 Task: Add Sprouts Crushed Basil Tomatoes to the cart.
Action: Mouse pressed left at (21, 77)
Screenshot: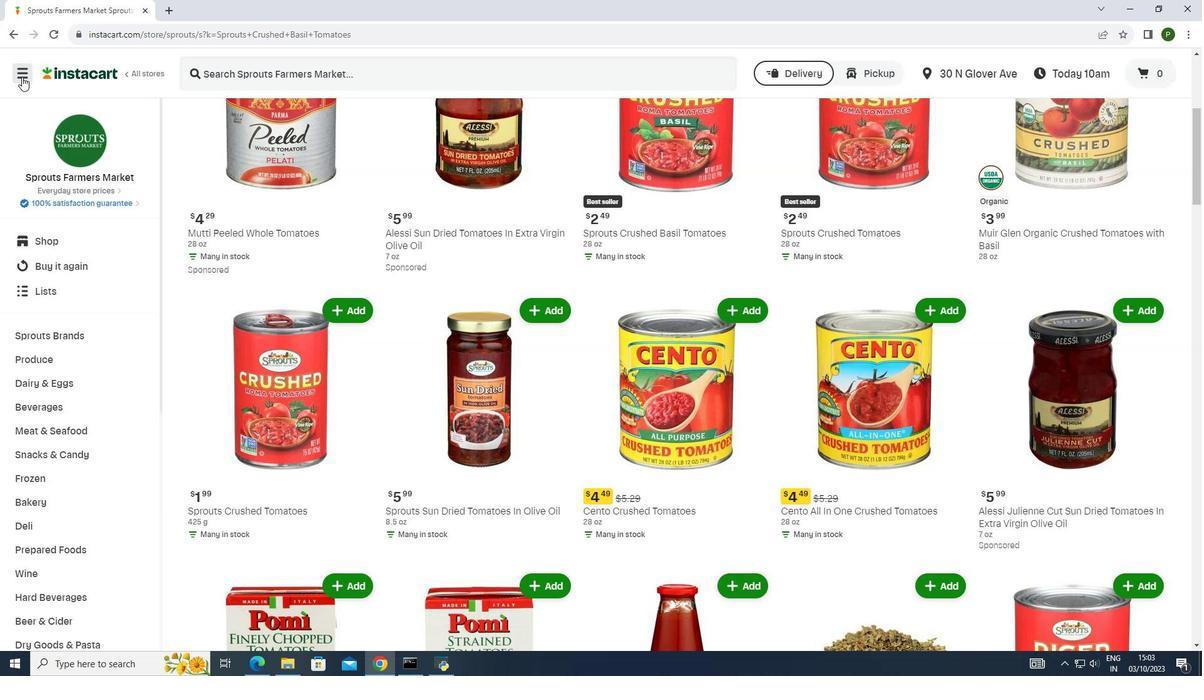 
Action: Mouse moved to (82, 325)
Screenshot: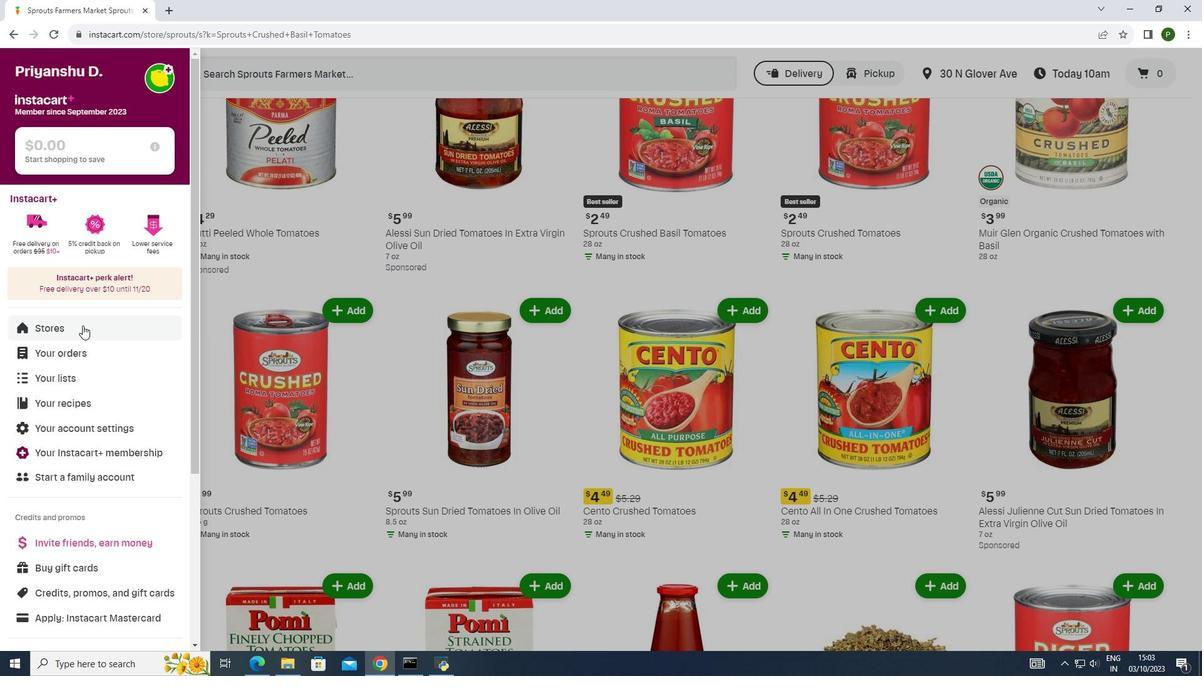 
Action: Mouse pressed left at (82, 325)
Screenshot: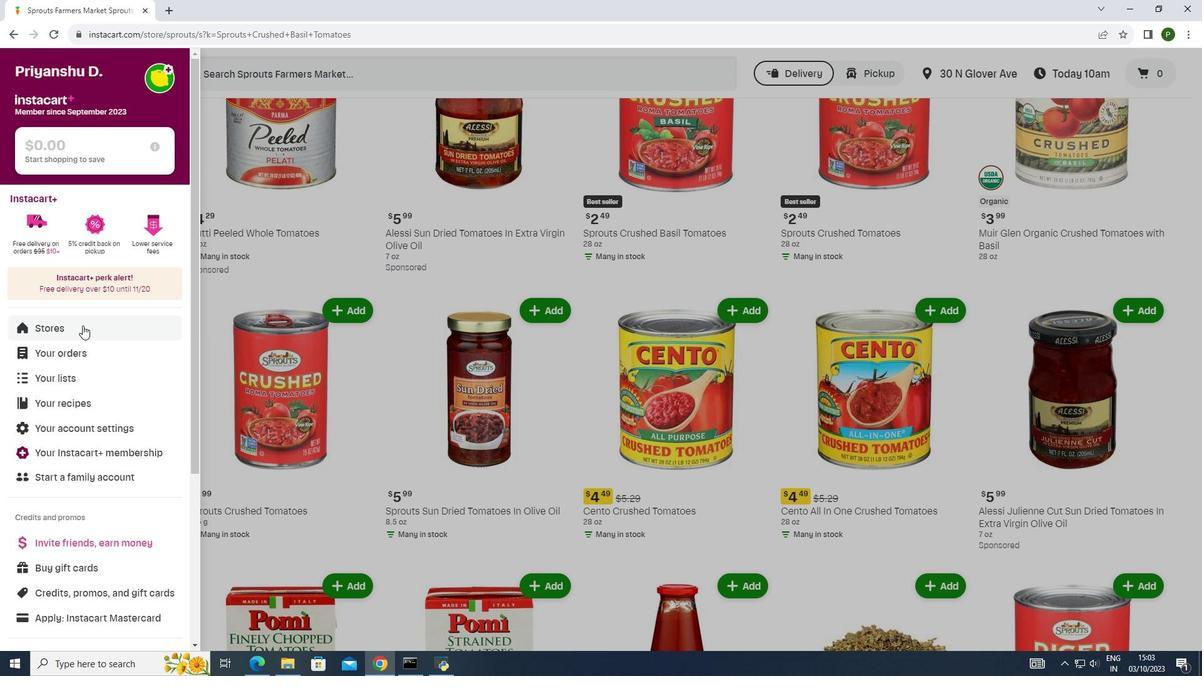 
Action: Mouse moved to (291, 131)
Screenshot: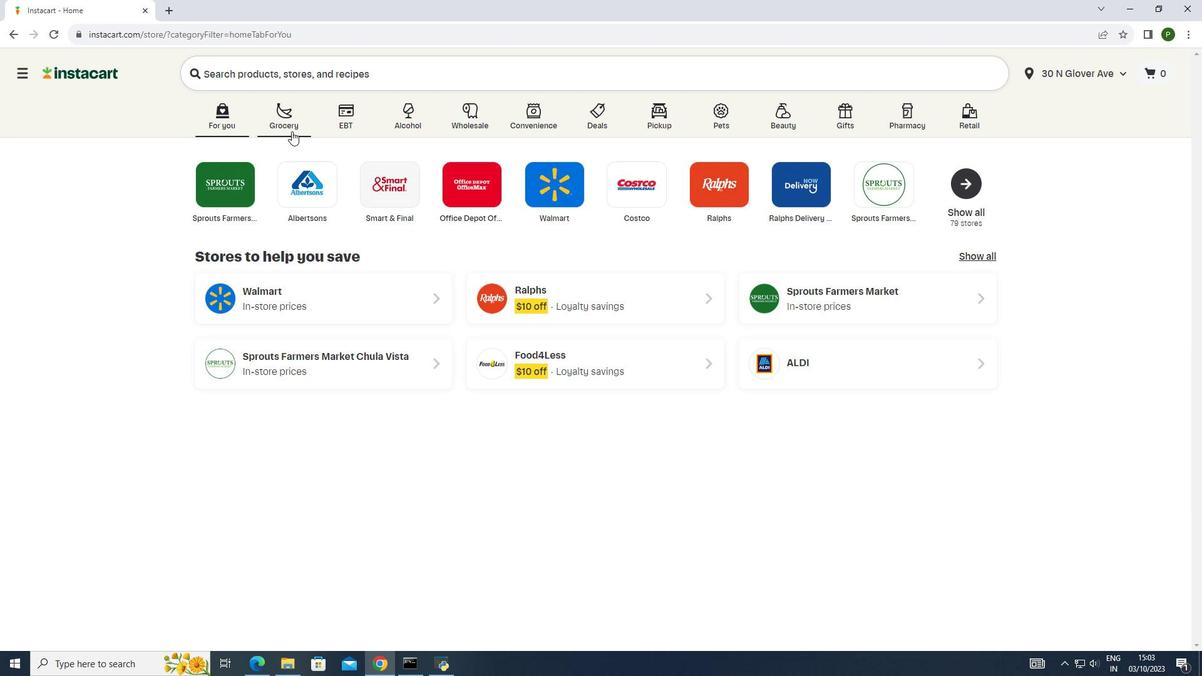 
Action: Mouse pressed left at (291, 131)
Screenshot: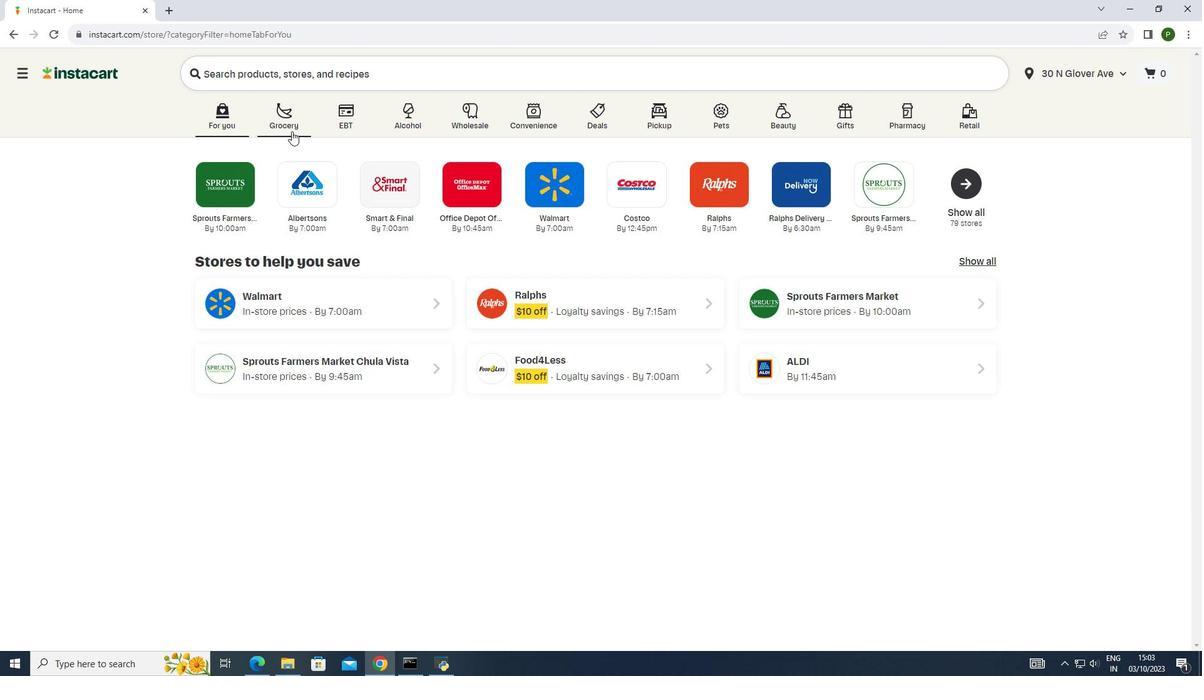 
Action: Mouse moved to (638, 184)
Screenshot: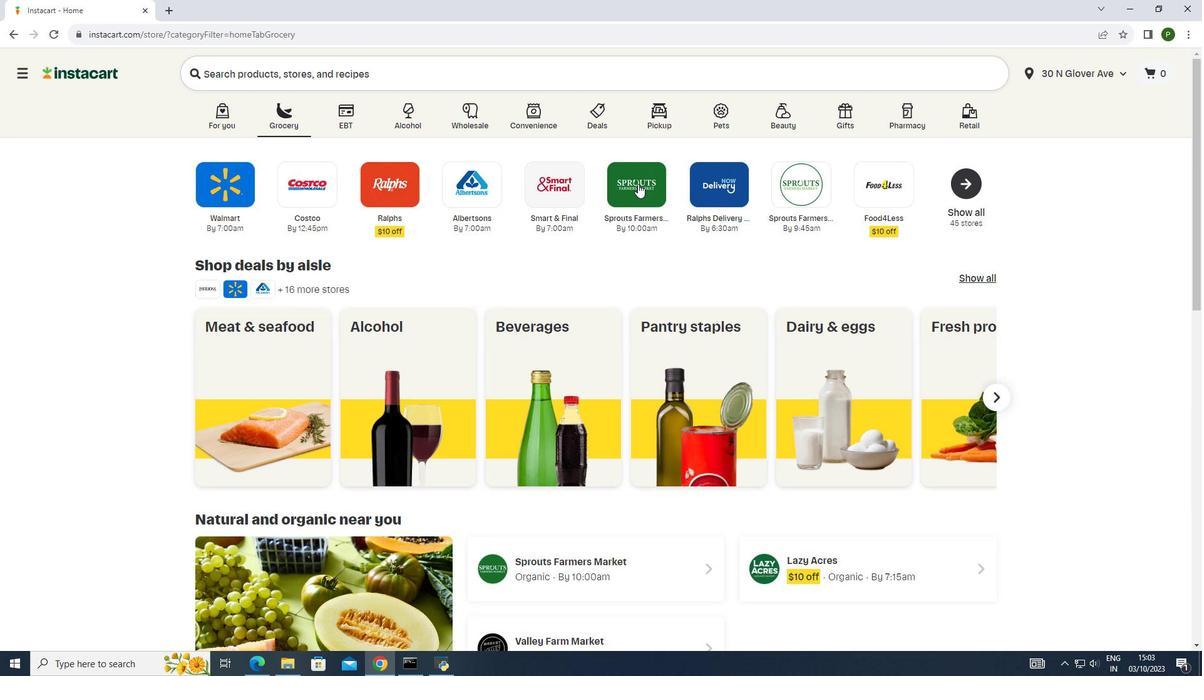 
Action: Mouse pressed left at (638, 184)
Screenshot: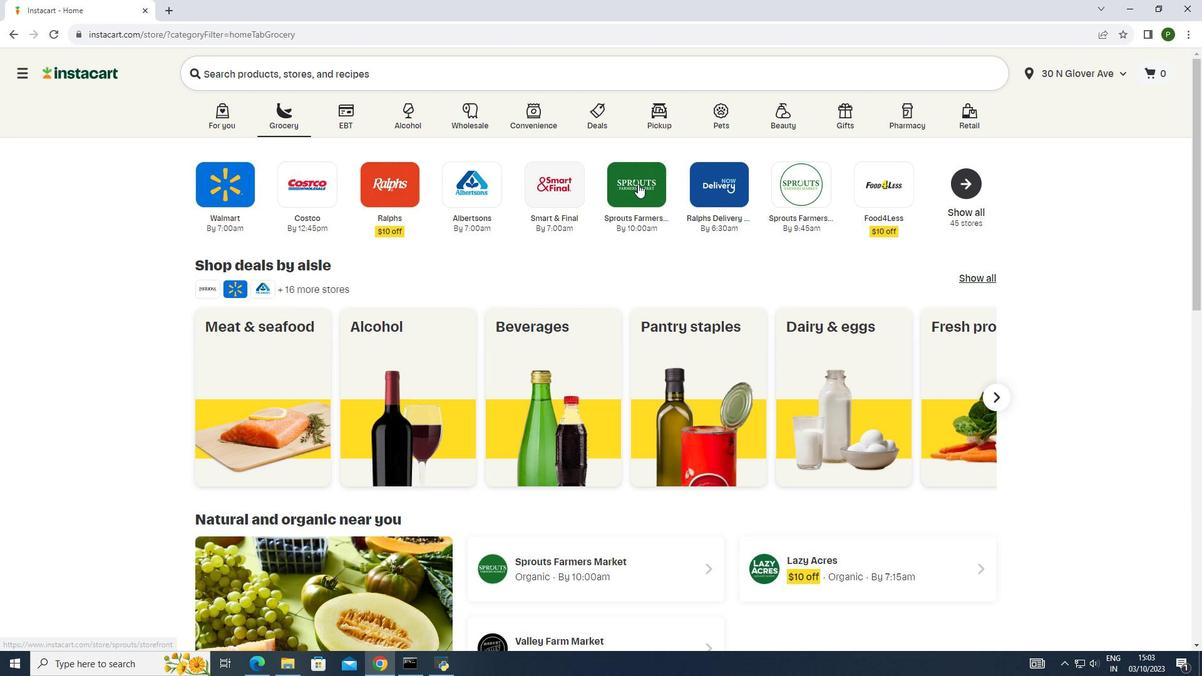 
Action: Mouse moved to (90, 335)
Screenshot: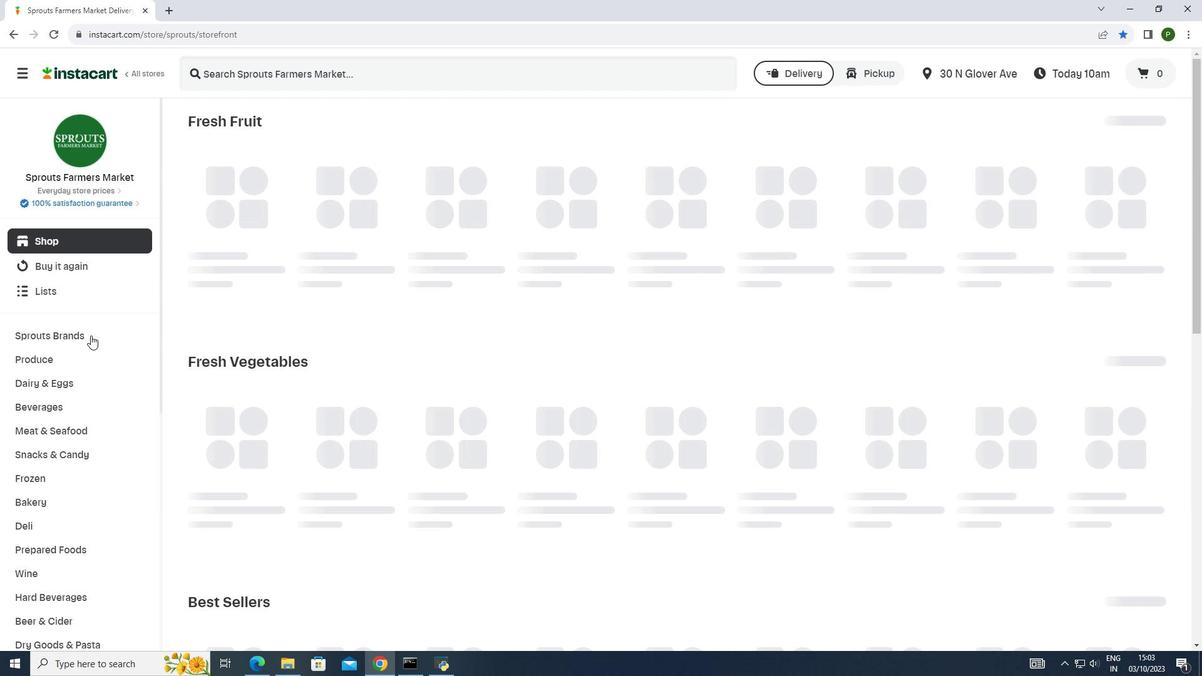 
Action: Mouse pressed left at (90, 335)
Screenshot: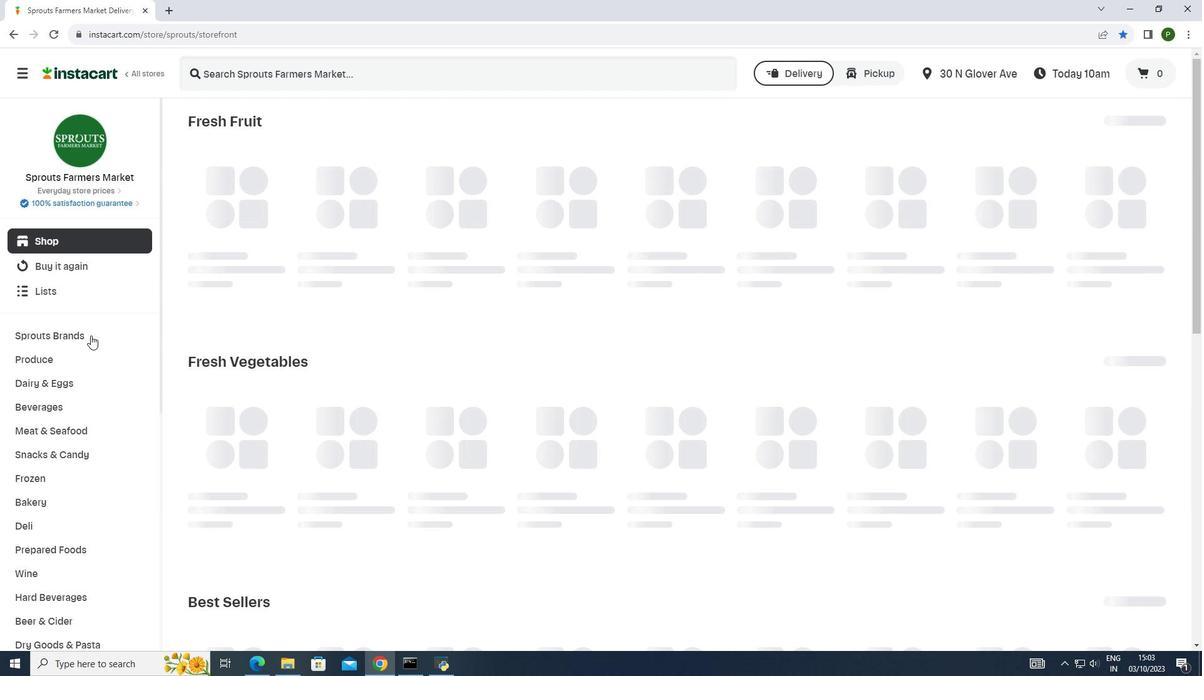 
Action: Mouse moved to (71, 425)
Screenshot: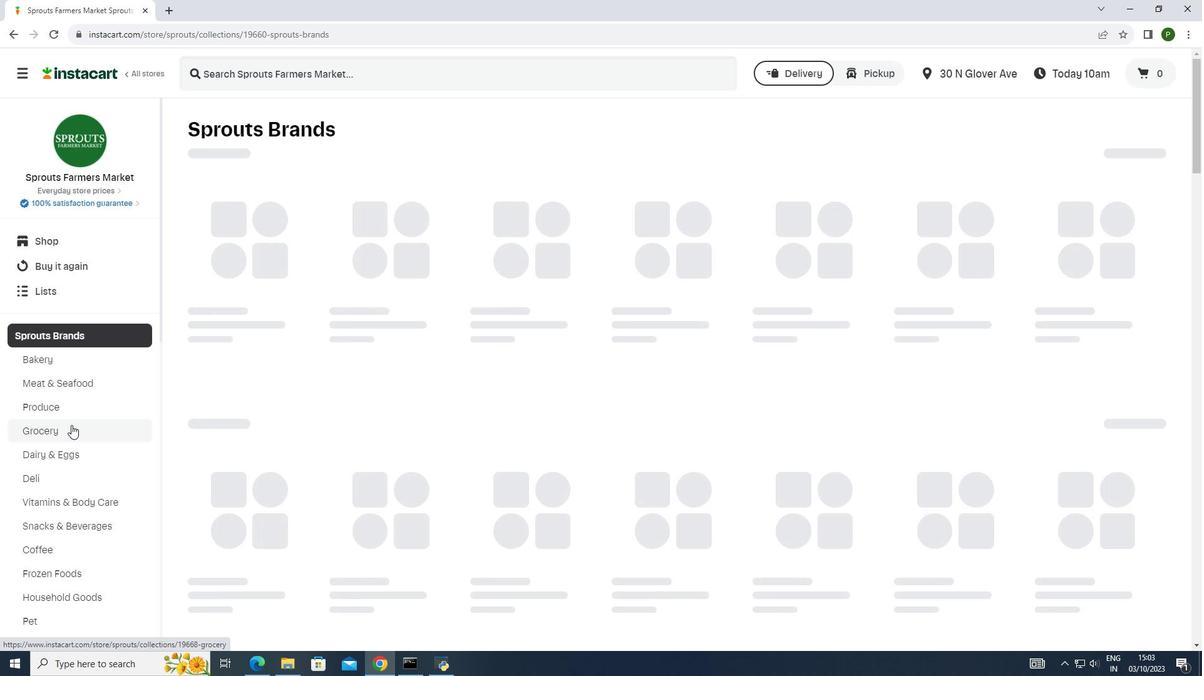 
Action: Mouse pressed left at (71, 425)
Screenshot: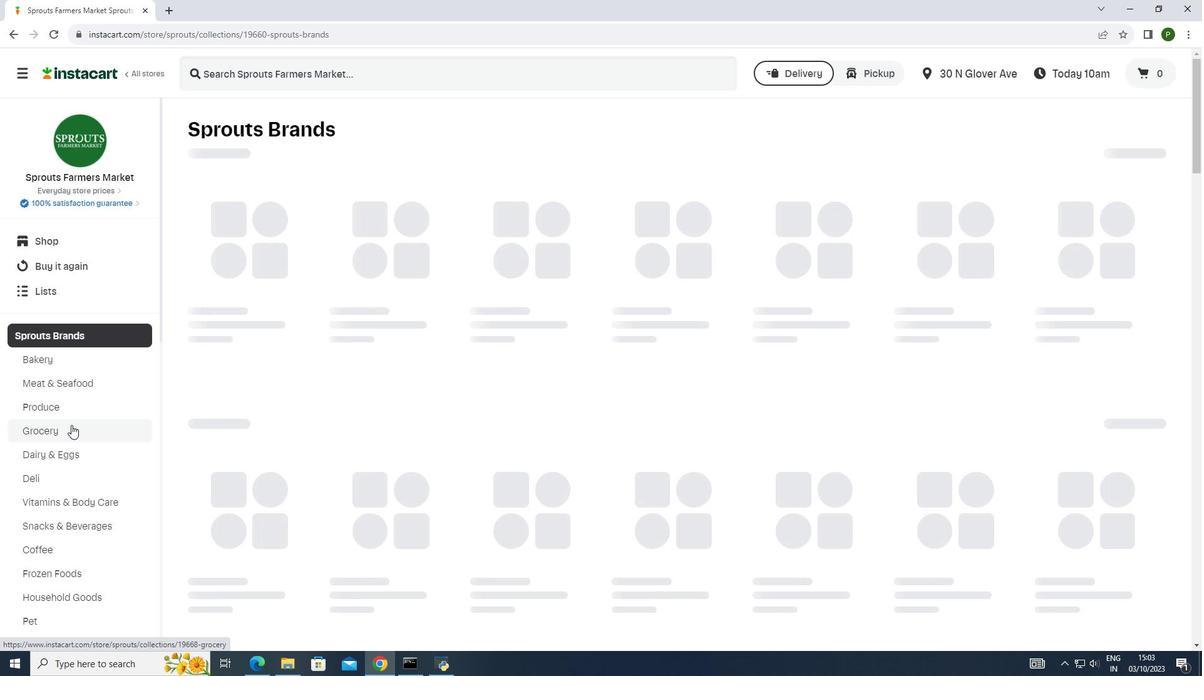 
Action: Mouse moved to (350, 287)
Screenshot: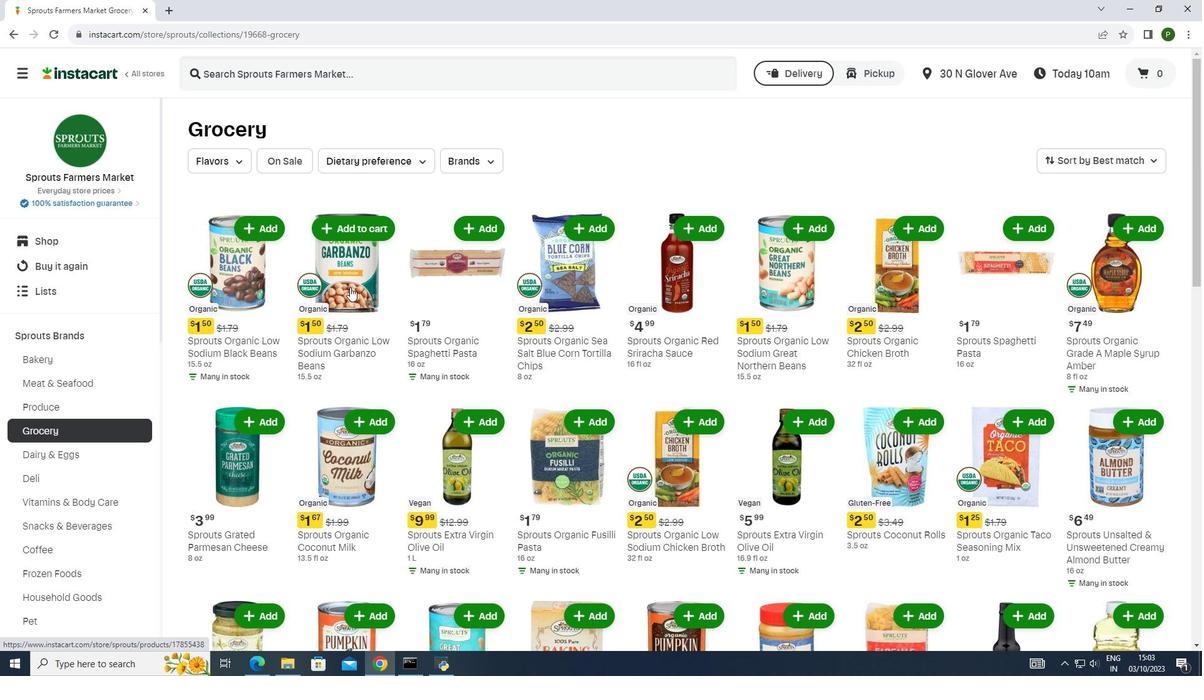
Action: Mouse scrolled (350, 286) with delta (0, 0)
Screenshot: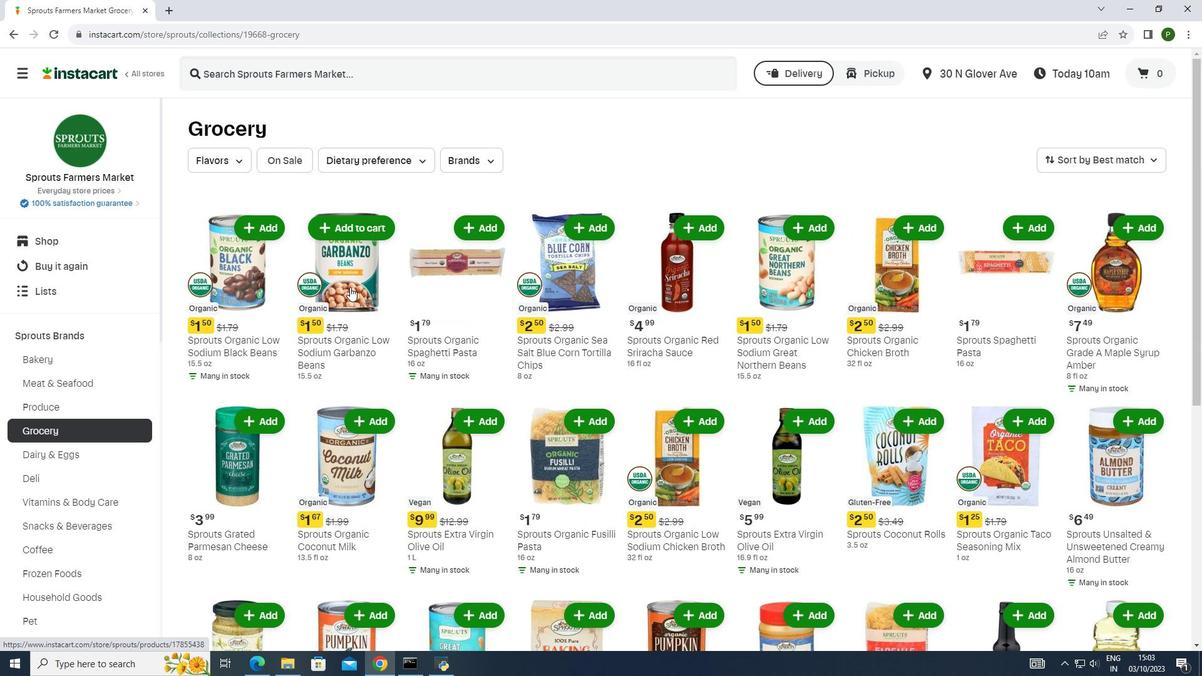 
Action: Mouse moved to (350, 288)
Screenshot: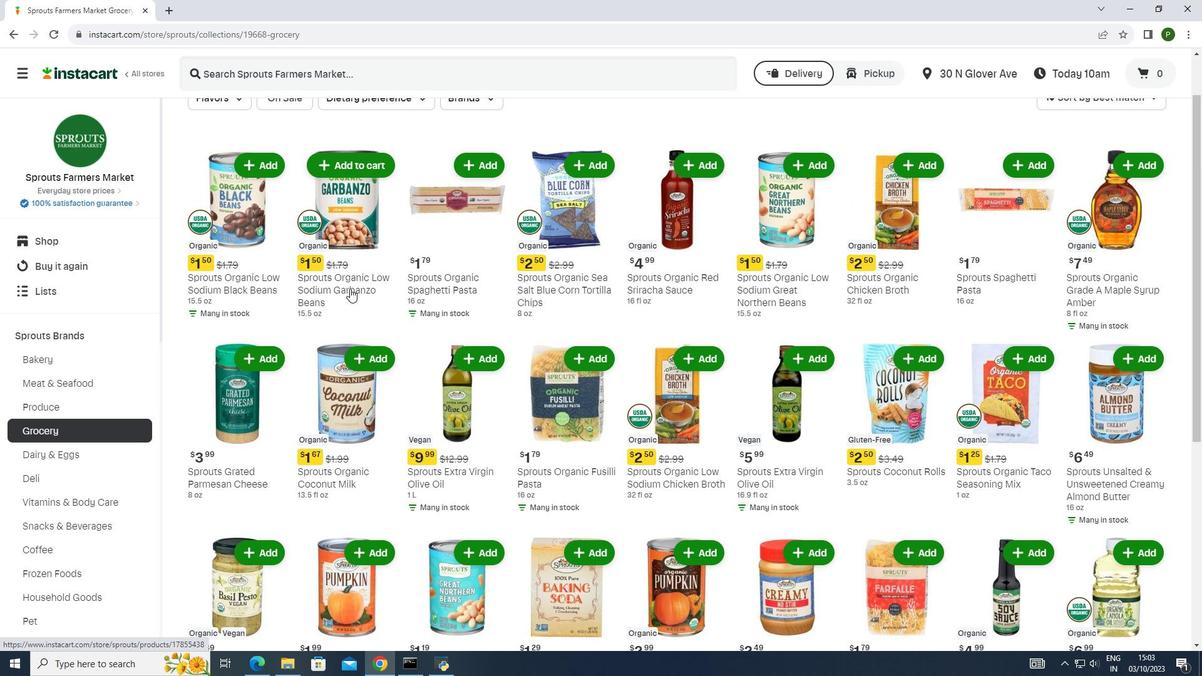 
Action: Mouse scrolled (350, 287) with delta (0, 0)
Screenshot: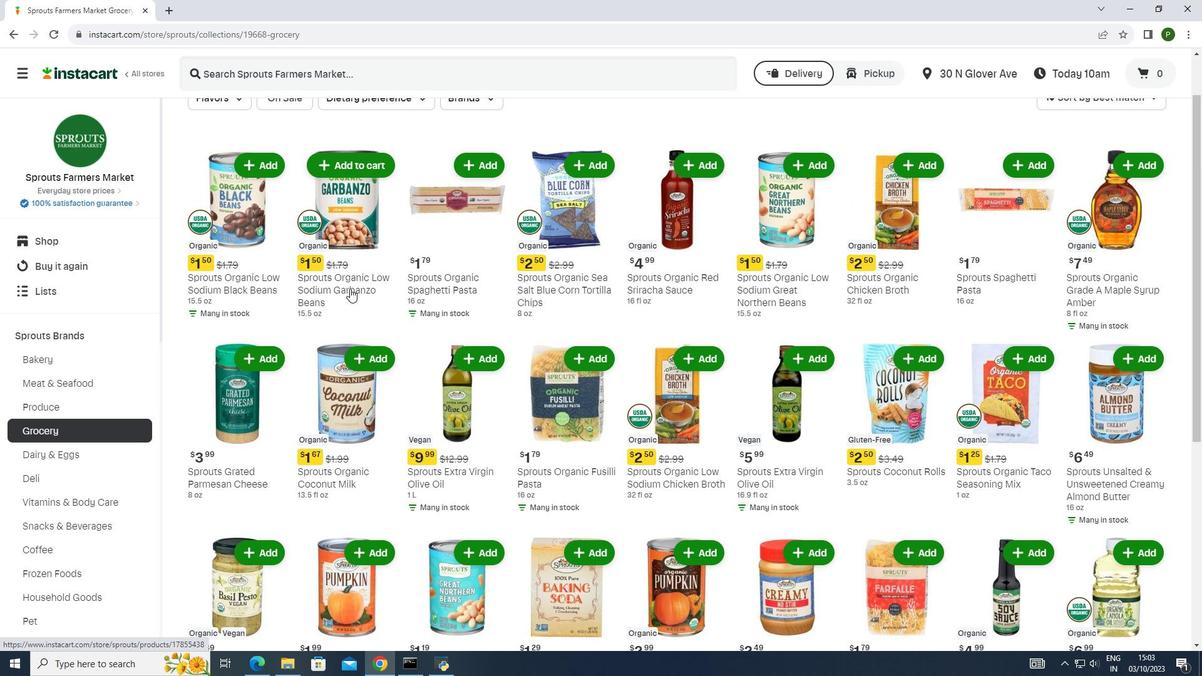 
Action: Mouse moved to (349, 288)
Screenshot: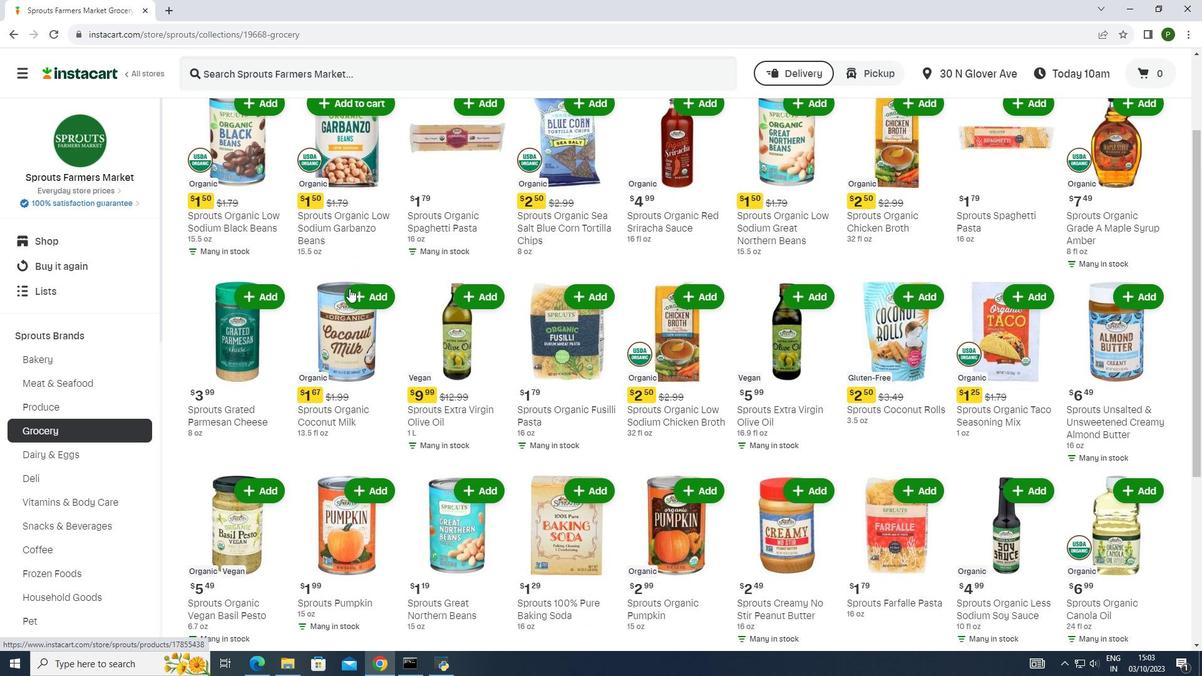 
Action: Mouse scrolled (349, 288) with delta (0, 0)
Screenshot: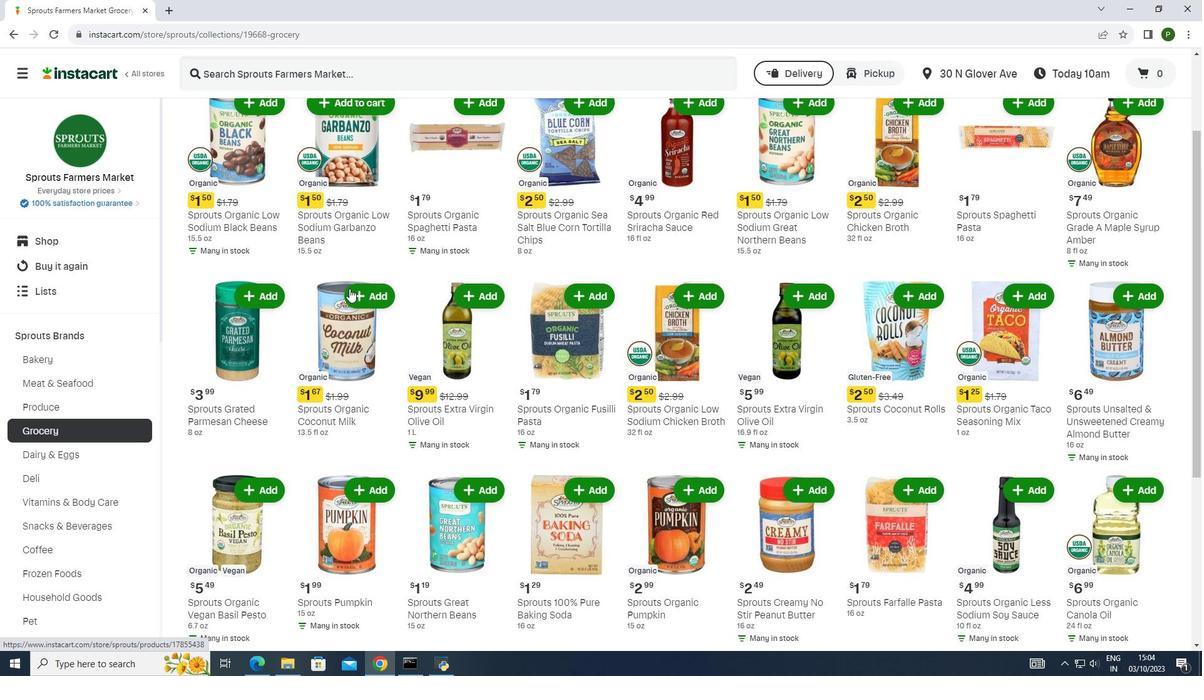 
Action: Mouse scrolled (349, 288) with delta (0, 0)
Screenshot: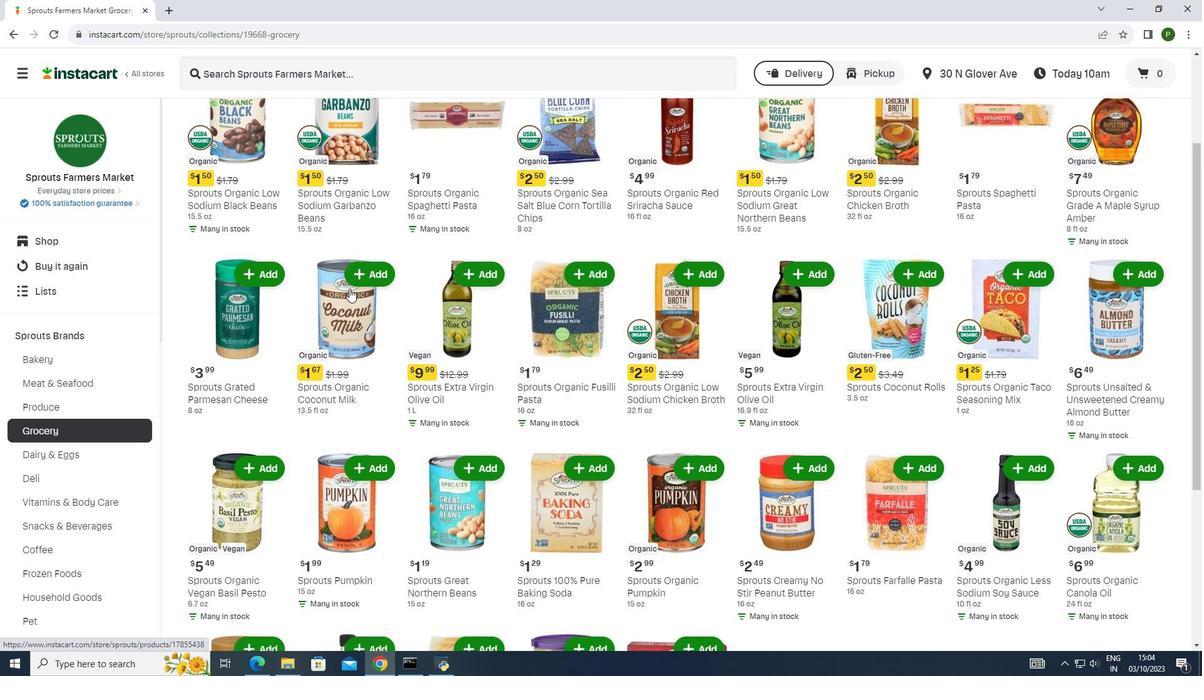 
Action: Mouse scrolled (349, 288) with delta (0, 0)
Screenshot: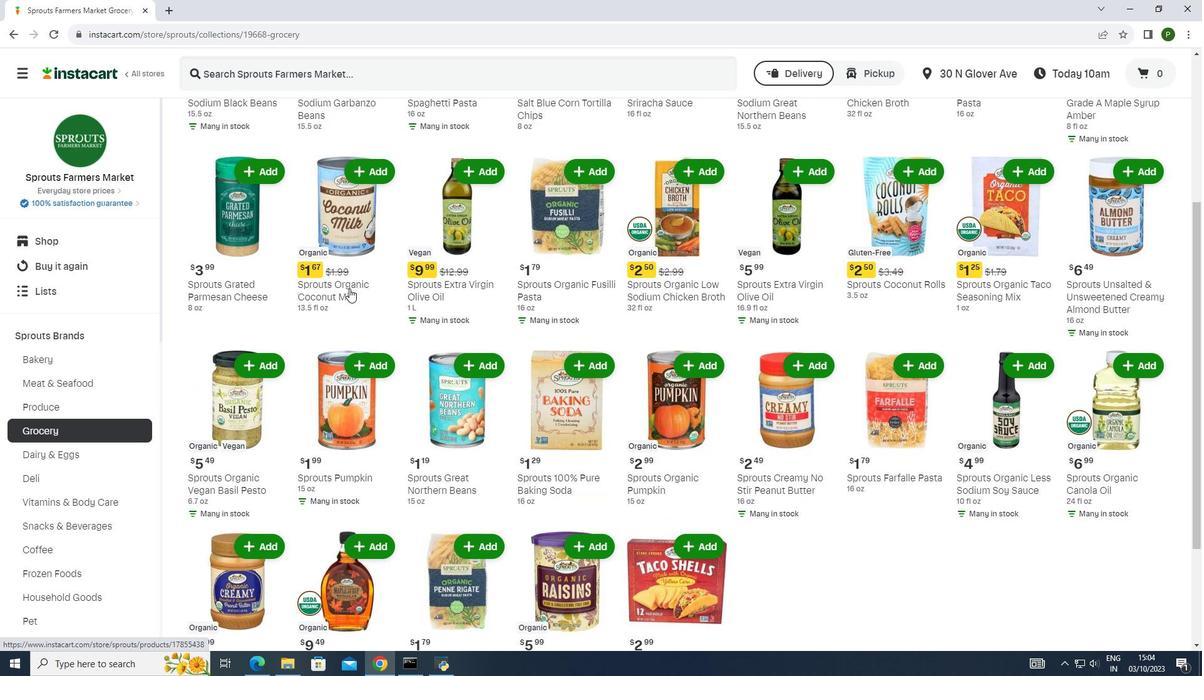 
Action: Mouse scrolled (349, 288) with delta (0, 0)
Screenshot: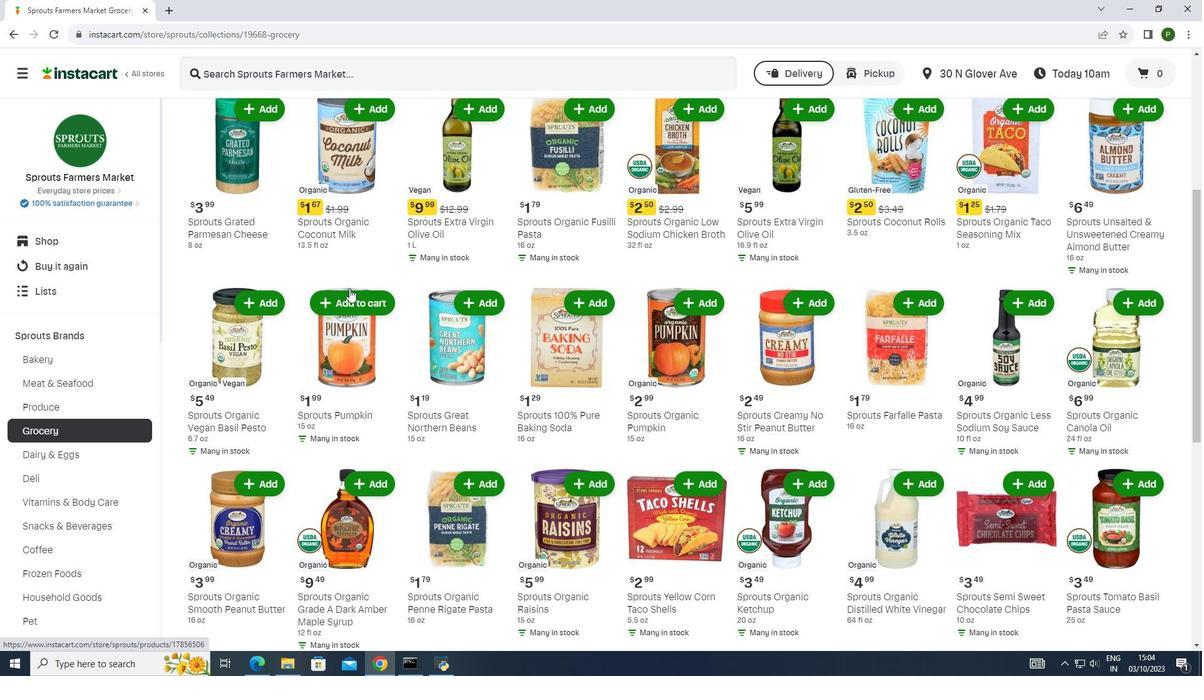 
Action: Mouse scrolled (349, 288) with delta (0, 0)
Screenshot: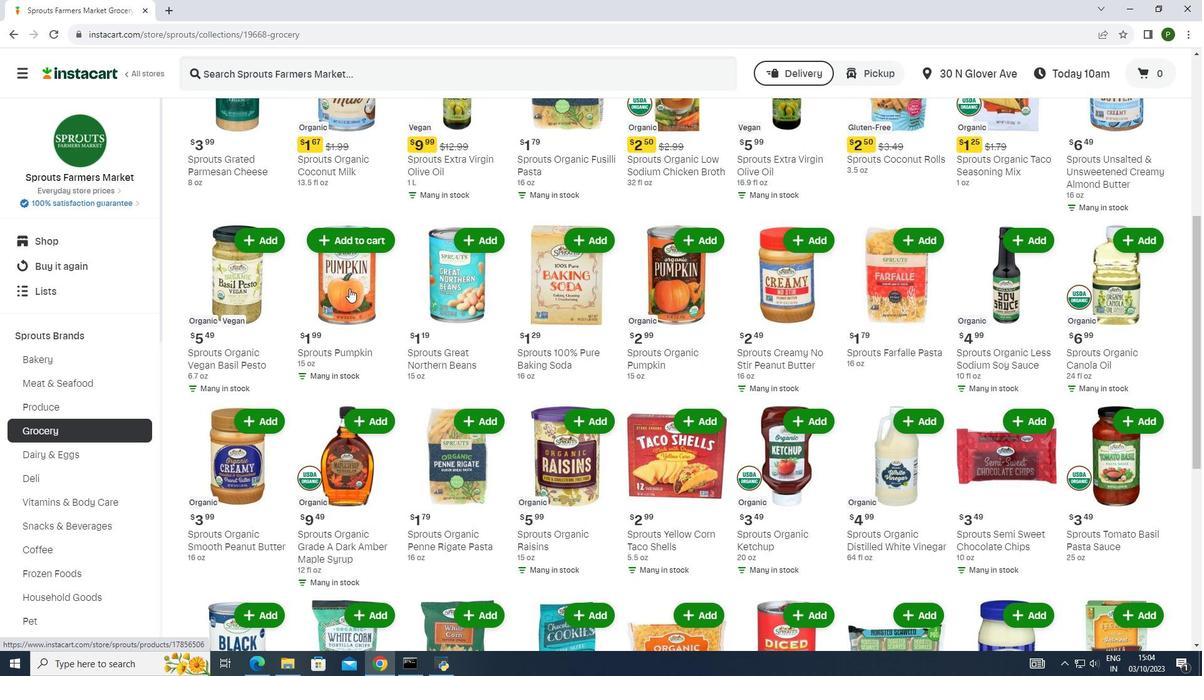 
Action: Mouse scrolled (349, 288) with delta (0, 0)
Screenshot: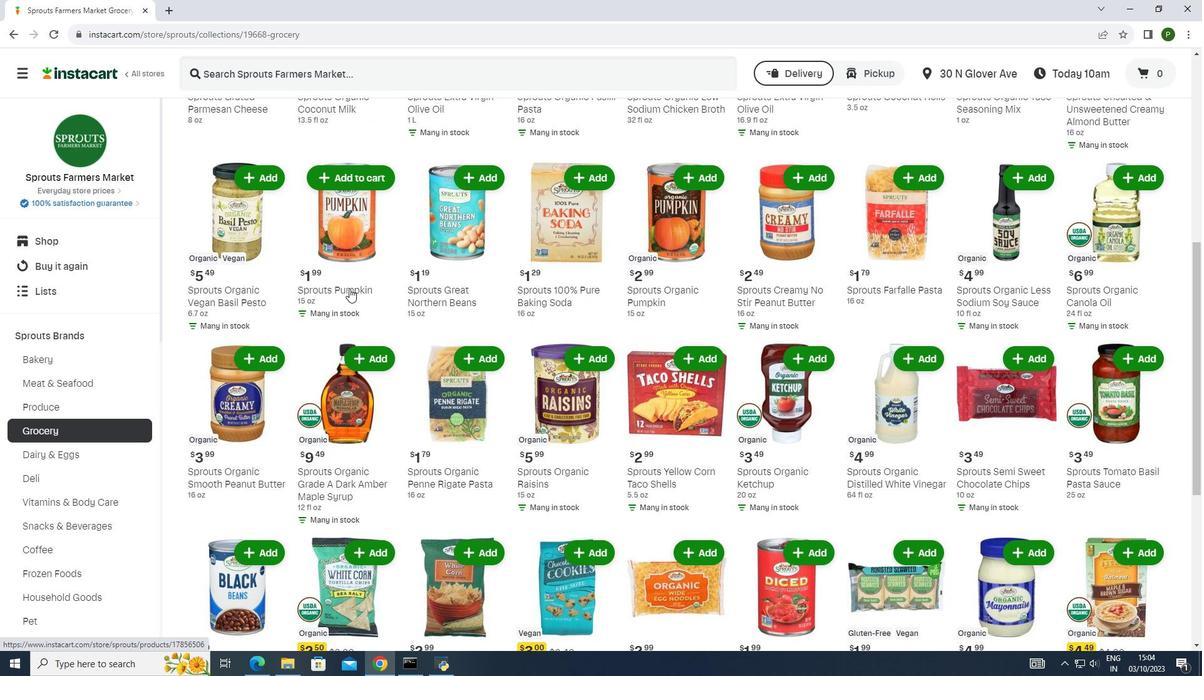 
Action: Mouse scrolled (349, 288) with delta (0, 0)
Screenshot: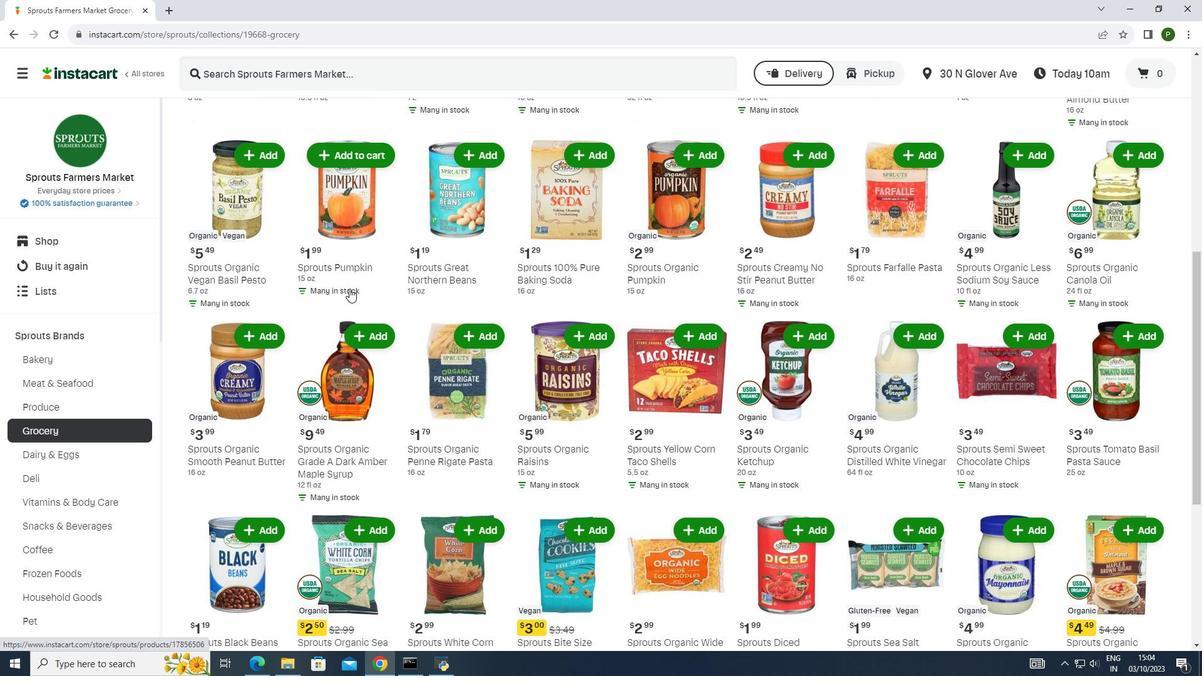 
Action: Mouse scrolled (349, 288) with delta (0, 0)
Screenshot: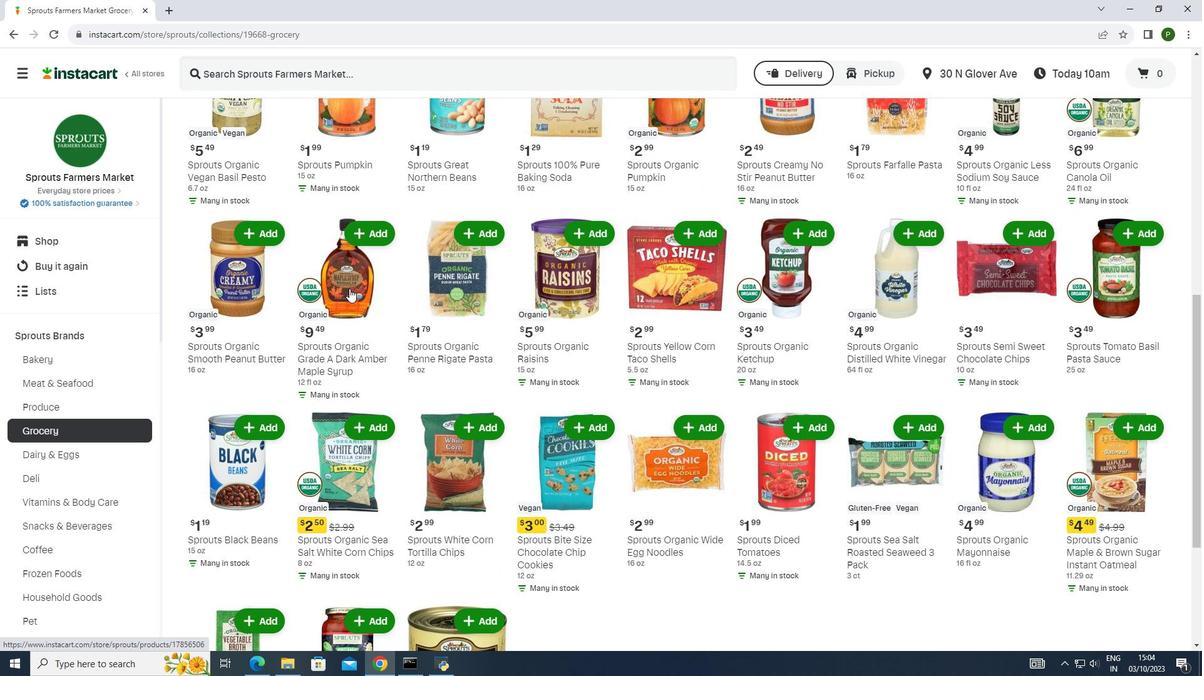 
Action: Mouse scrolled (349, 288) with delta (0, 0)
Screenshot: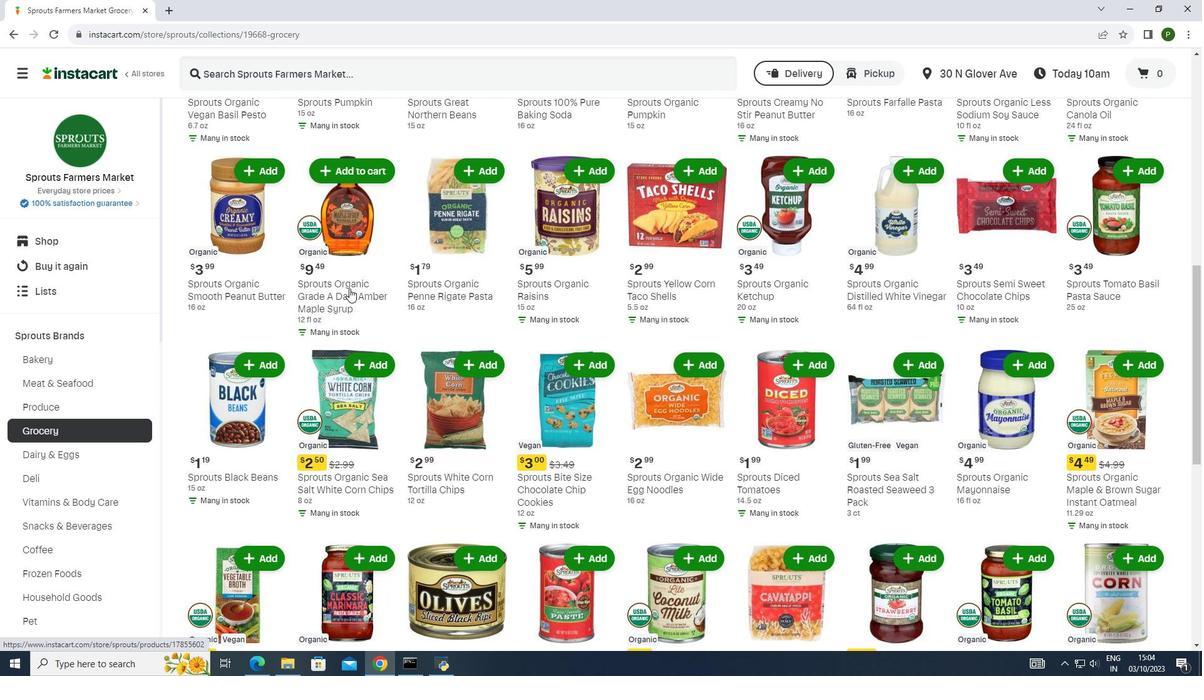 
Action: Mouse scrolled (349, 288) with delta (0, 0)
Screenshot: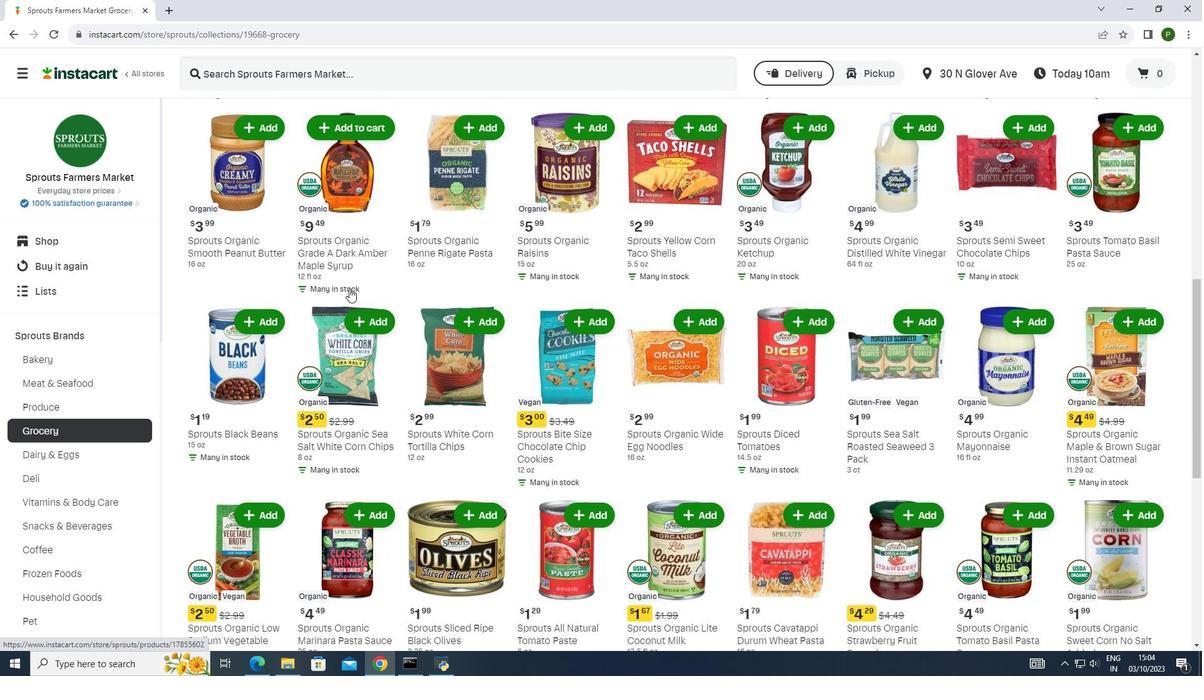 
Action: Mouse moved to (347, 288)
Screenshot: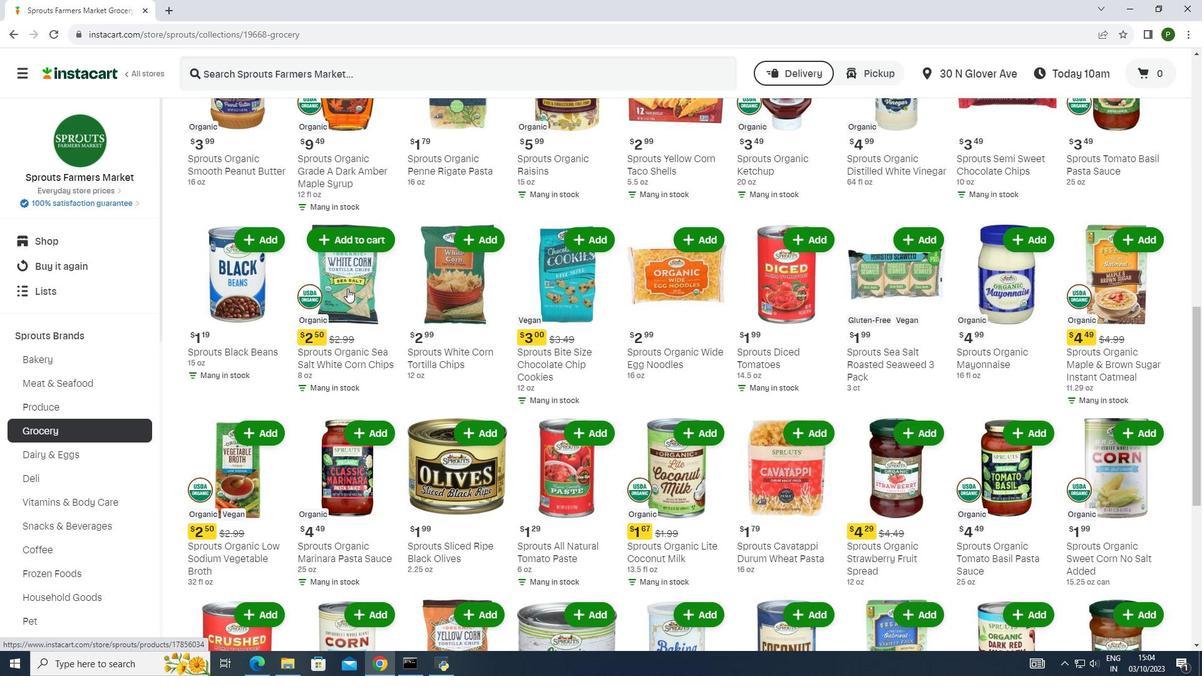 
Action: Mouse scrolled (347, 288) with delta (0, 0)
Screenshot: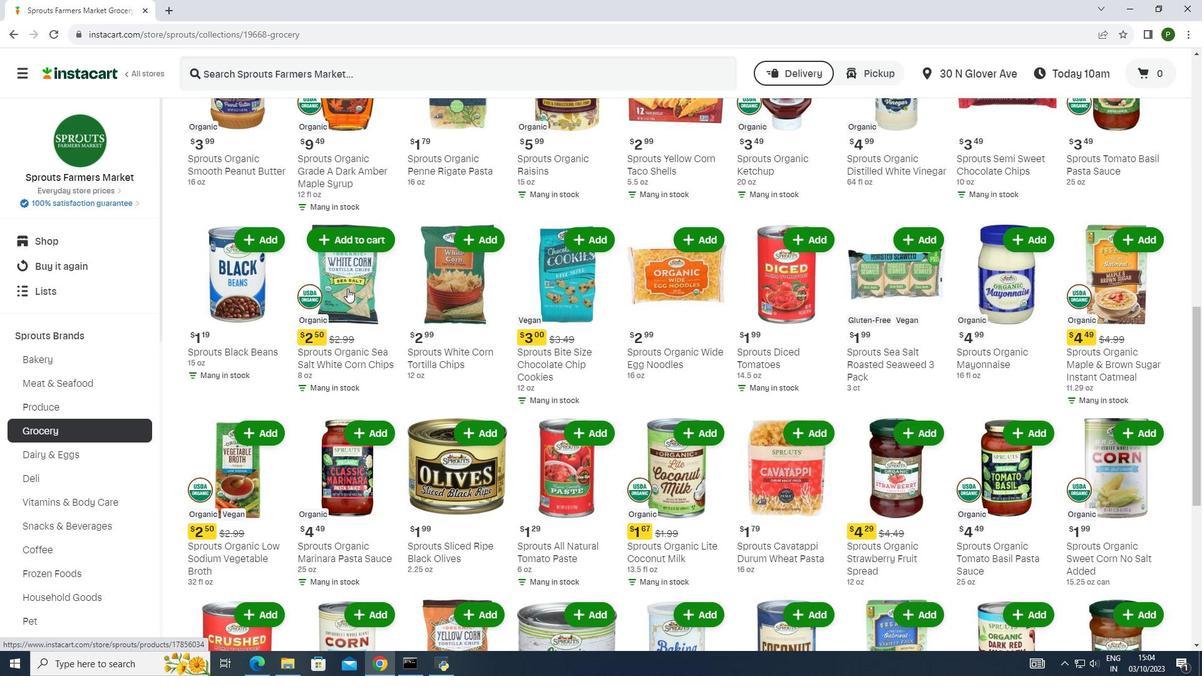 
Action: Mouse scrolled (347, 288) with delta (0, 0)
Screenshot: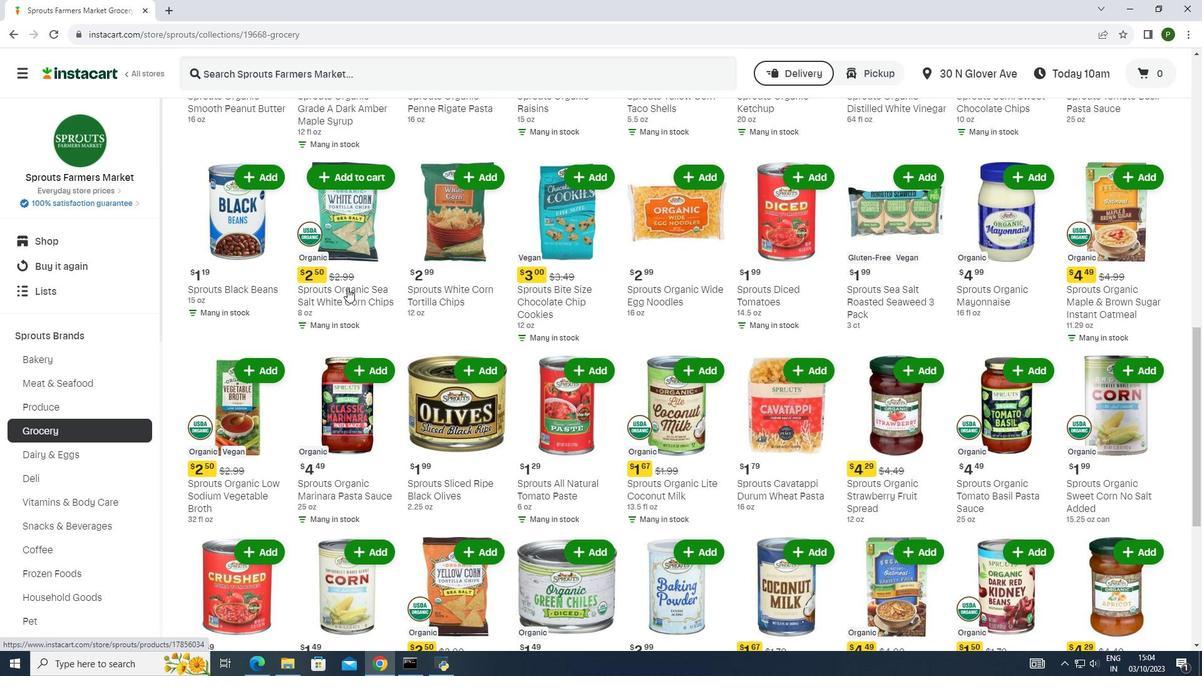 
Action: Mouse scrolled (347, 288) with delta (0, 0)
Screenshot: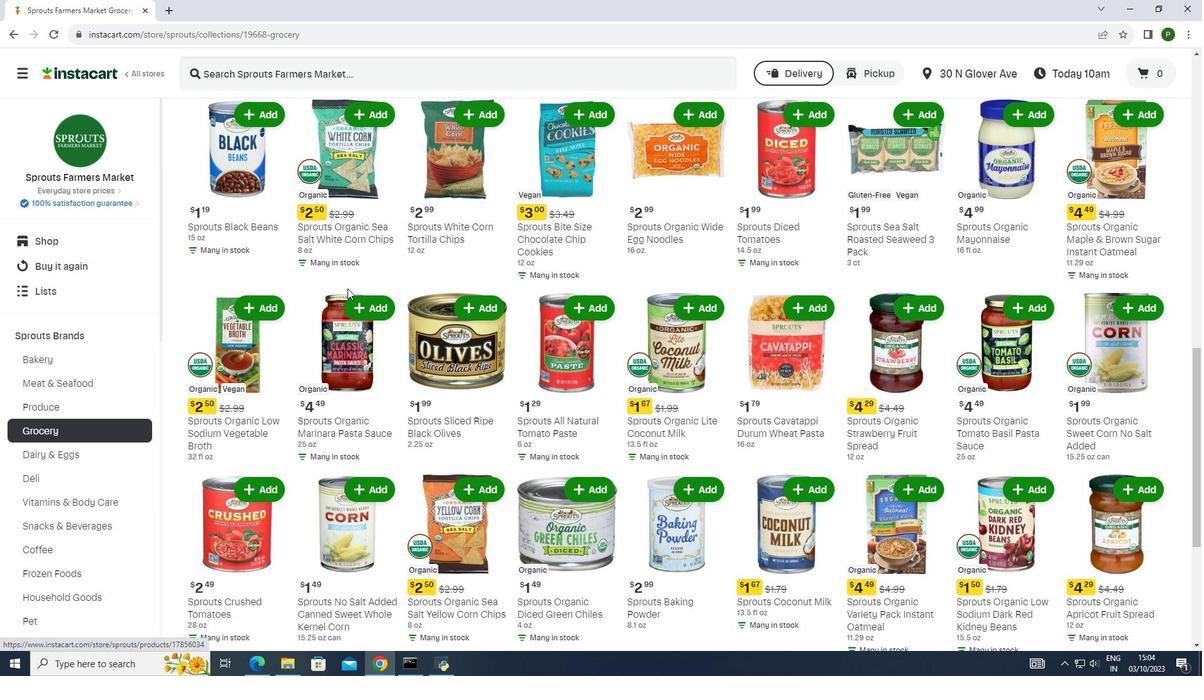 
Action: Mouse scrolled (347, 288) with delta (0, 0)
Screenshot: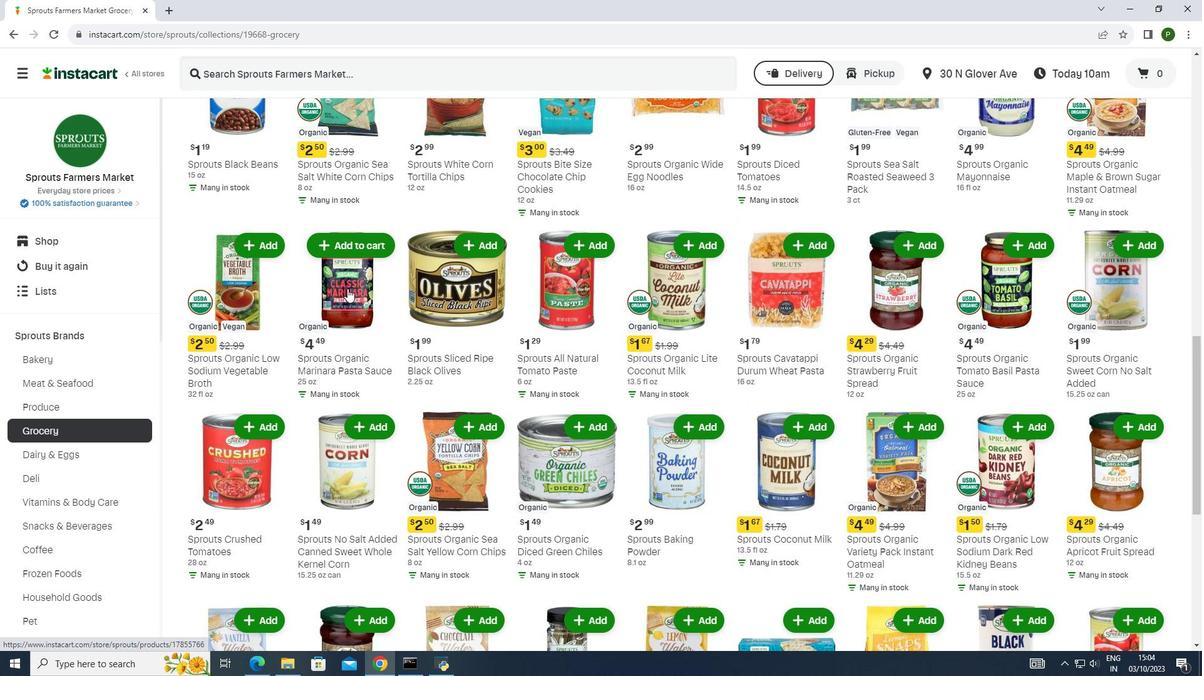 
Action: Mouse scrolled (347, 288) with delta (0, 0)
Screenshot: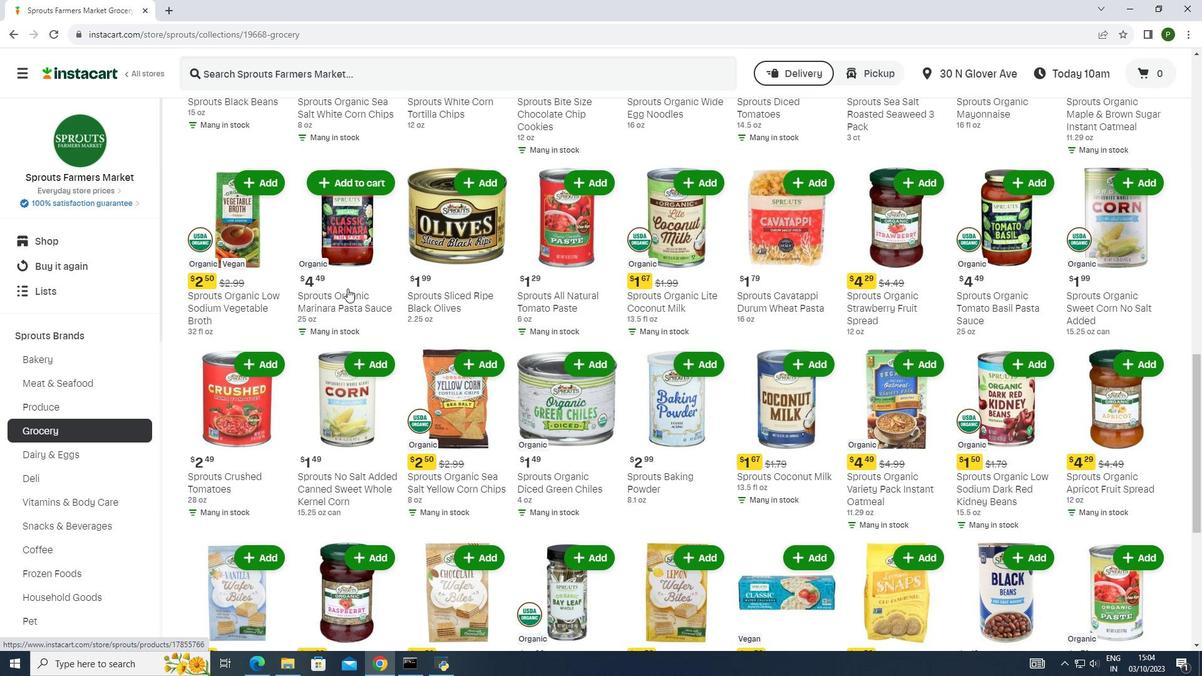 
Action: Mouse scrolled (347, 288) with delta (0, 0)
Screenshot: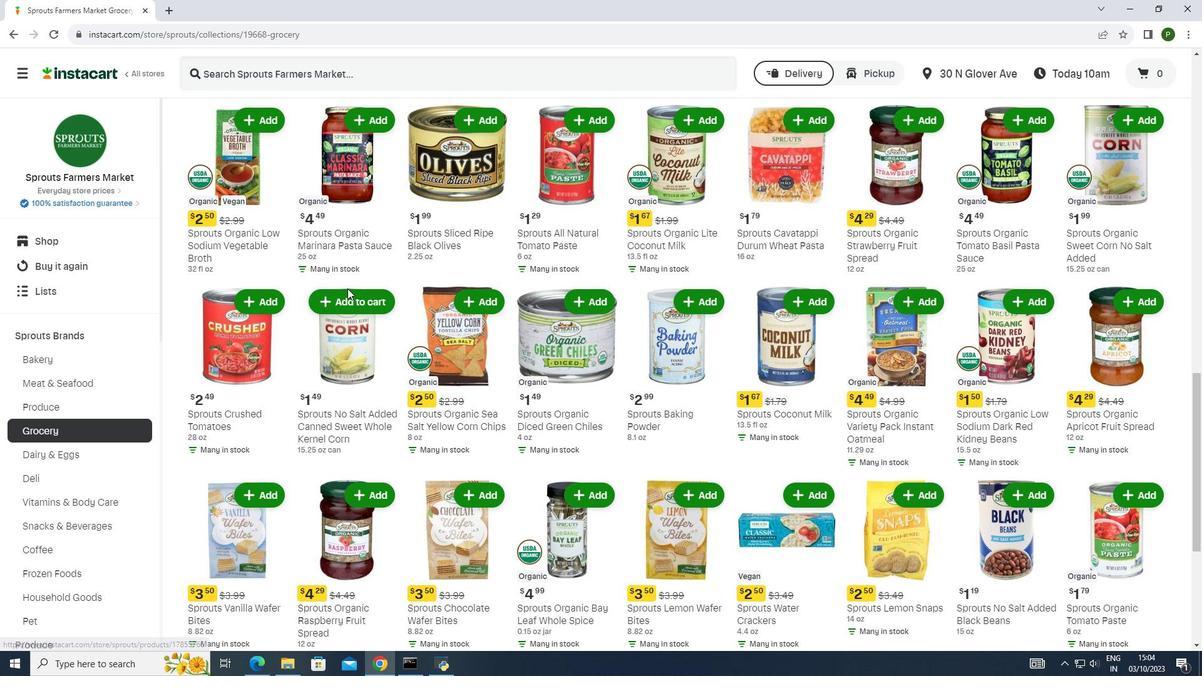 
Action: Mouse scrolled (347, 288) with delta (0, 0)
Screenshot: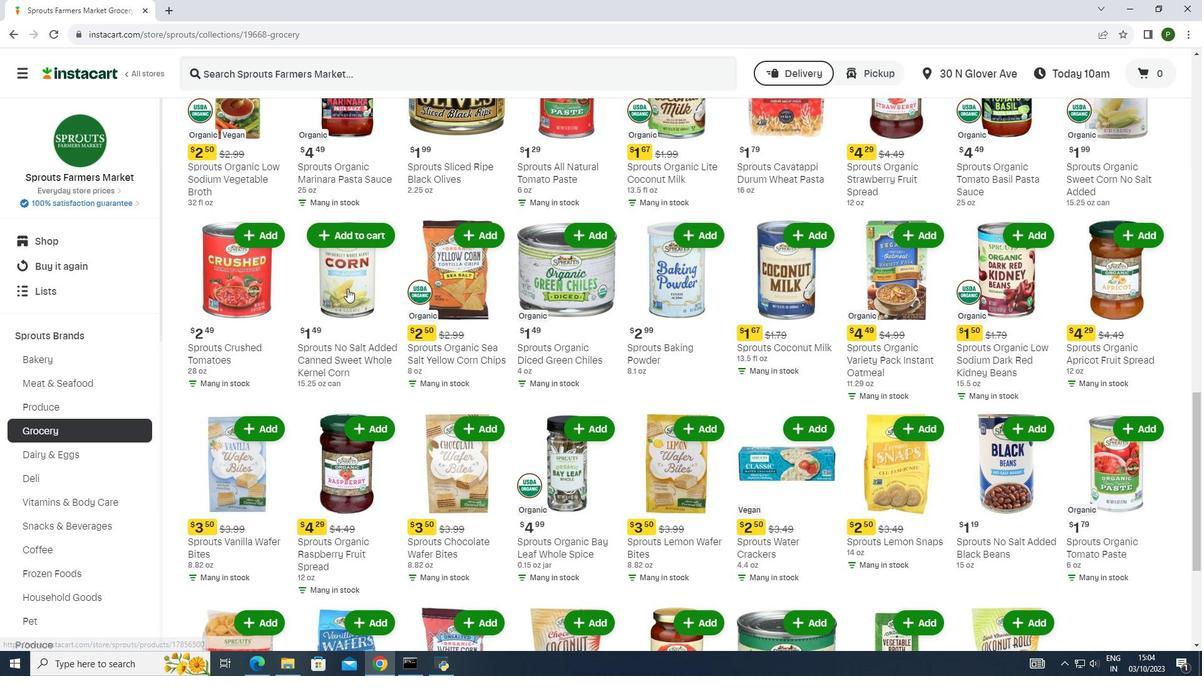 
Action: Mouse scrolled (347, 288) with delta (0, 0)
Screenshot: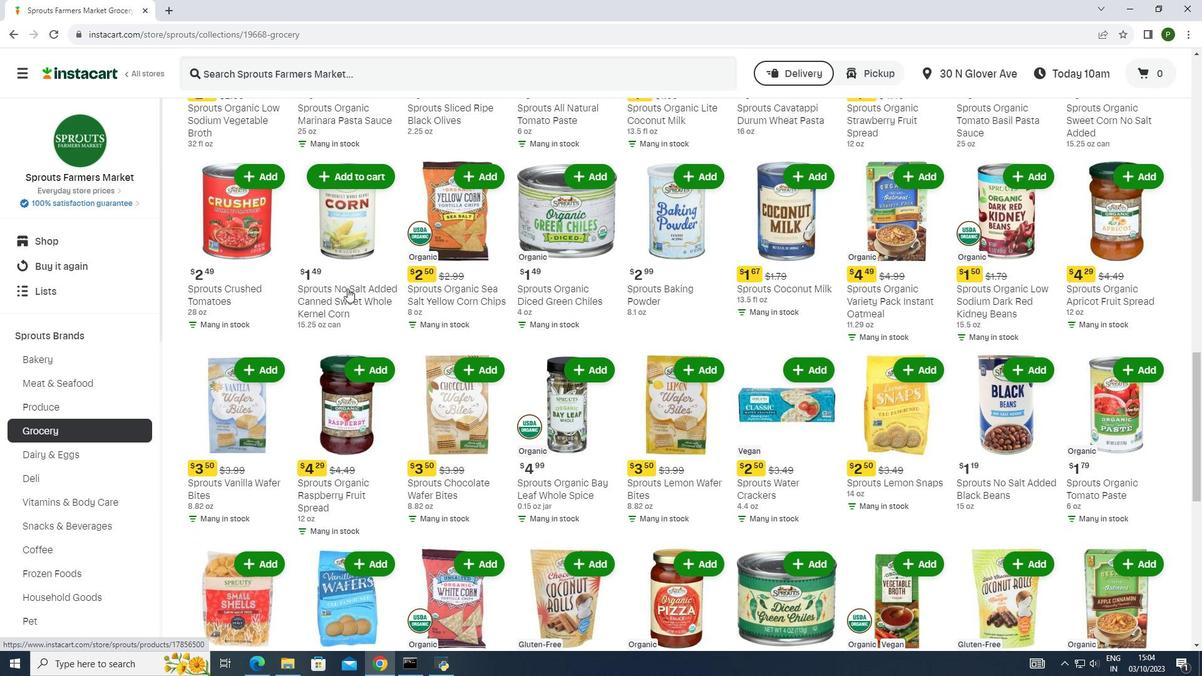 
Action: Mouse scrolled (347, 288) with delta (0, 0)
Screenshot: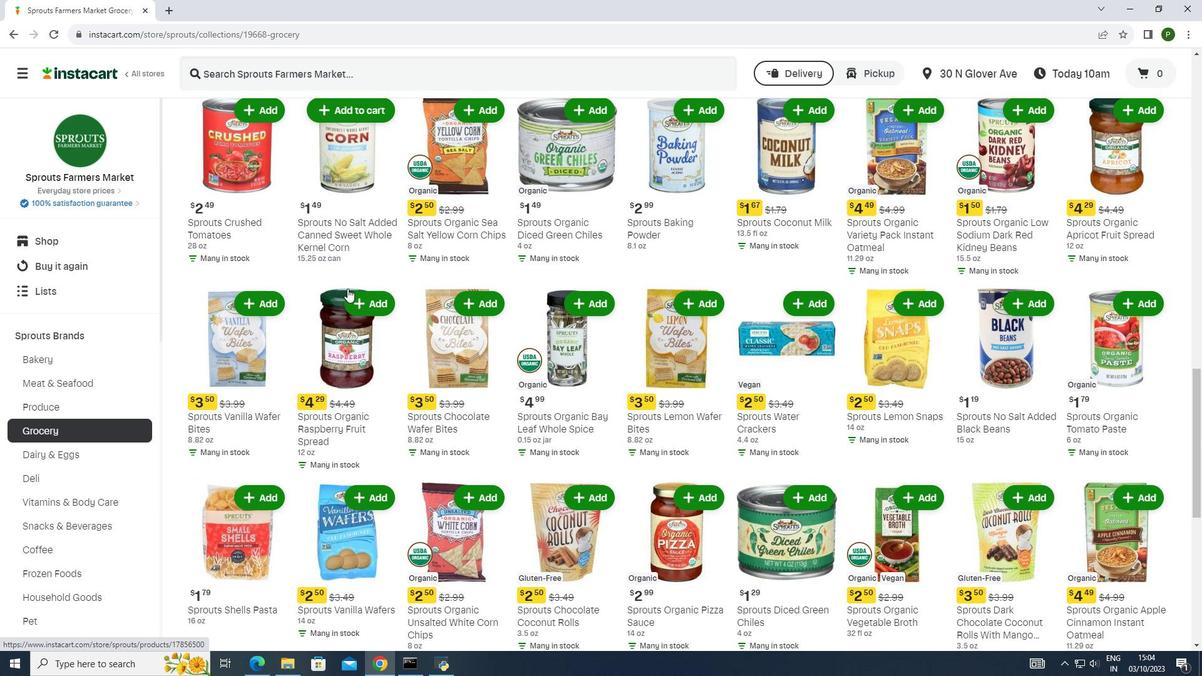 
Action: Mouse scrolled (347, 288) with delta (0, 0)
Screenshot: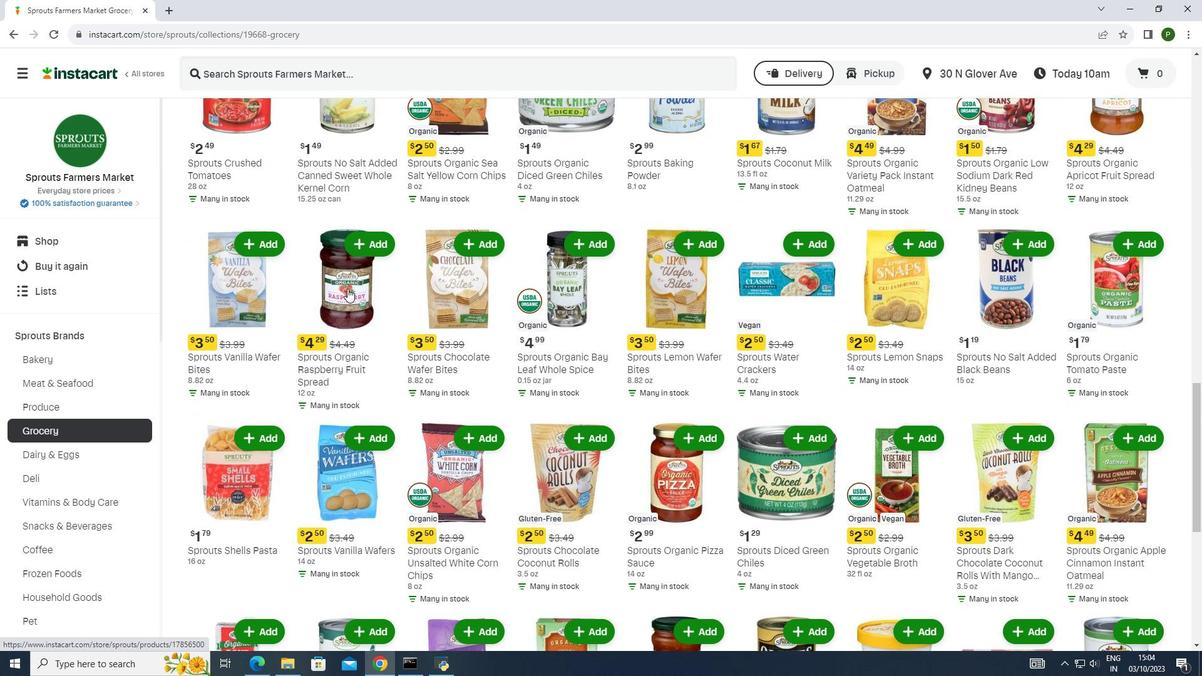 
Action: Mouse scrolled (347, 288) with delta (0, 0)
Screenshot: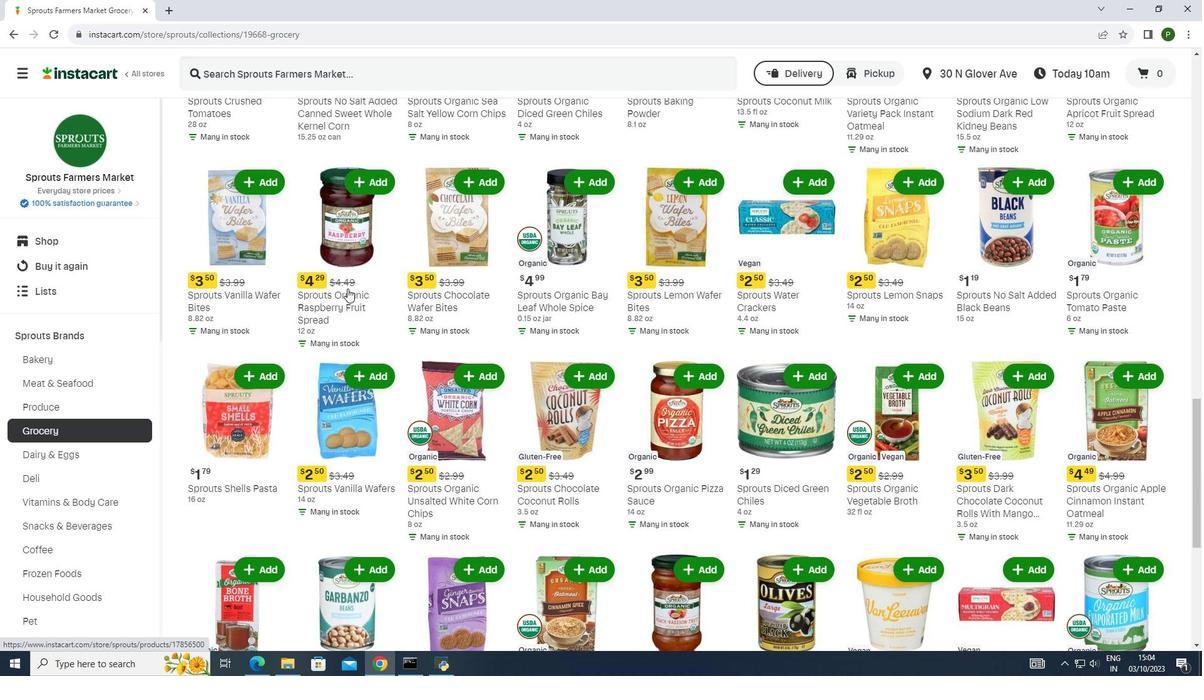
Action: Mouse scrolled (347, 288) with delta (0, 0)
Screenshot: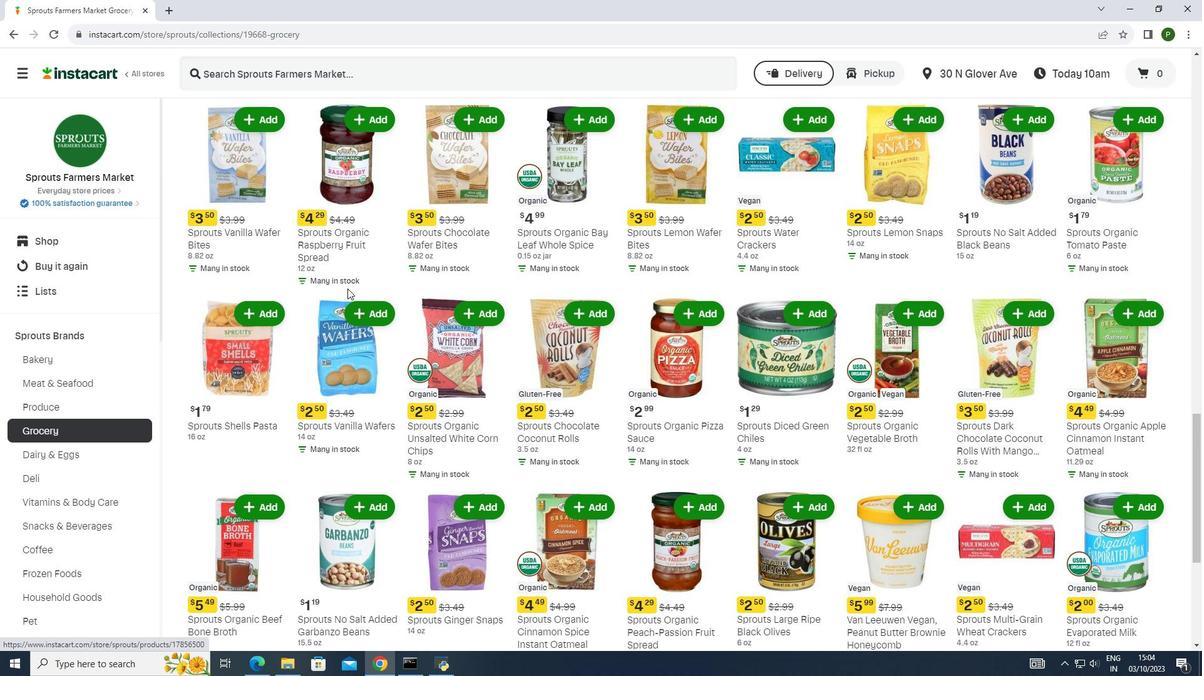 
Action: Mouse scrolled (347, 288) with delta (0, 0)
Screenshot: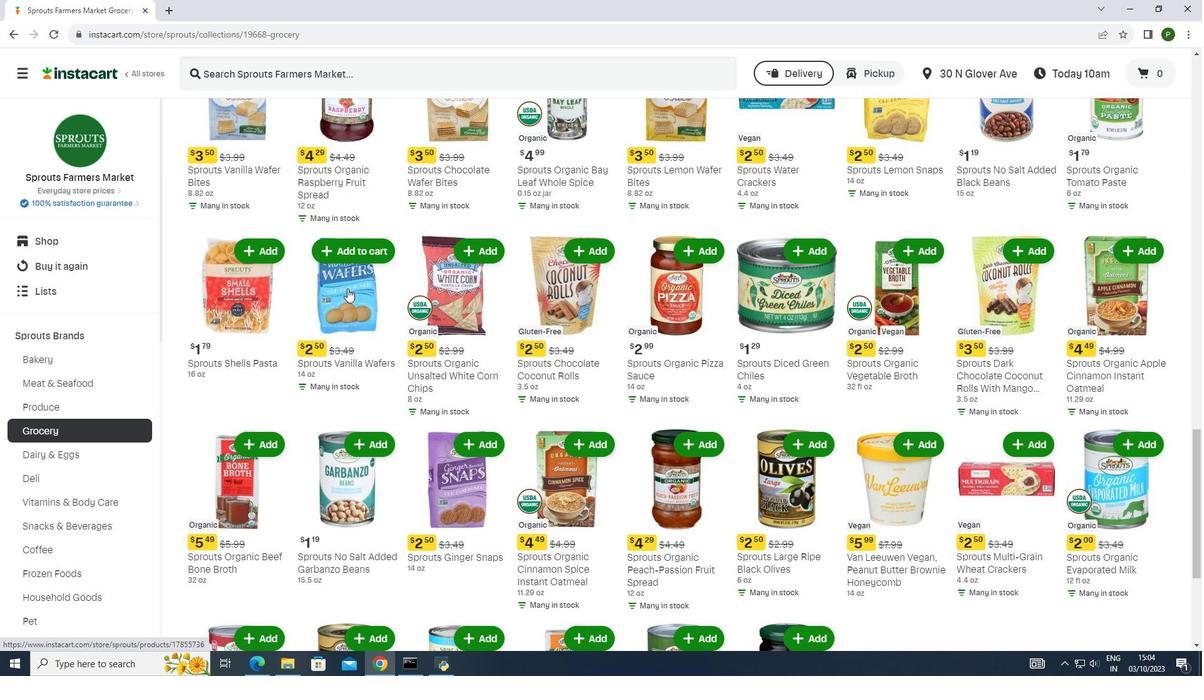 
Action: Mouse scrolled (347, 288) with delta (0, 0)
Screenshot: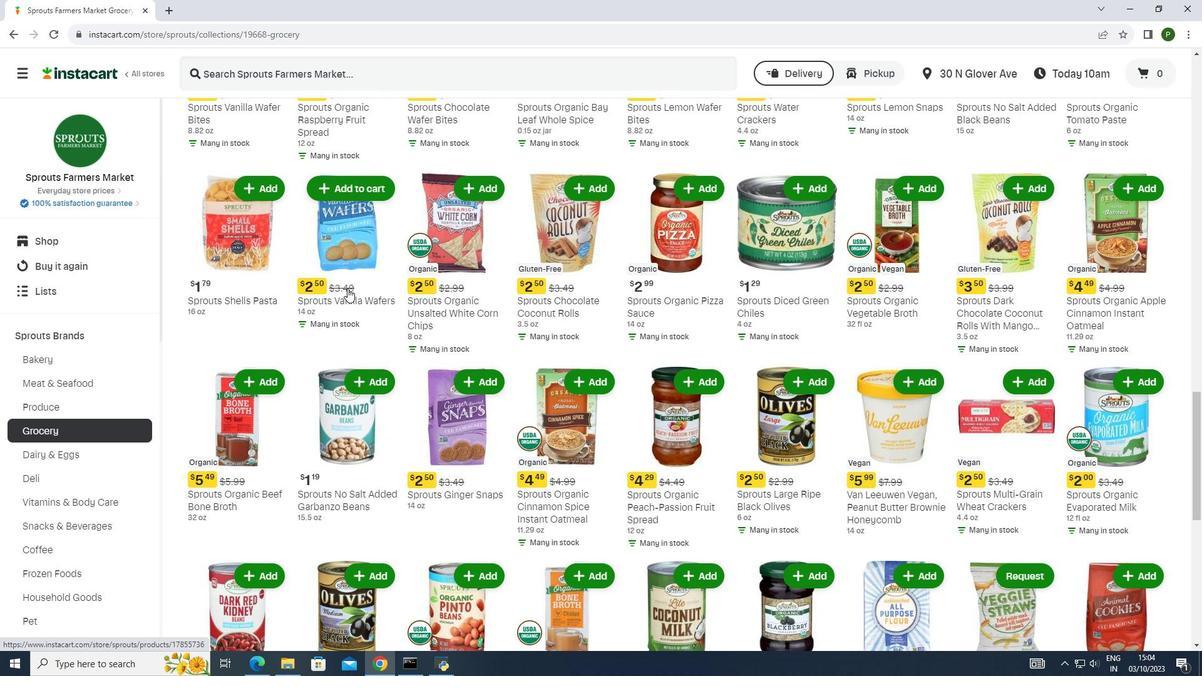 
Action: Mouse scrolled (347, 288) with delta (0, 0)
Screenshot: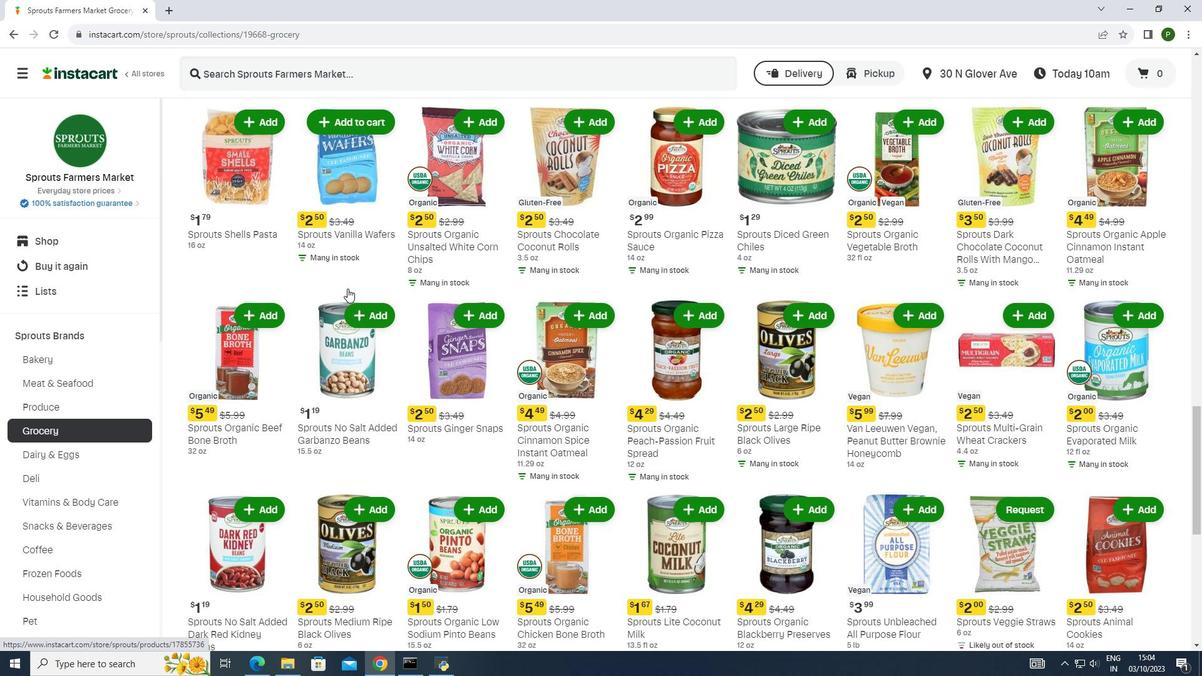 
Action: Mouse scrolled (347, 288) with delta (0, 0)
Screenshot: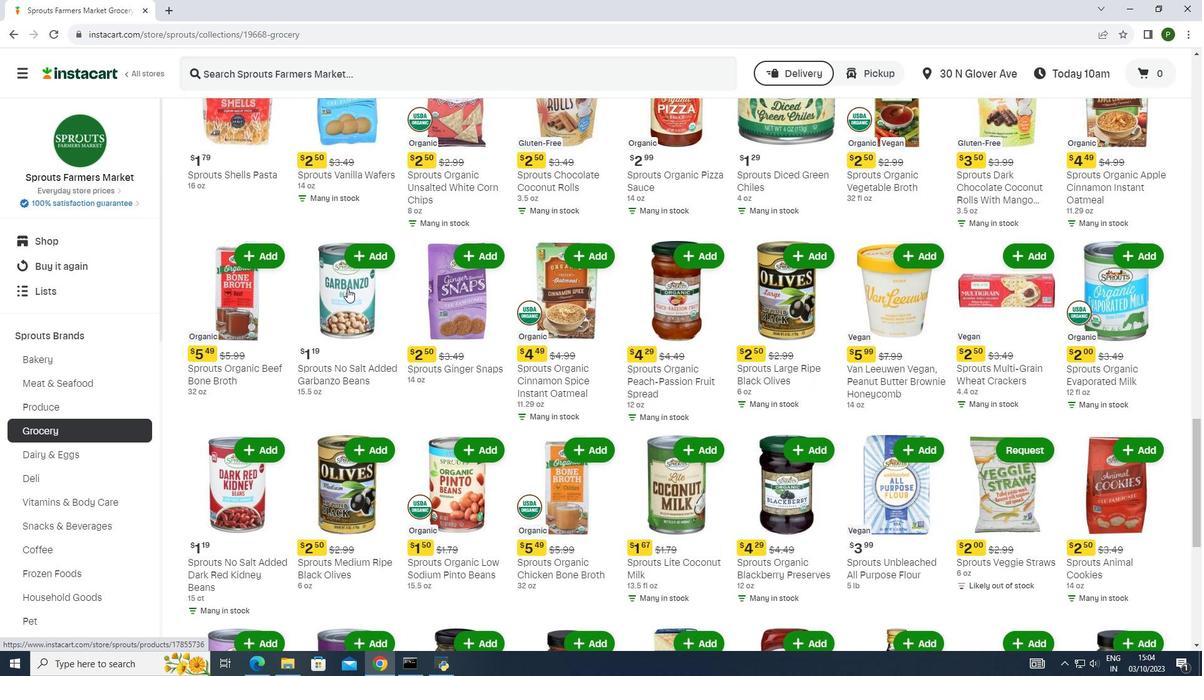 
Action: Mouse scrolled (347, 288) with delta (0, 0)
Screenshot: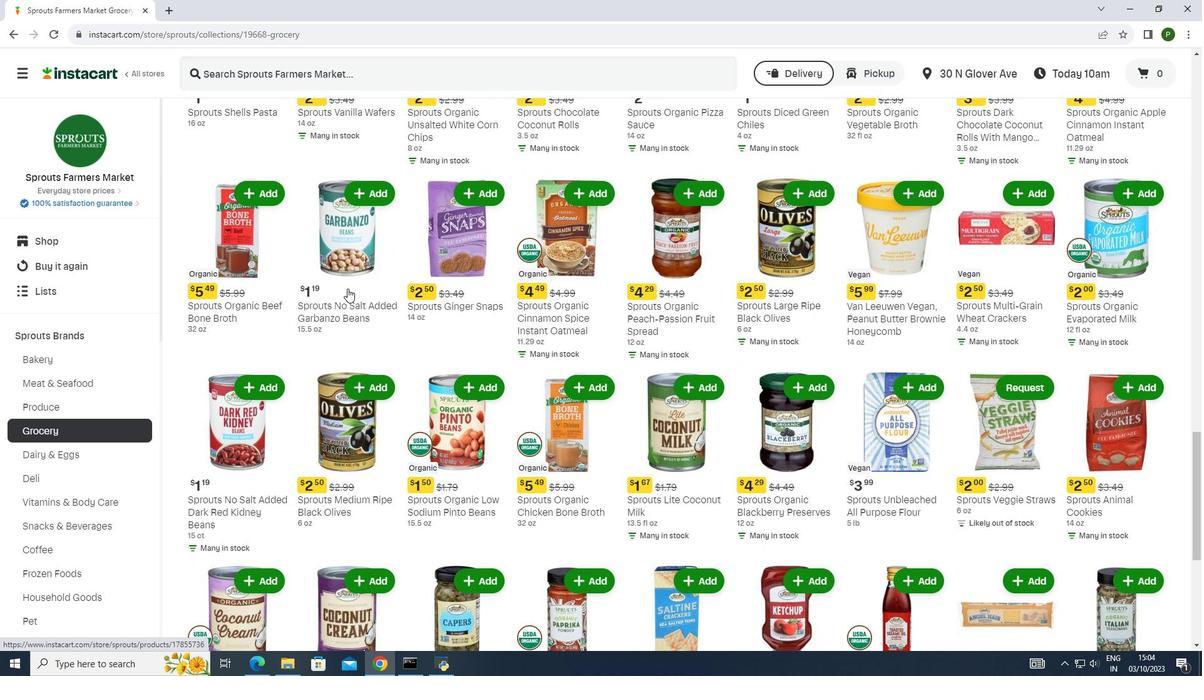 
Action: Mouse scrolled (347, 288) with delta (0, 0)
Screenshot: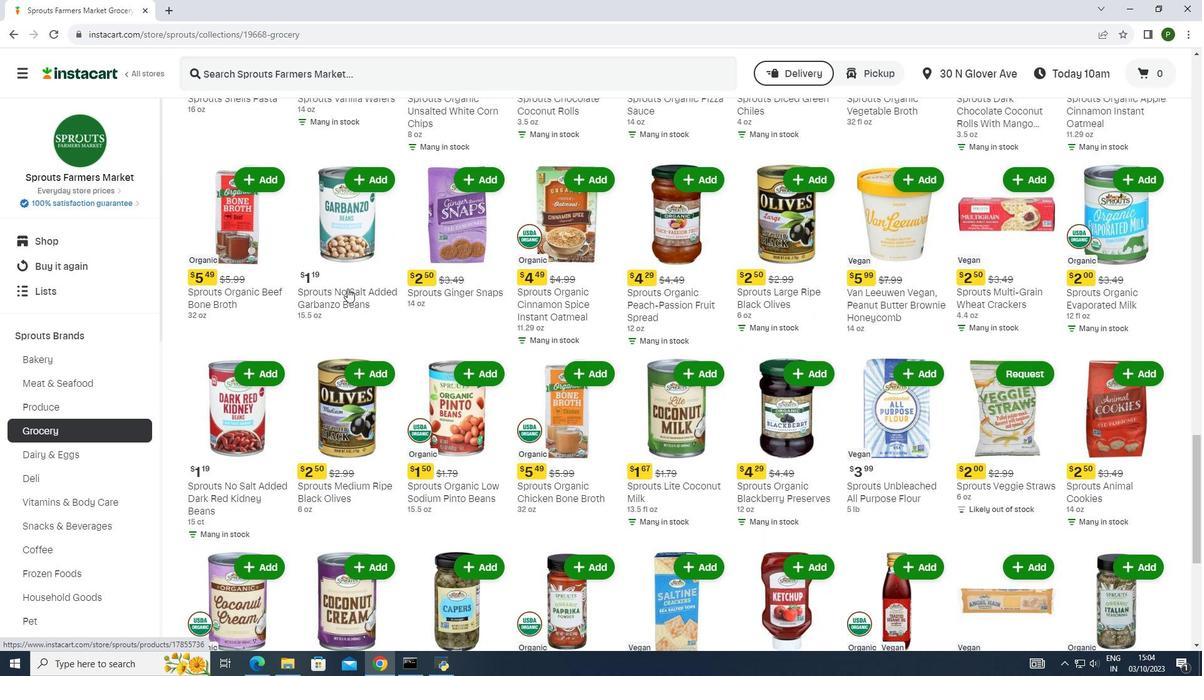 
Action: Mouse scrolled (347, 288) with delta (0, 0)
Screenshot: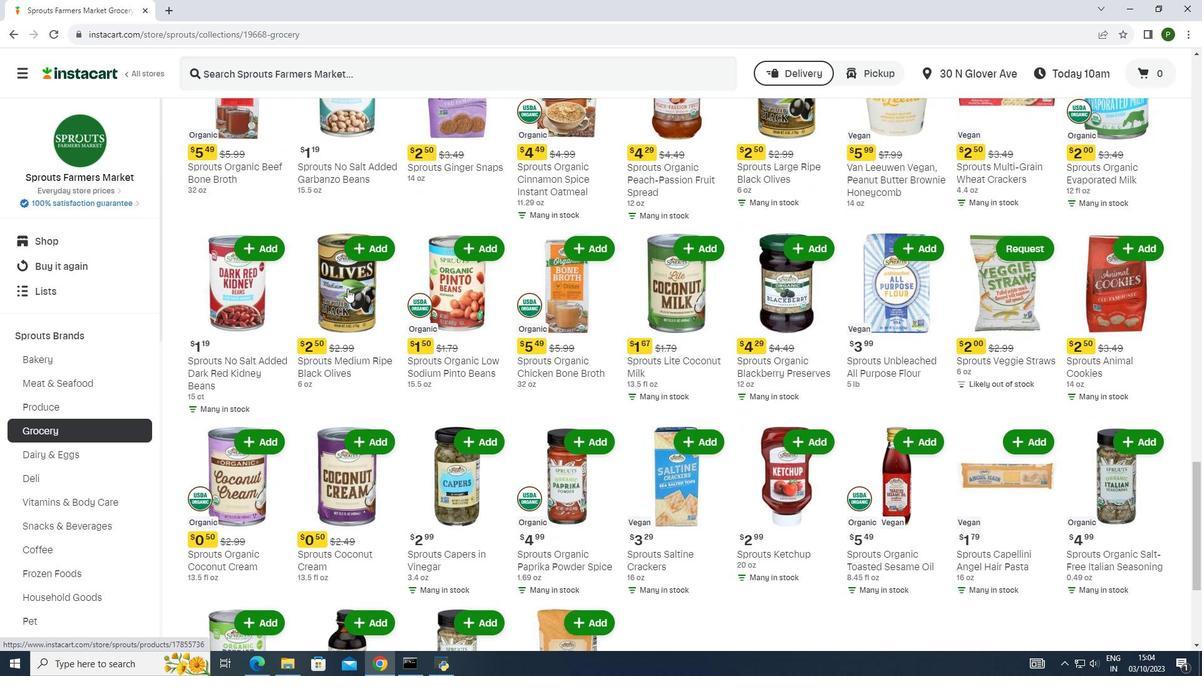 
Action: Mouse scrolled (347, 288) with delta (0, 0)
Screenshot: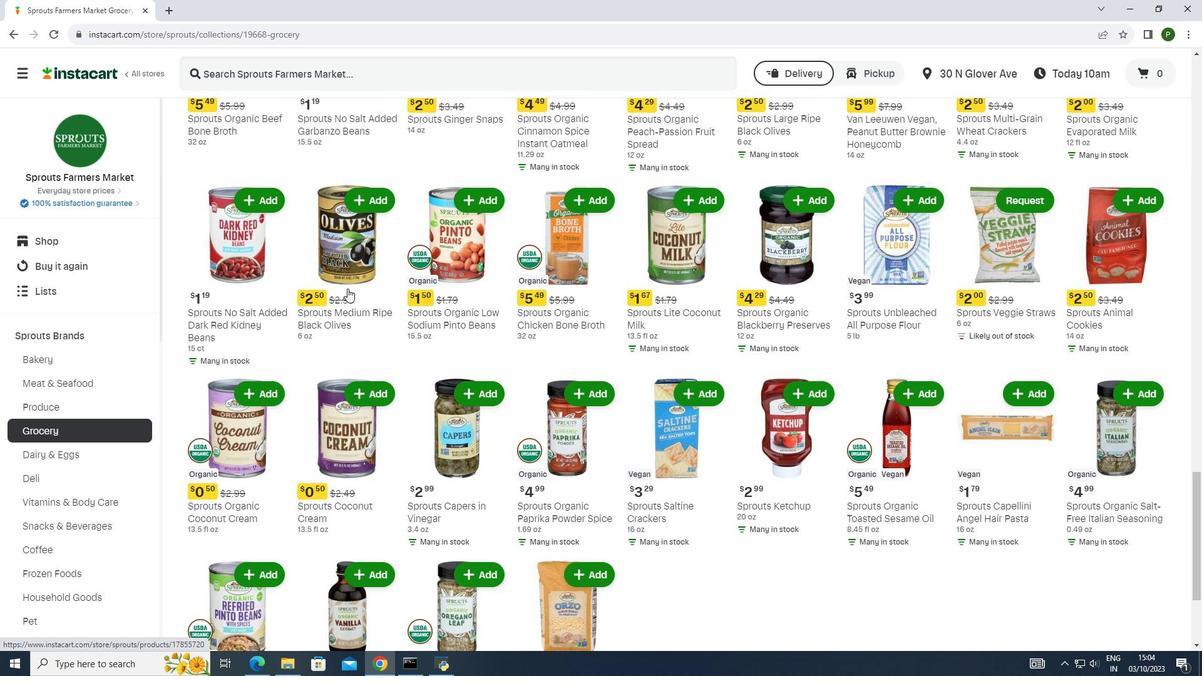 
Action: Mouse scrolled (347, 288) with delta (0, 0)
Screenshot: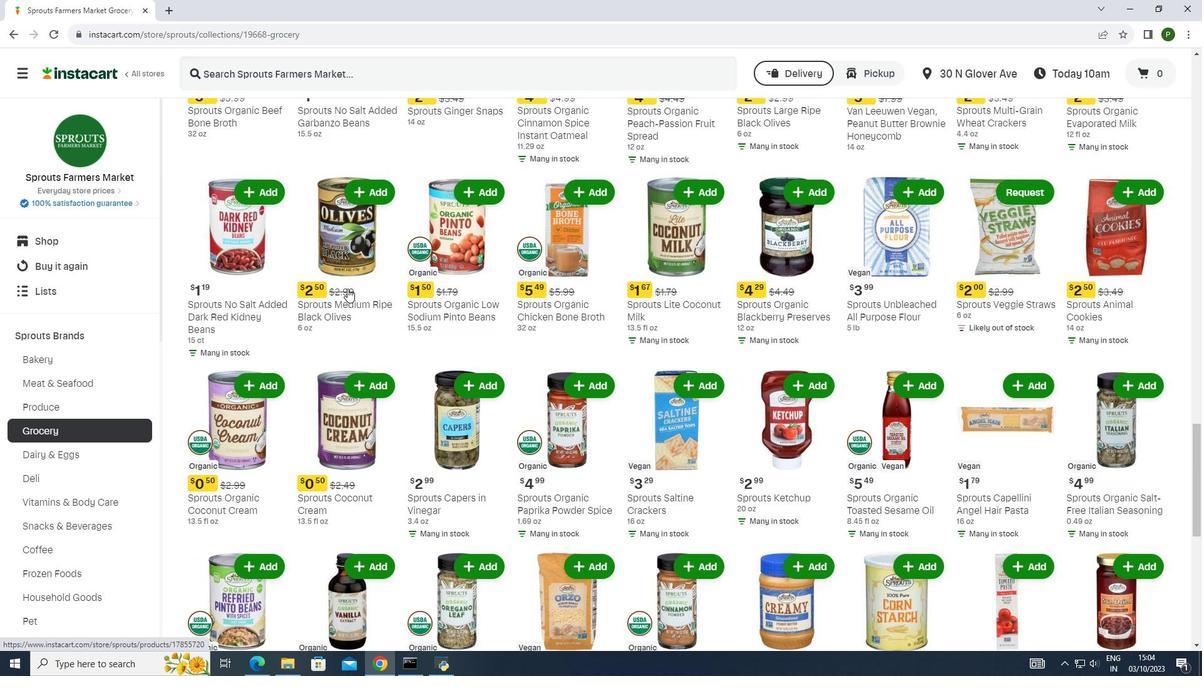 
Action: Mouse scrolled (347, 288) with delta (0, 0)
Screenshot: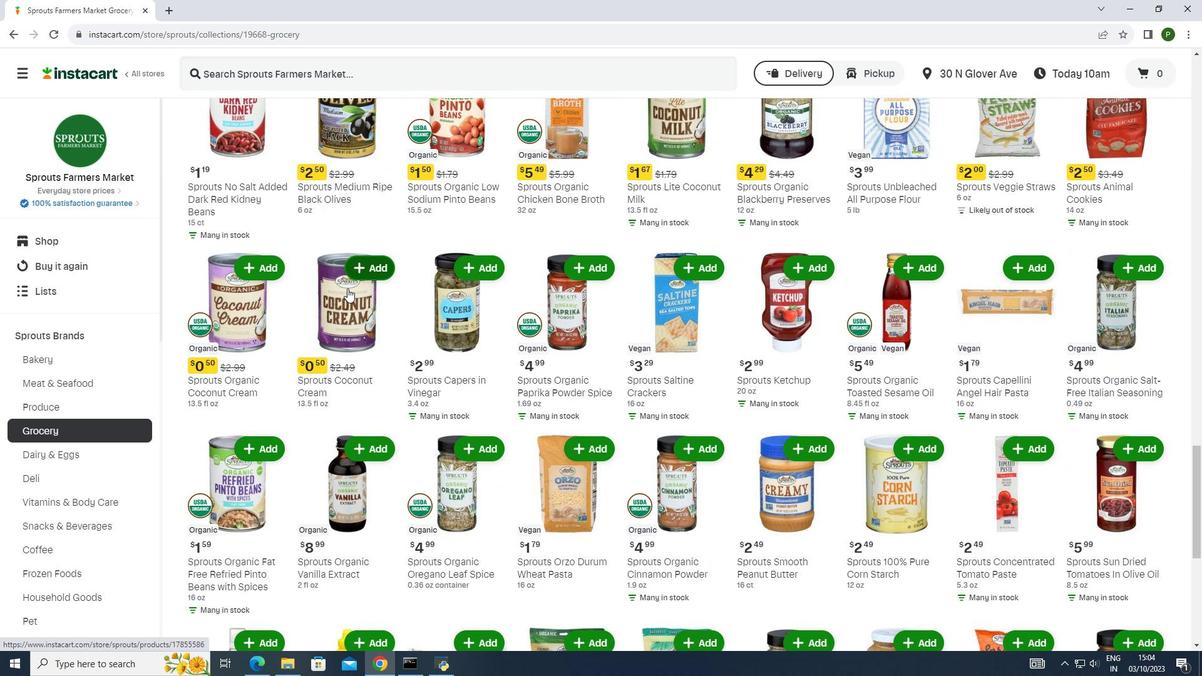 
Action: Mouse scrolled (347, 288) with delta (0, 0)
Screenshot: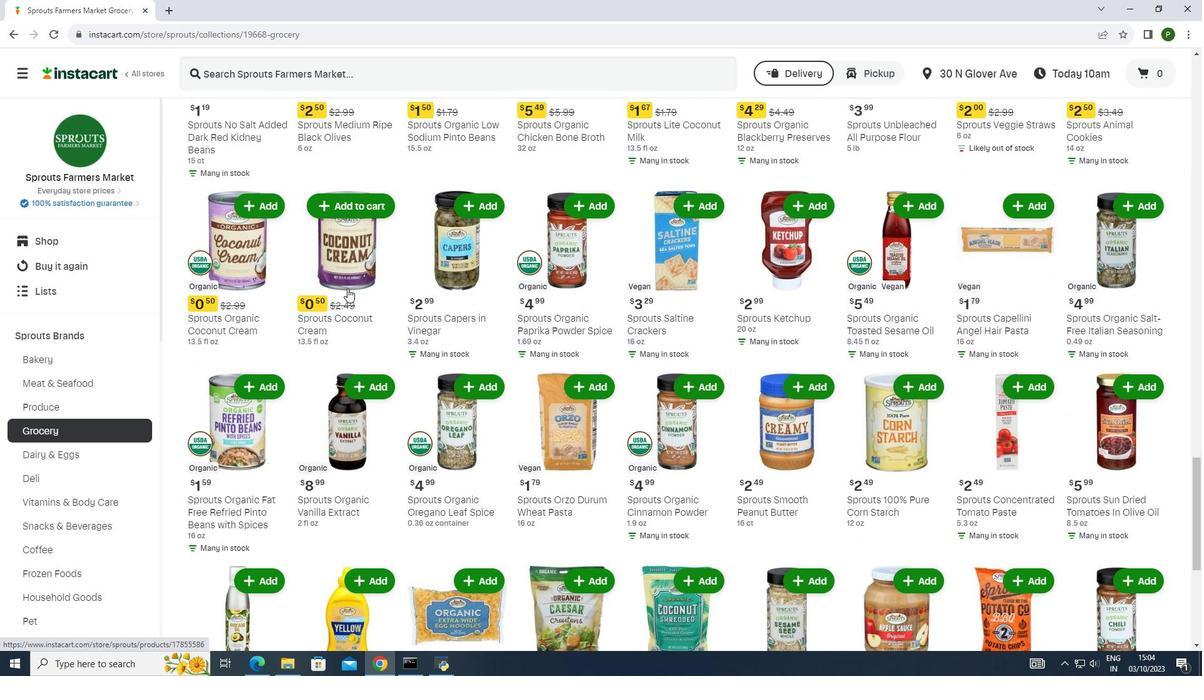 
Action: Mouse scrolled (347, 288) with delta (0, 0)
Screenshot: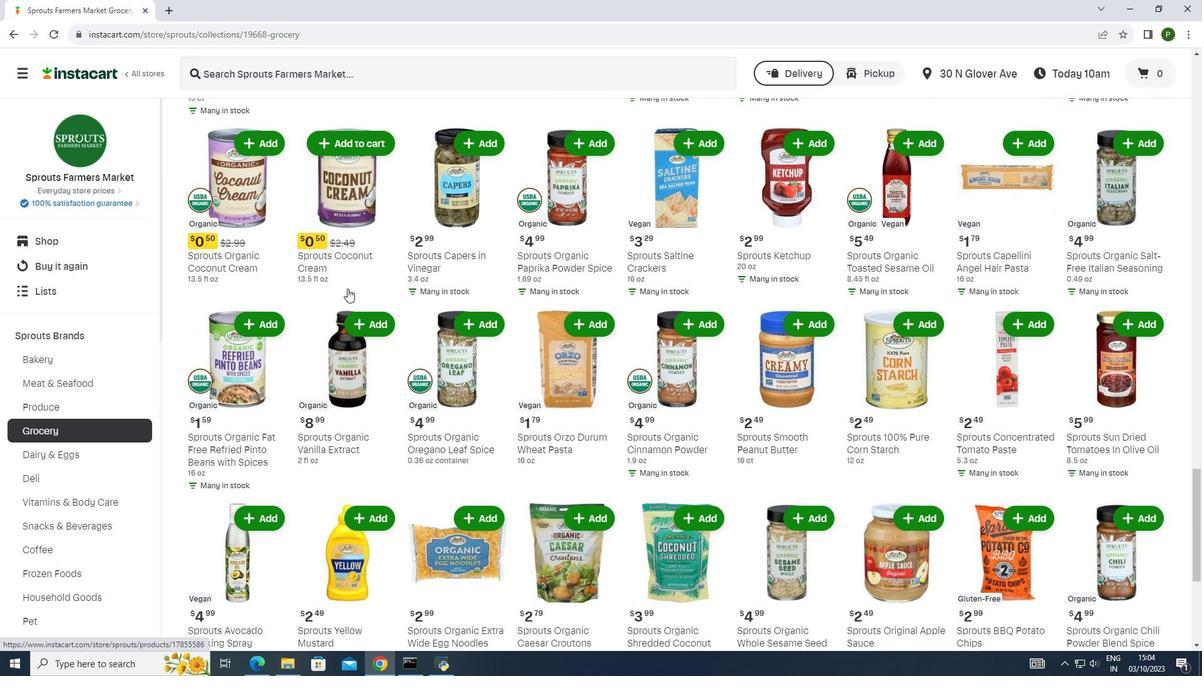 
Action: Mouse scrolled (347, 288) with delta (0, 0)
Screenshot: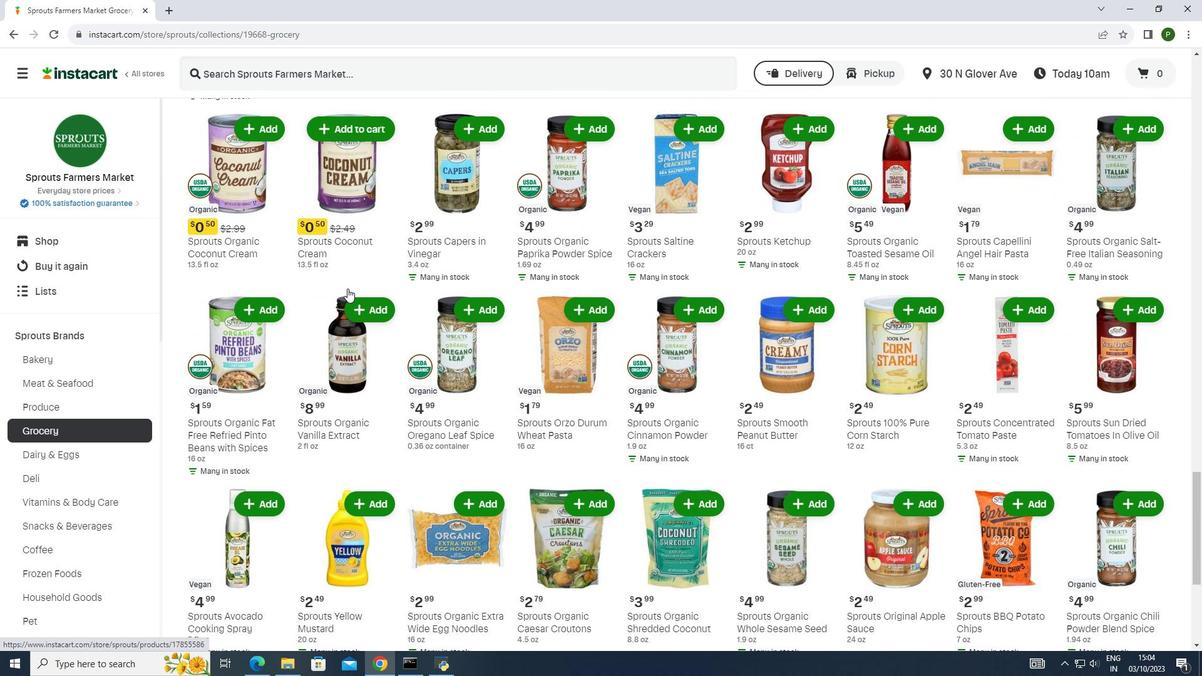 
Action: Mouse scrolled (347, 288) with delta (0, 0)
Screenshot: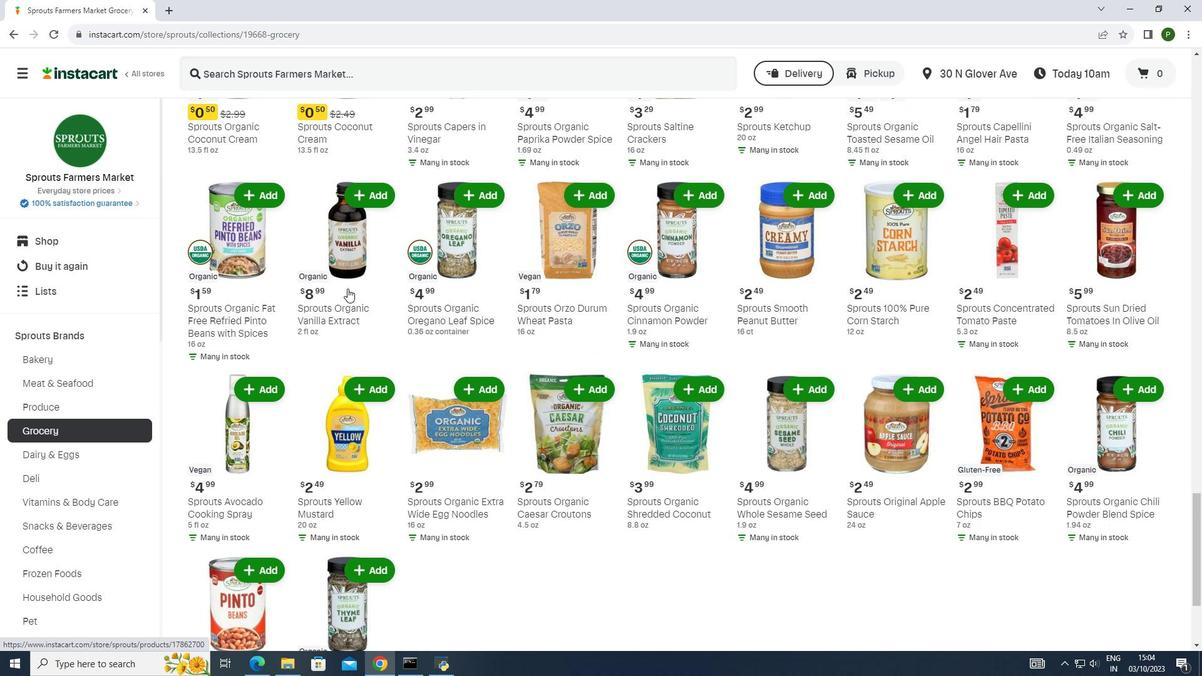 
Action: Mouse scrolled (347, 288) with delta (0, 0)
Screenshot: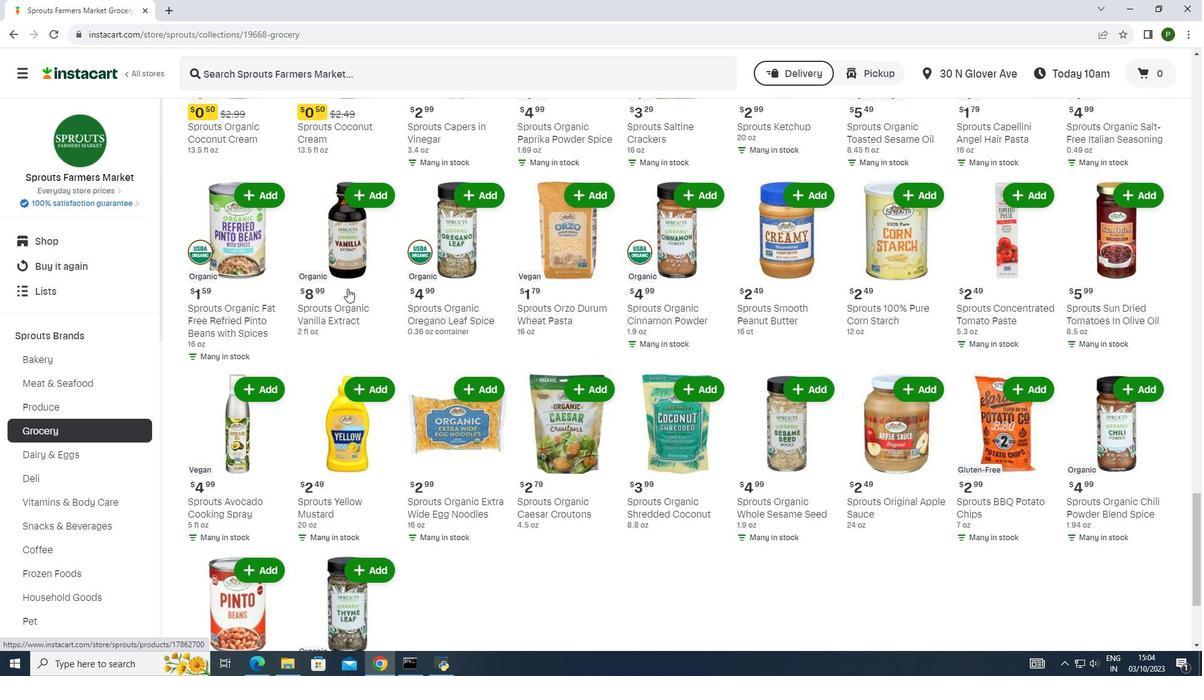 
Action: Mouse scrolled (347, 288) with delta (0, 0)
Screenshot: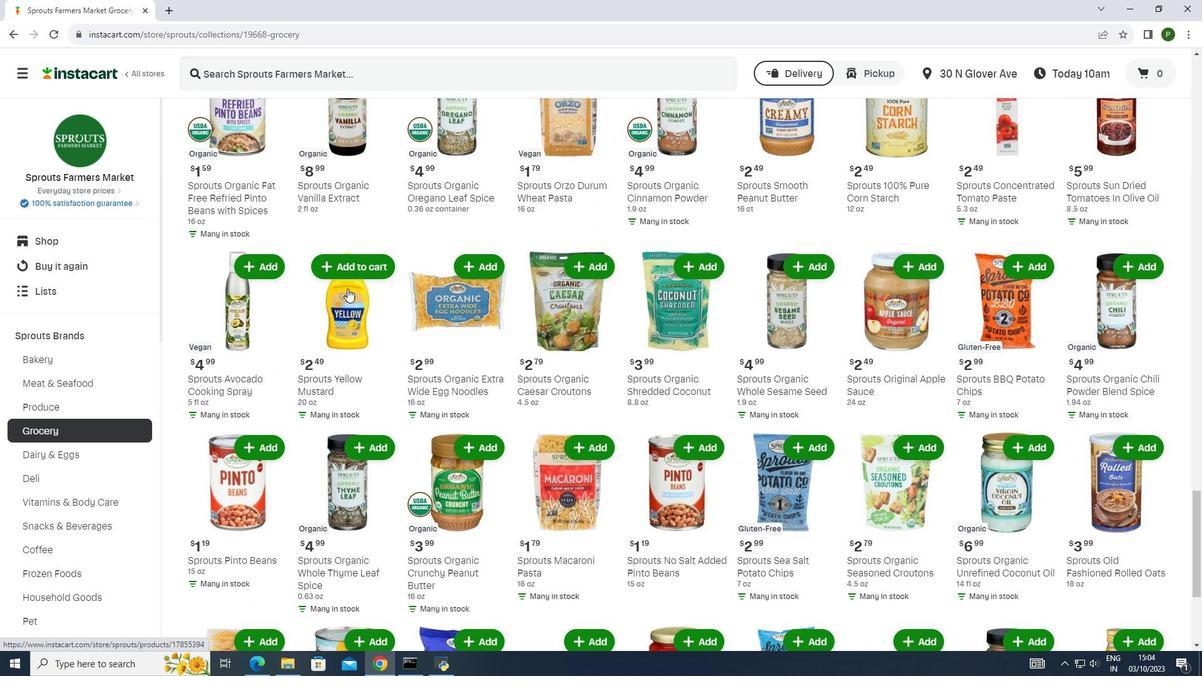 
Action: Mouse scrolled (347, 288) with delta (0, 0)
Screenshot: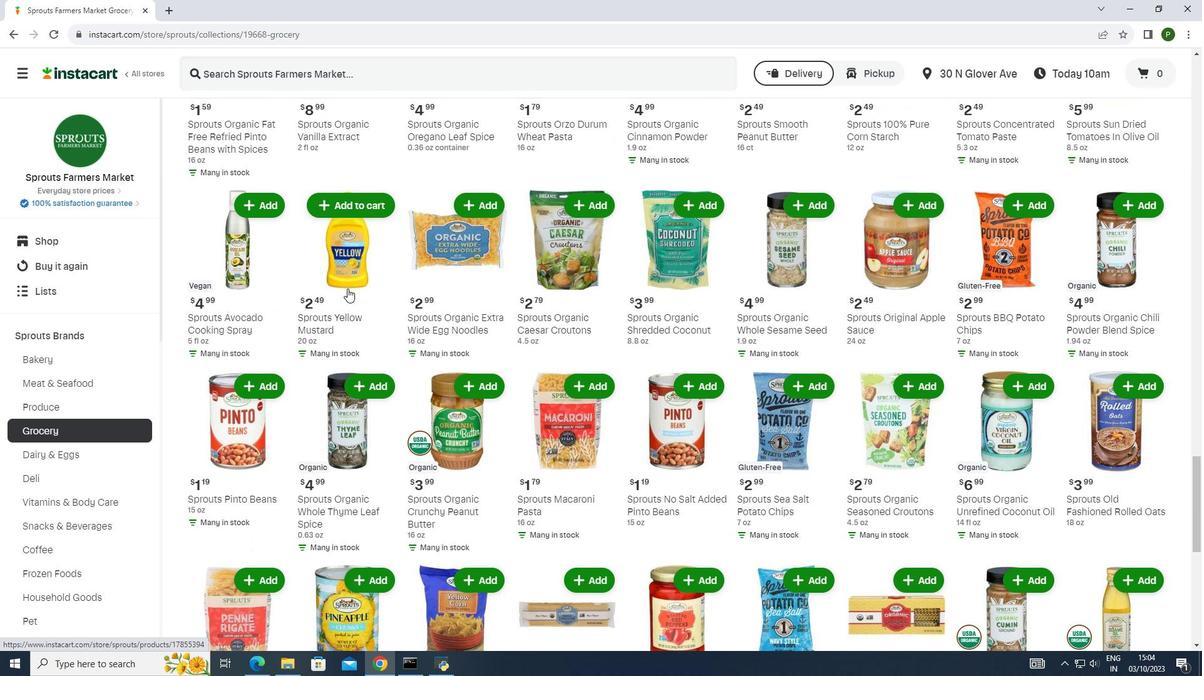 
Action: Mouse scrolled (347, 288) with delta (0, 0)
Screenshot: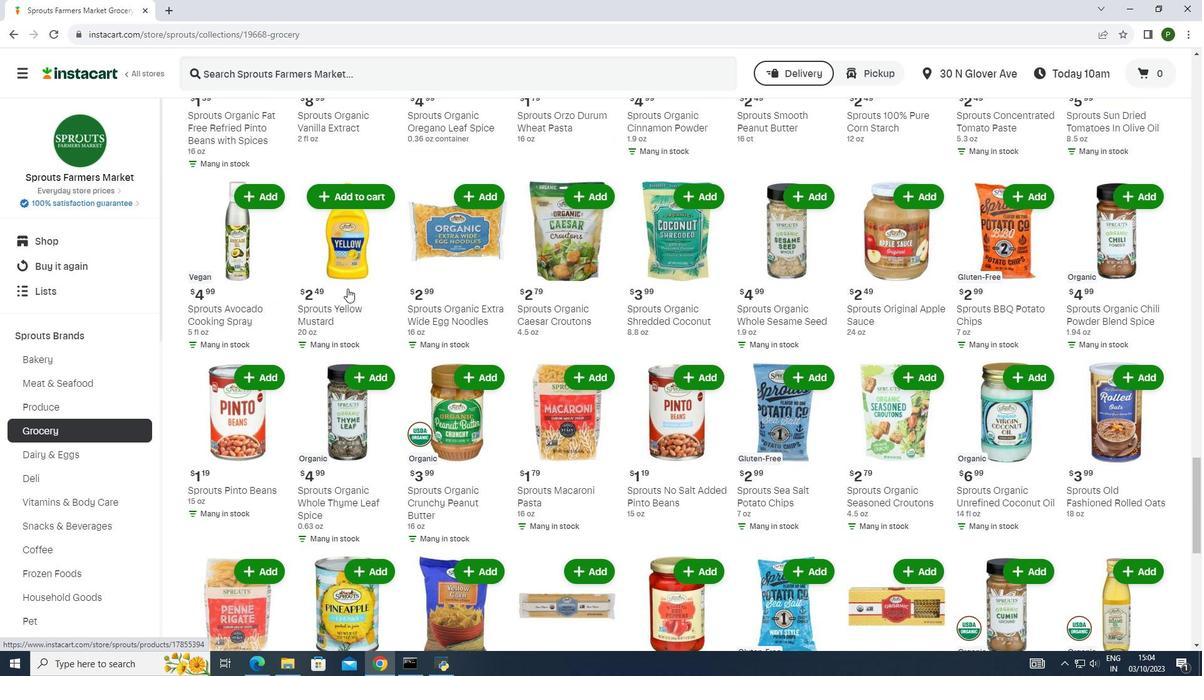
Action: Mouse scrolled (347, 288) with delta (0, 0)
Screenshot: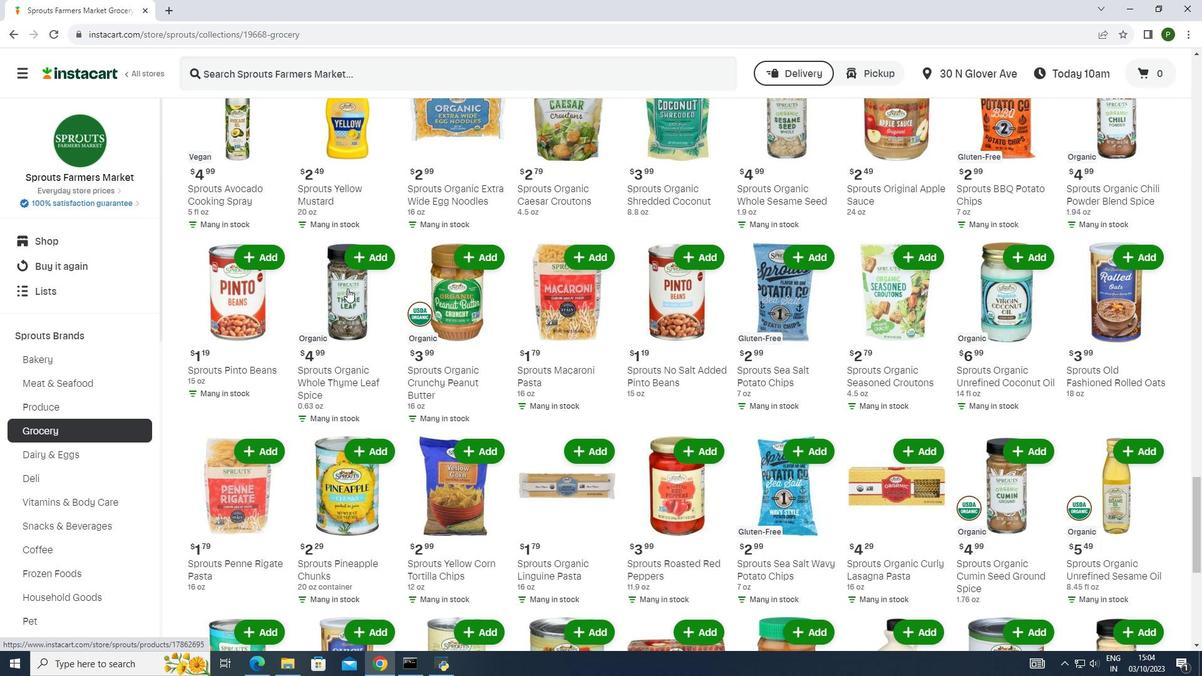 
Action: Mouse scrolled (347, 288) with delta (0, 0)
Screenshot: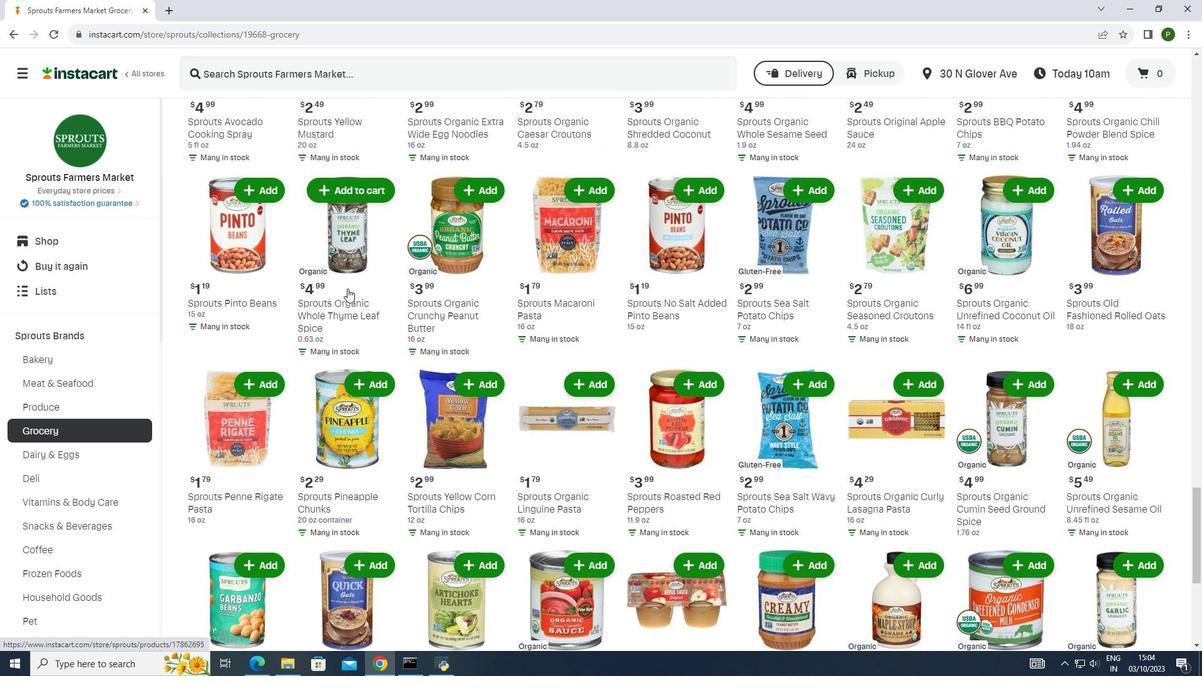 
Action: Mouse scrolled (347, 288) with delta (0, 0)
Screenshot: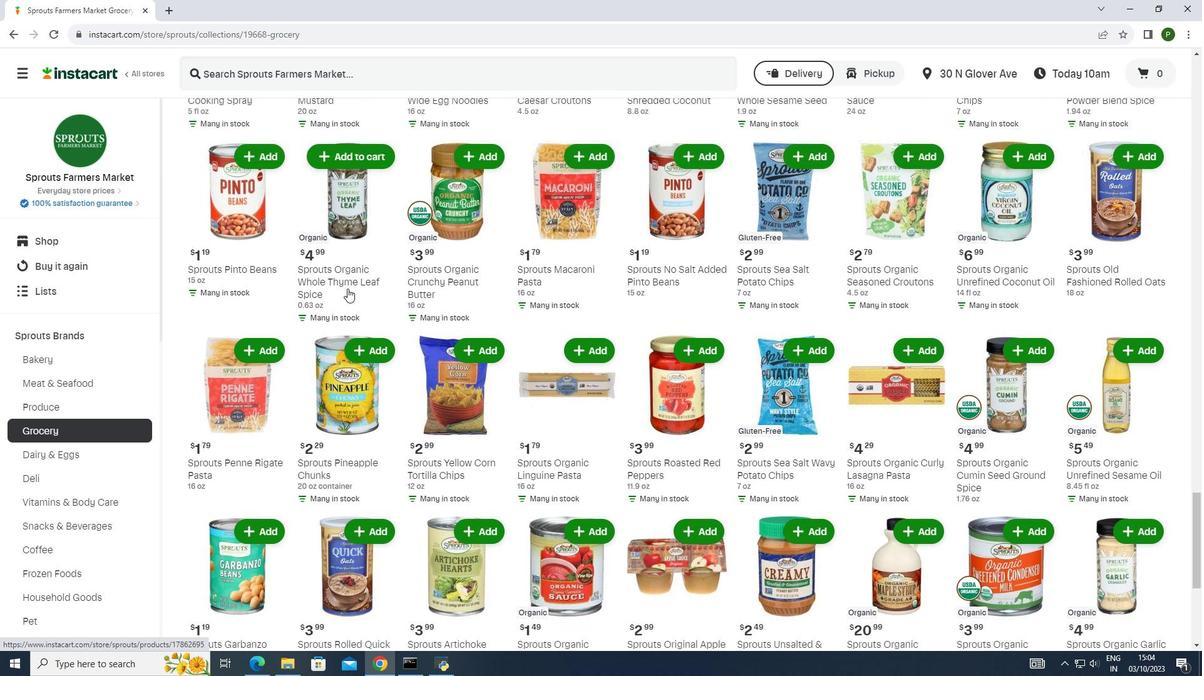 
Action: Mouse scrolled (347, 288) with delta (0, 0)
Screenshot: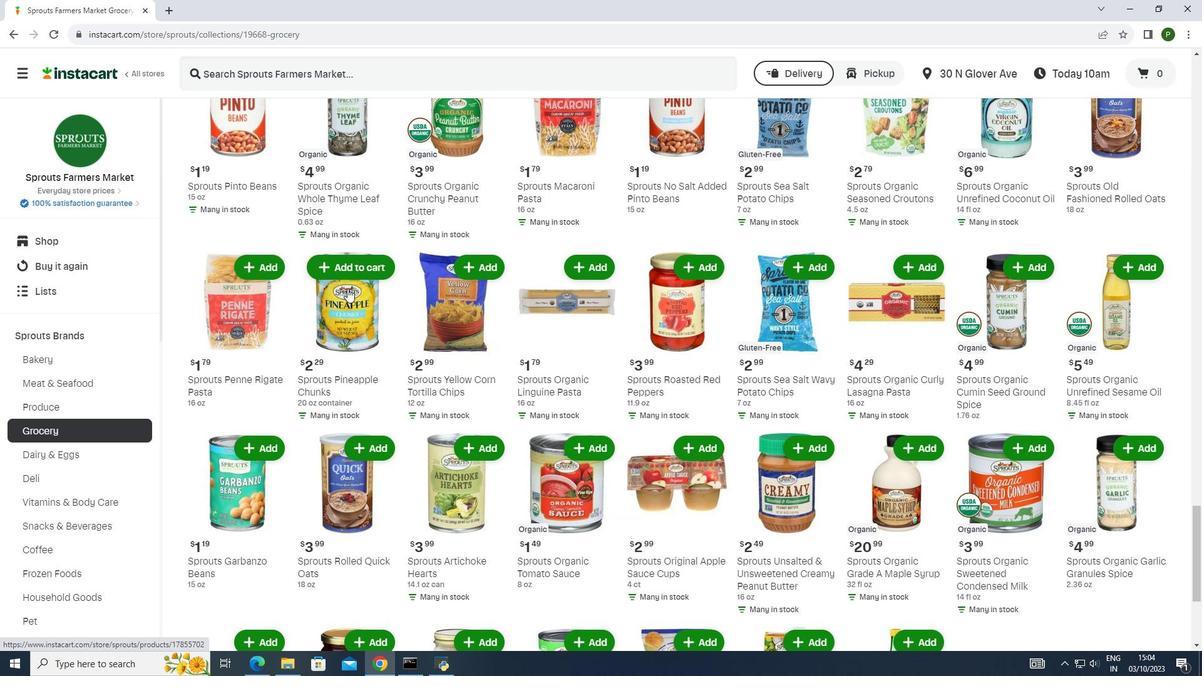 
Action: Mouse scrolled (347, 288) with delta (0, 0)
Screenshot: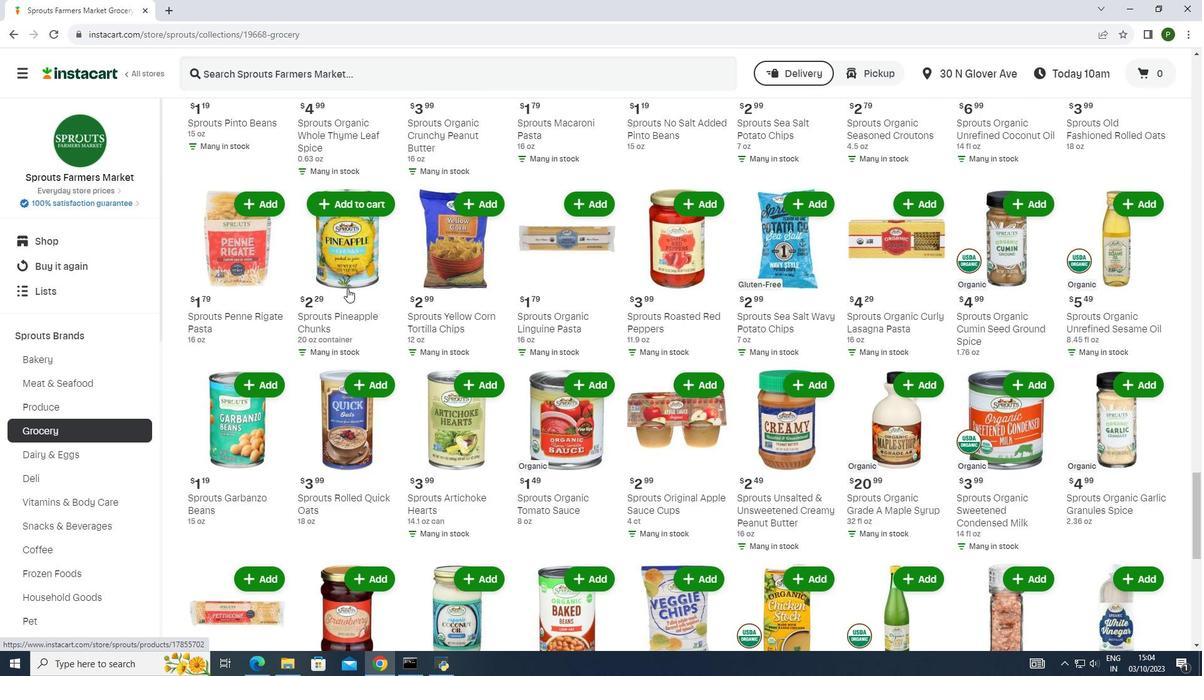 
Action: Mouse scrolled (347, 288) with delta (0, 0)
Screenshot: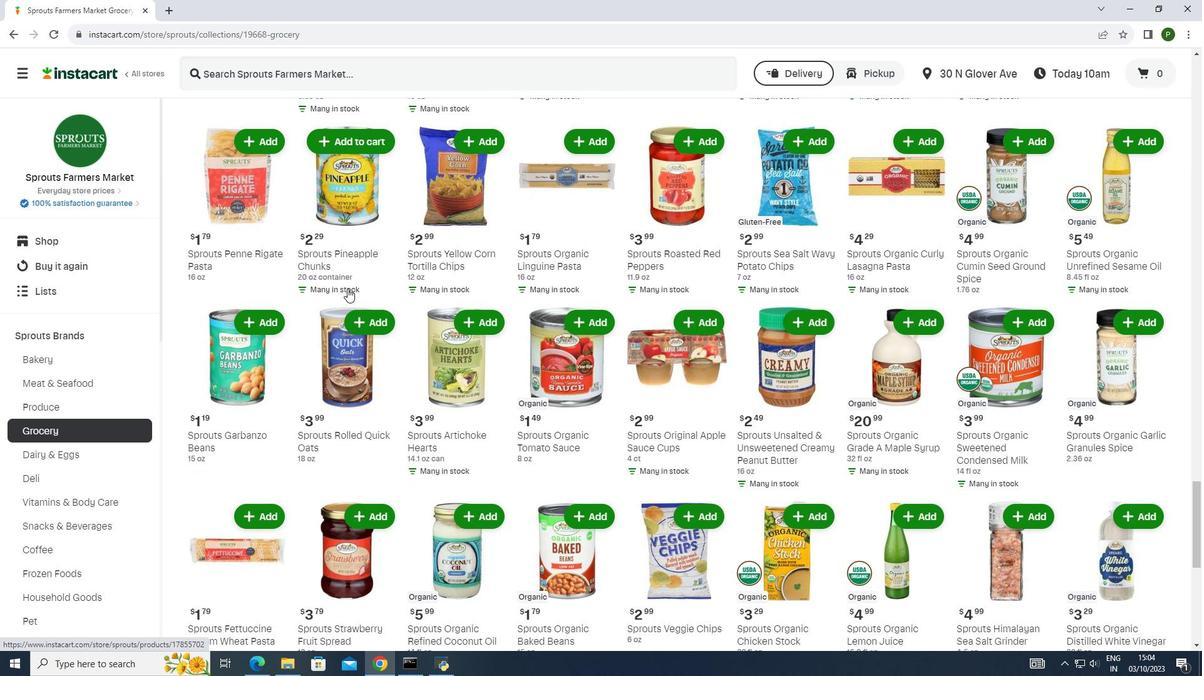 
Action: Mouse scrolled (347, 288) with delta (0, 0)
Screenshot: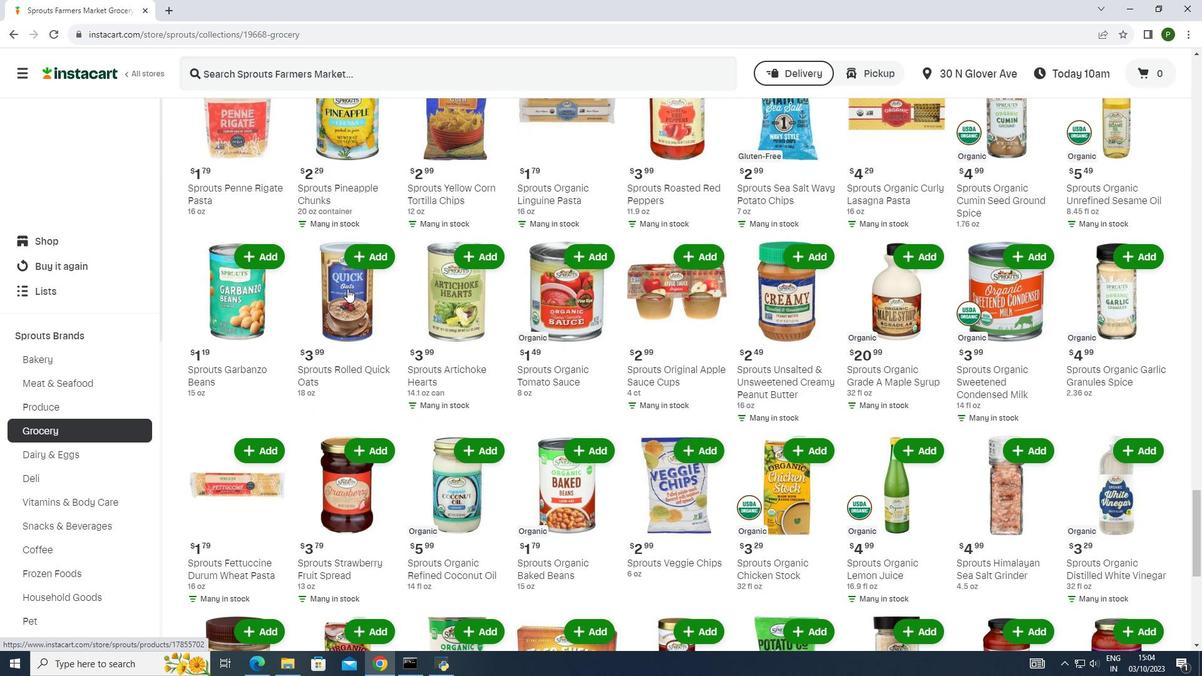 
Action: Mouse scrolled (347, 288) with delta (0, 0)
Screenshot: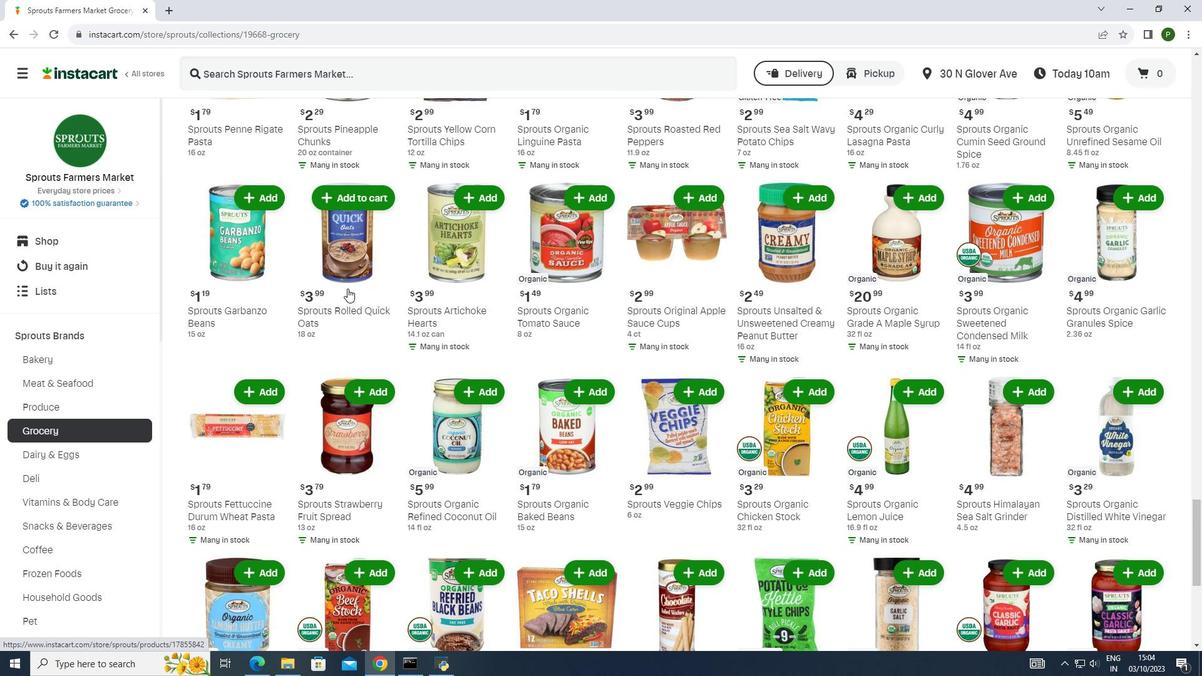 
Action: Mouse scrolled (347, 288) with delta (0, 0)
Screenshot: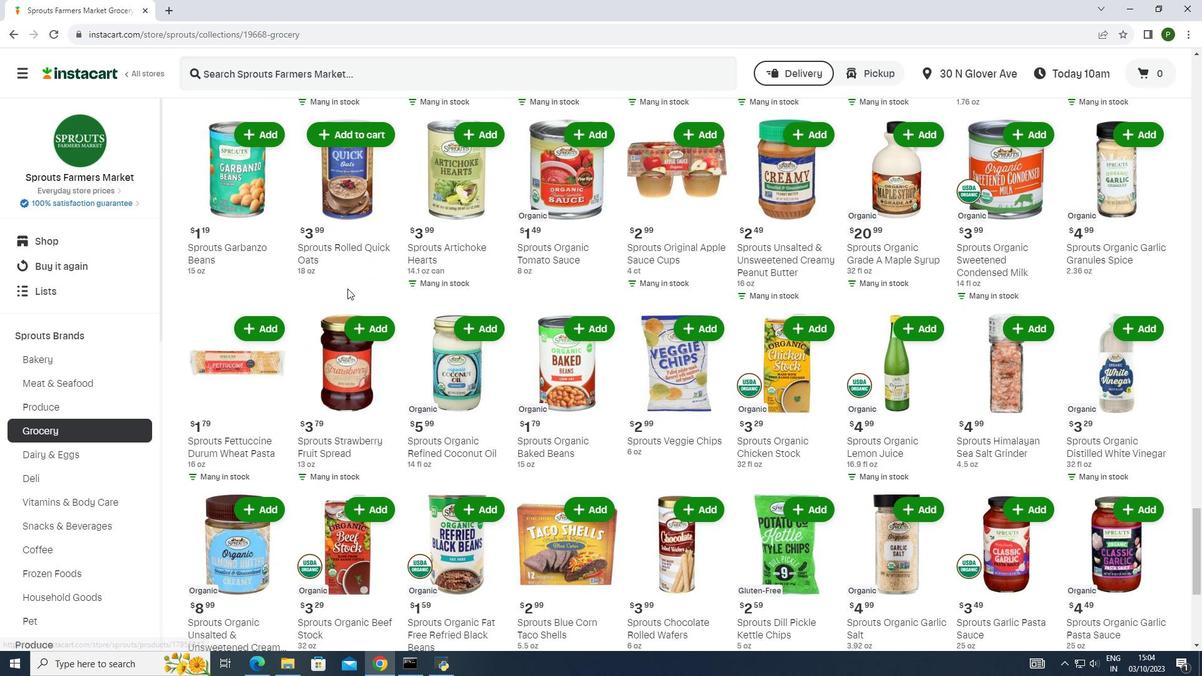 
Action: Mouse scrolled (347, 288) with delta (0, 0)
Screenshot: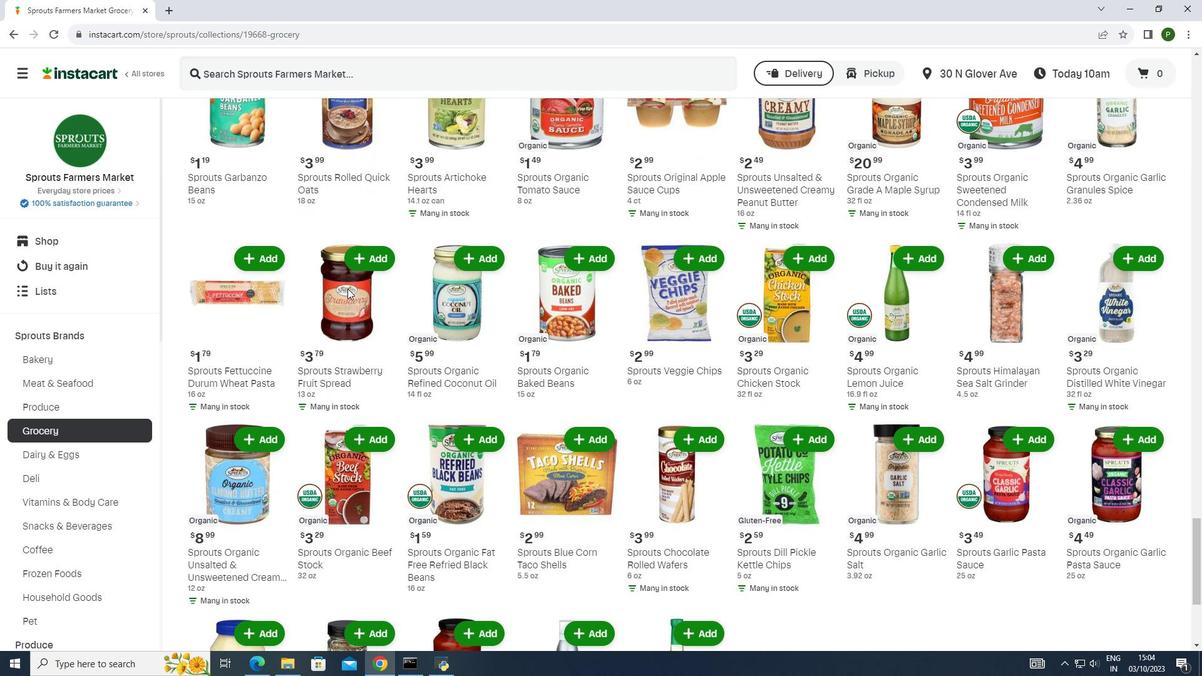
Action: Mouse scrolled (347, 288) with delta (0, 0)
Screenshot: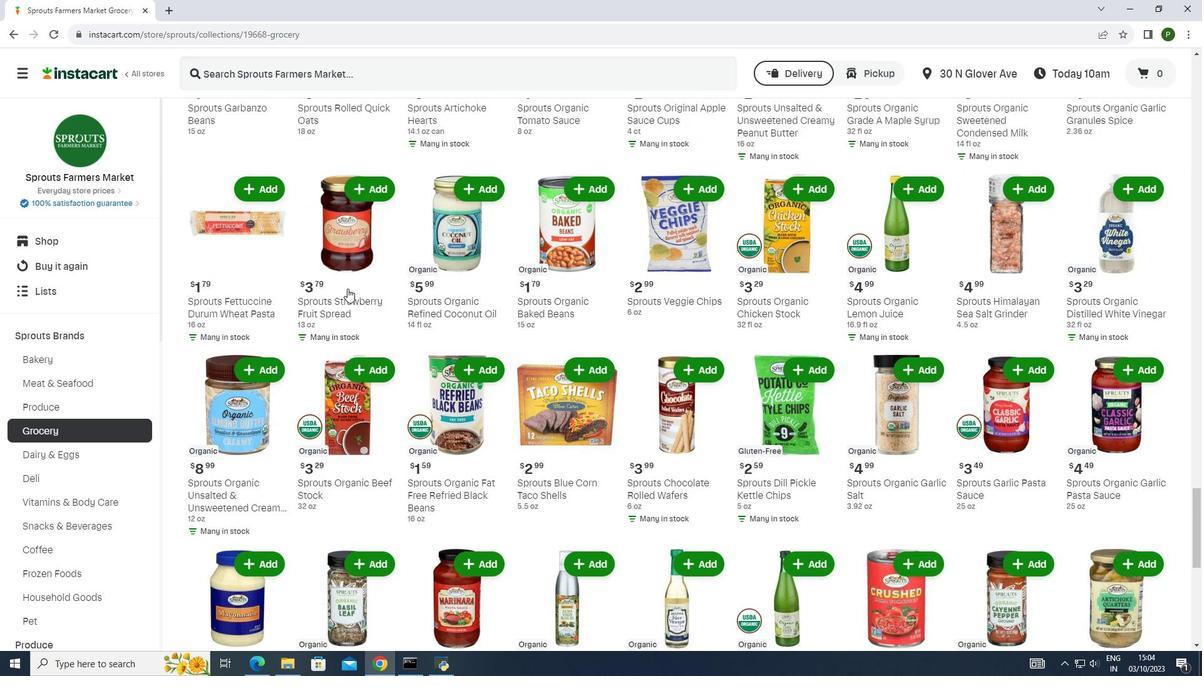 
Action: Mouse scrolled (347, 288) with delta (0, 0)
Screenshot: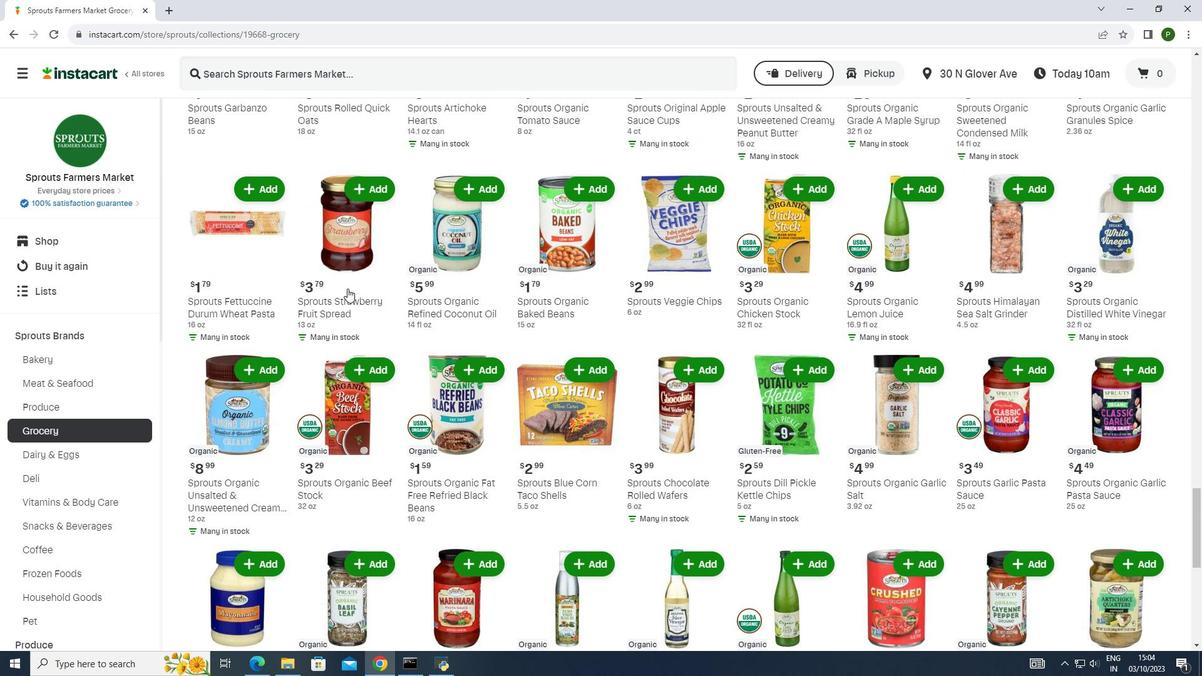 
Action: Mouse scrolled (347, 288) with delta (0, 0)
Screenshot: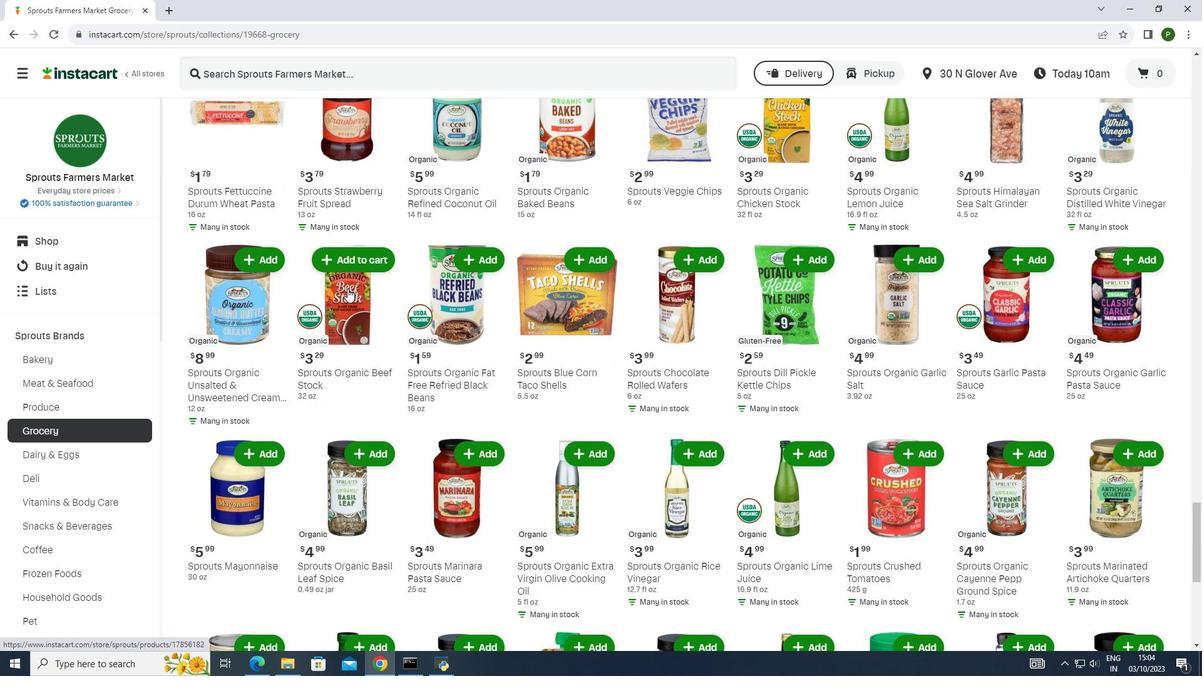 
Action: Mouse scrolled (347, 288) with delta (0, 0)
Screenshot: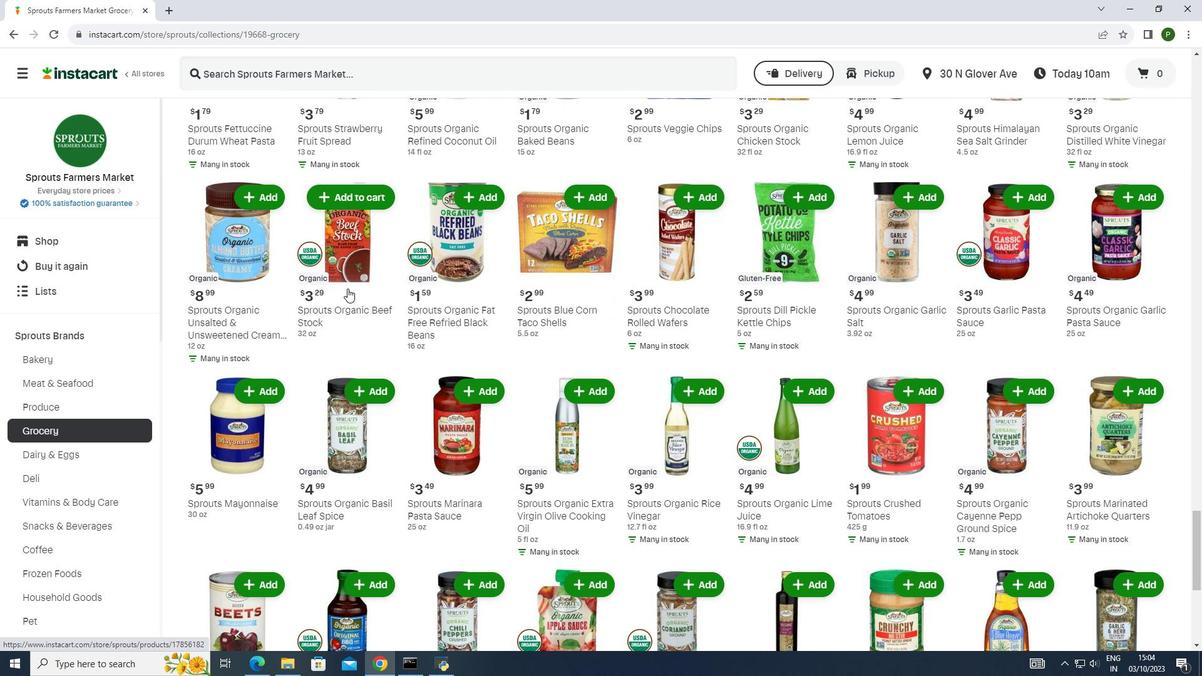 
Action: Mouse scrolled (347, 288) with delta (0, 0)
Screenshot: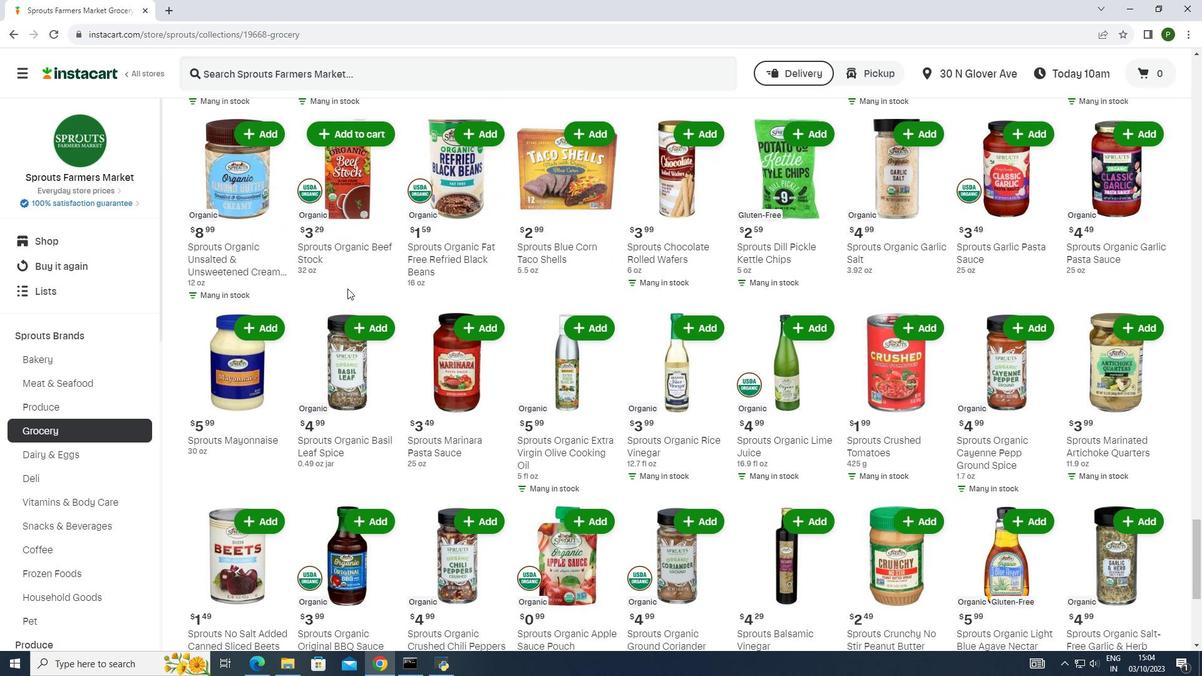 
Action: Mouse scrolled (347, 288) with delta (0, 0)
Screenshot: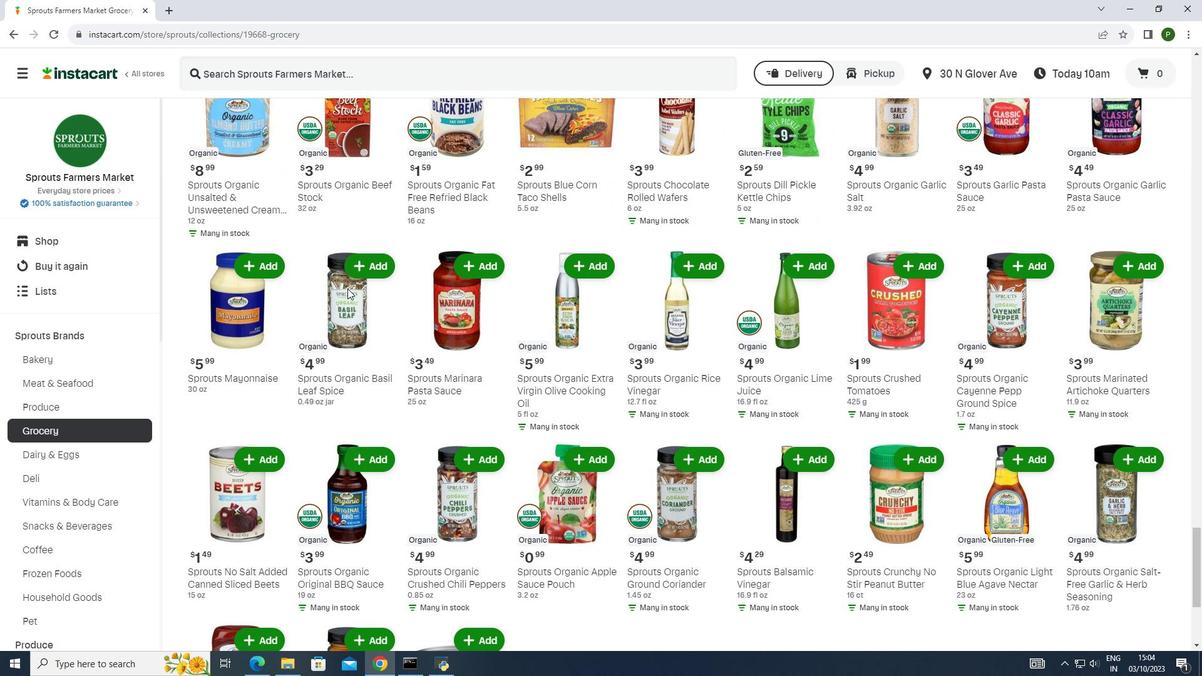 
Action: Mouse scrolled (347, 288) with delta (0, 0)
Screenshot: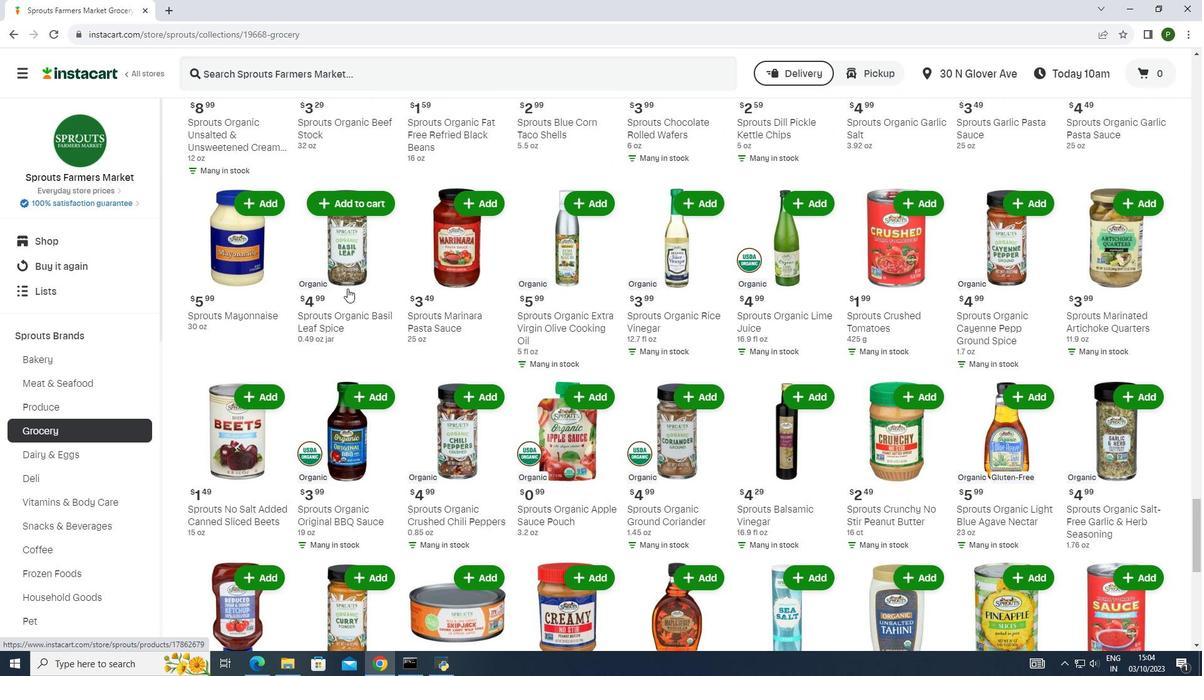 
Action: Mouse scrolled (347, 288) with delta (0, 0)
Screenshot: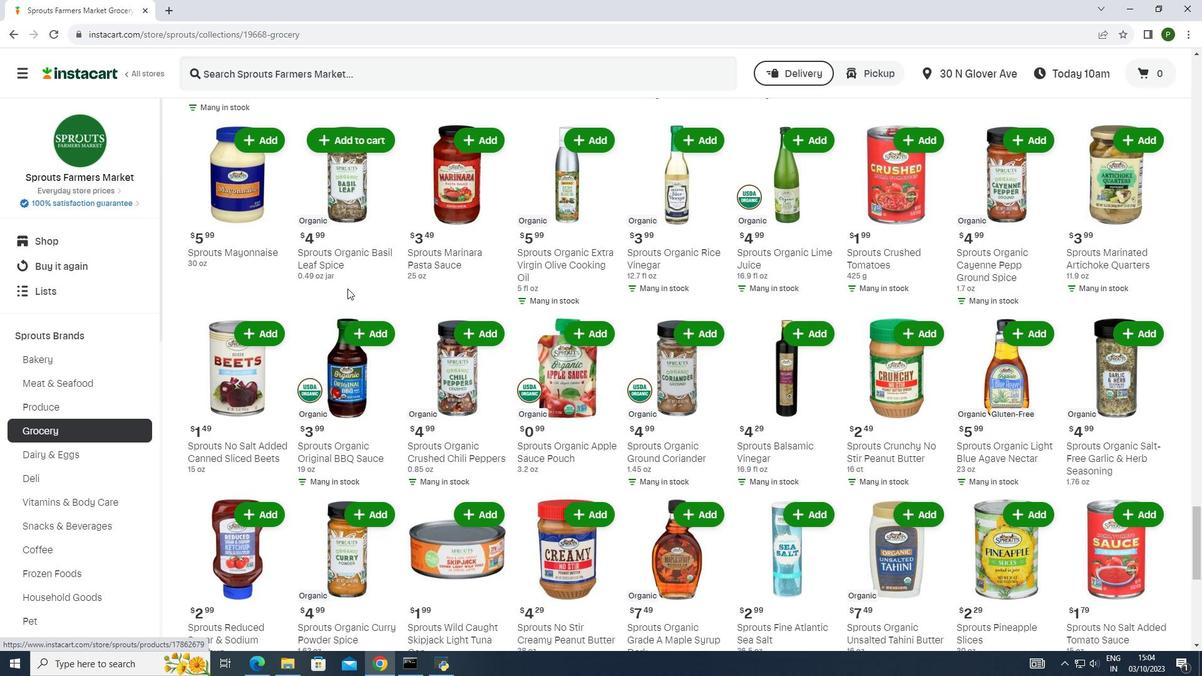 
Action: Mouse scrolled (347, 288) with delta (0, 0)
Screenshot: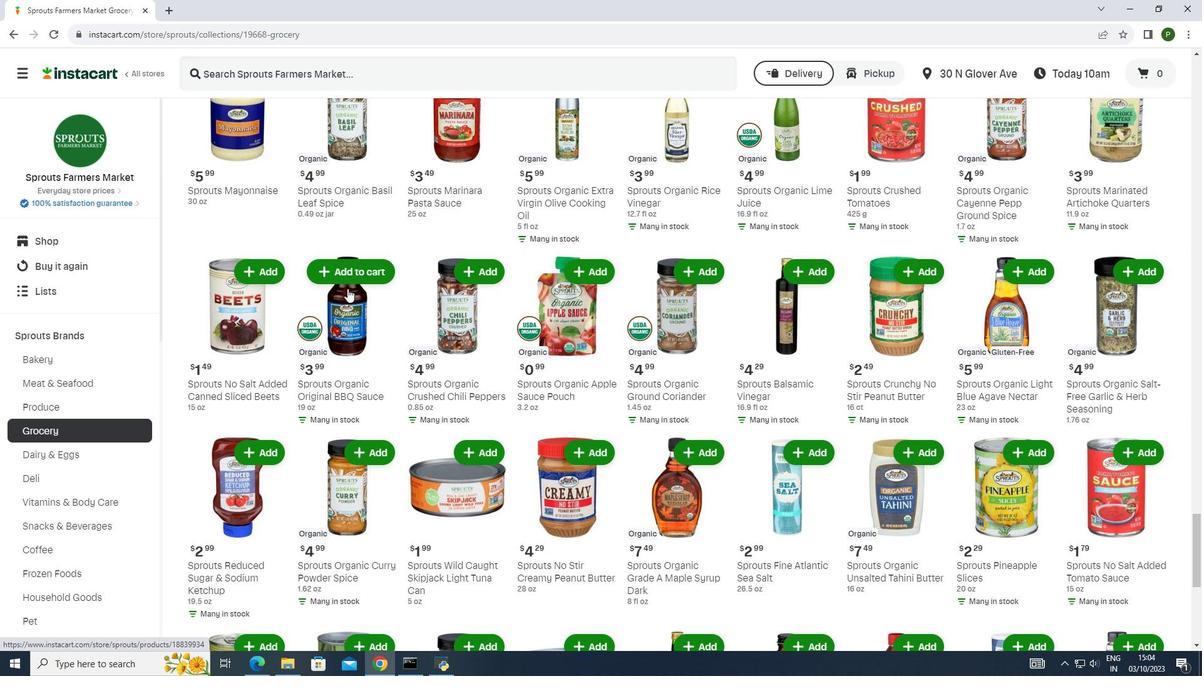 
Action: Mouse scrolled (347, 288) with delta (0, 0)
Screenshot: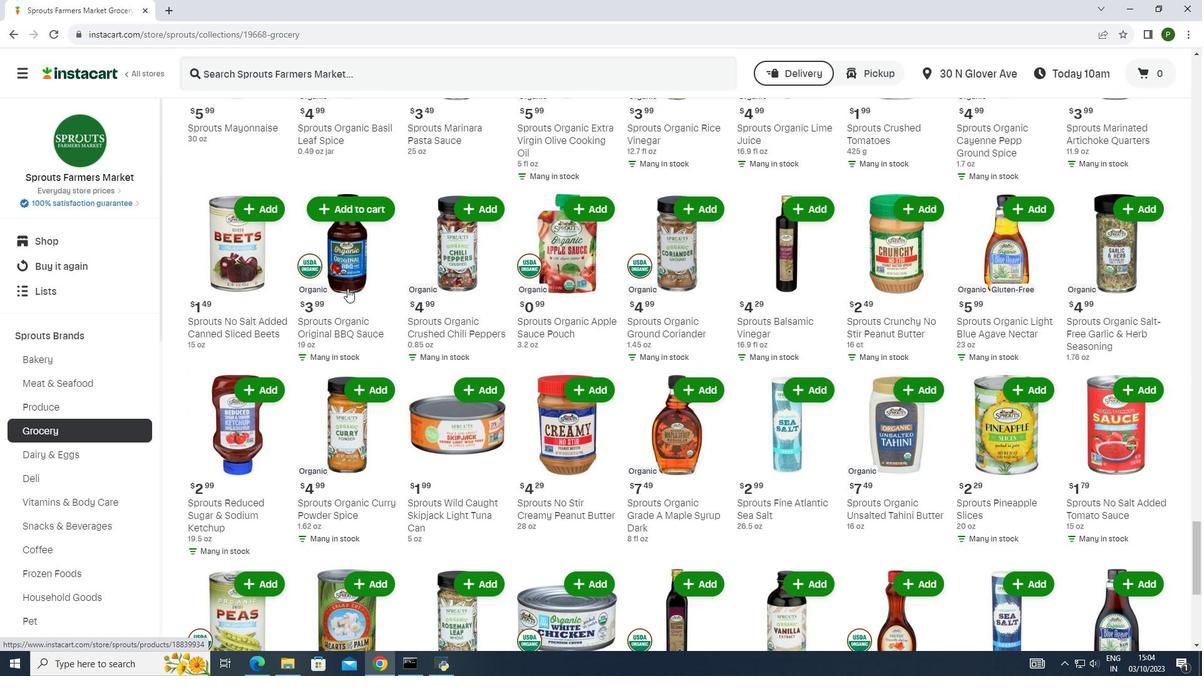 
Action: Mouse scrolled (347, 288) with delta (0, 0)
Screenshot: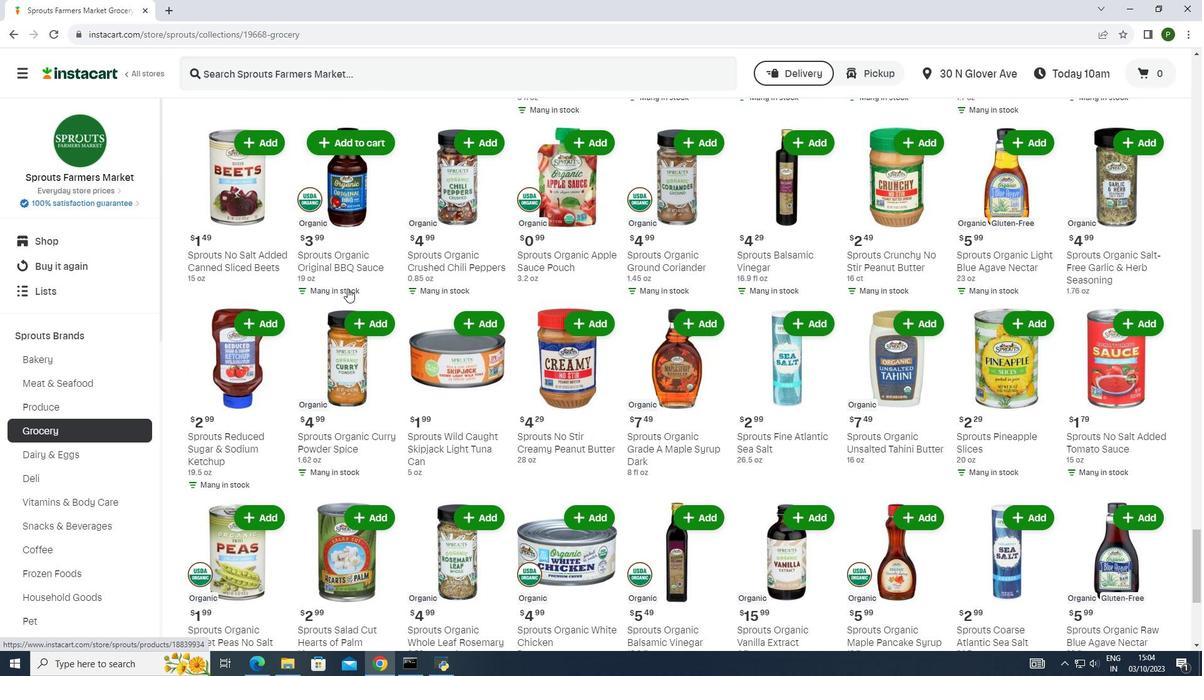 
Action: Mouse scrolled (347, 288) with delta (0, 0)
Screenshot: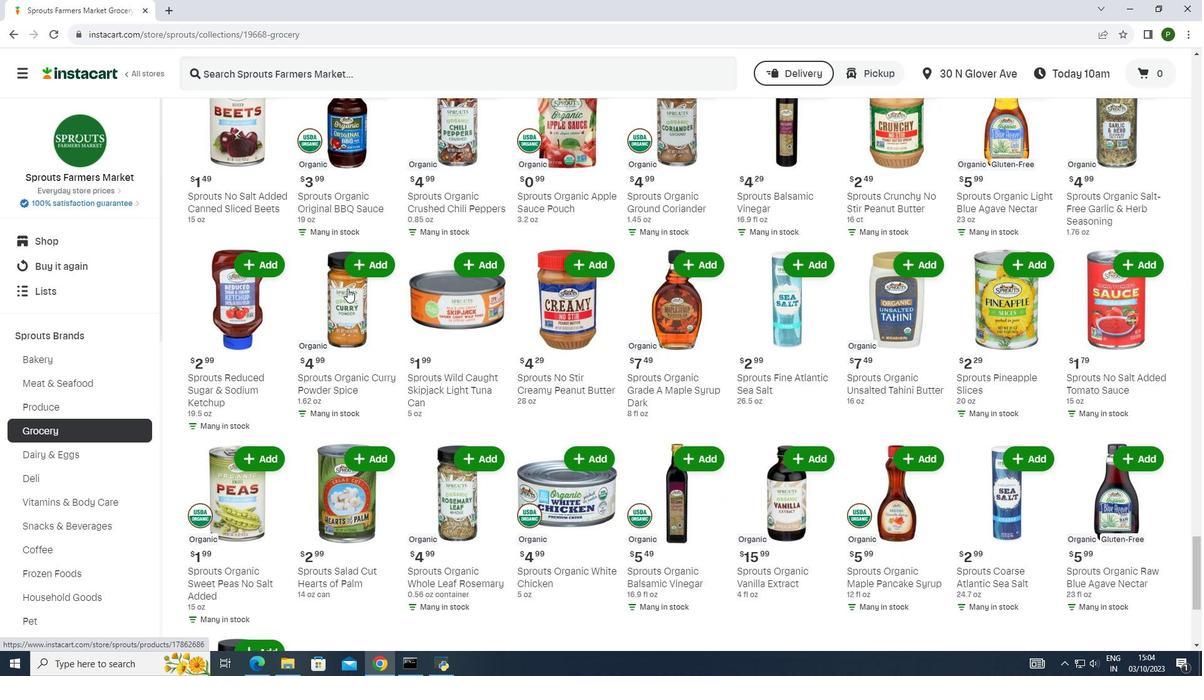 
Action: Mouse scrolled (347, 288) with delta (0, 0)
Screenshot: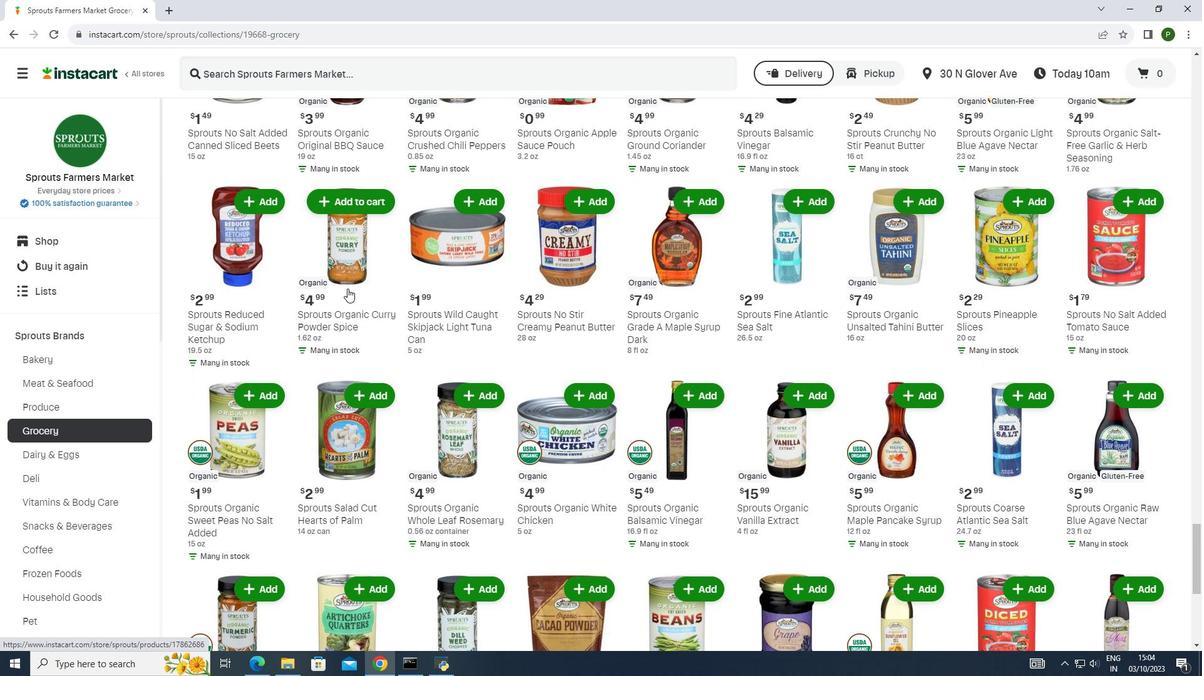 
Action: Mouse scrolled (347, 288) with delta (0, 0)
Screenshot: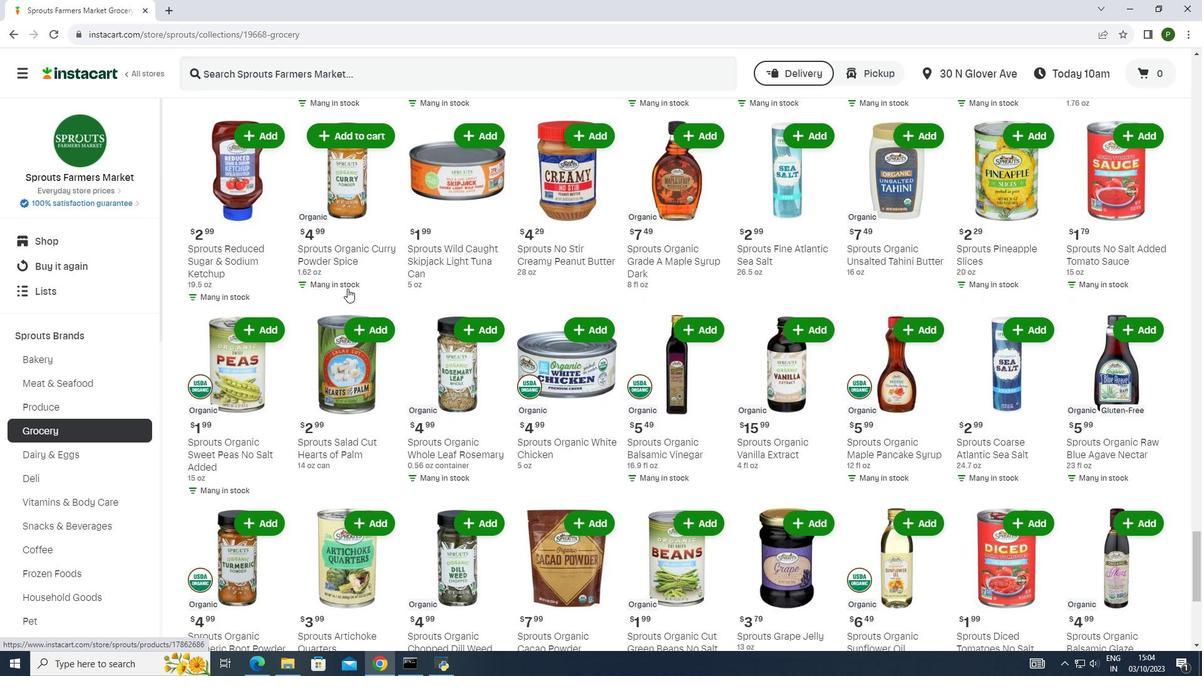 
Action: Mouse scrolled (347, 288) with delta (0, 0)
Screenshot: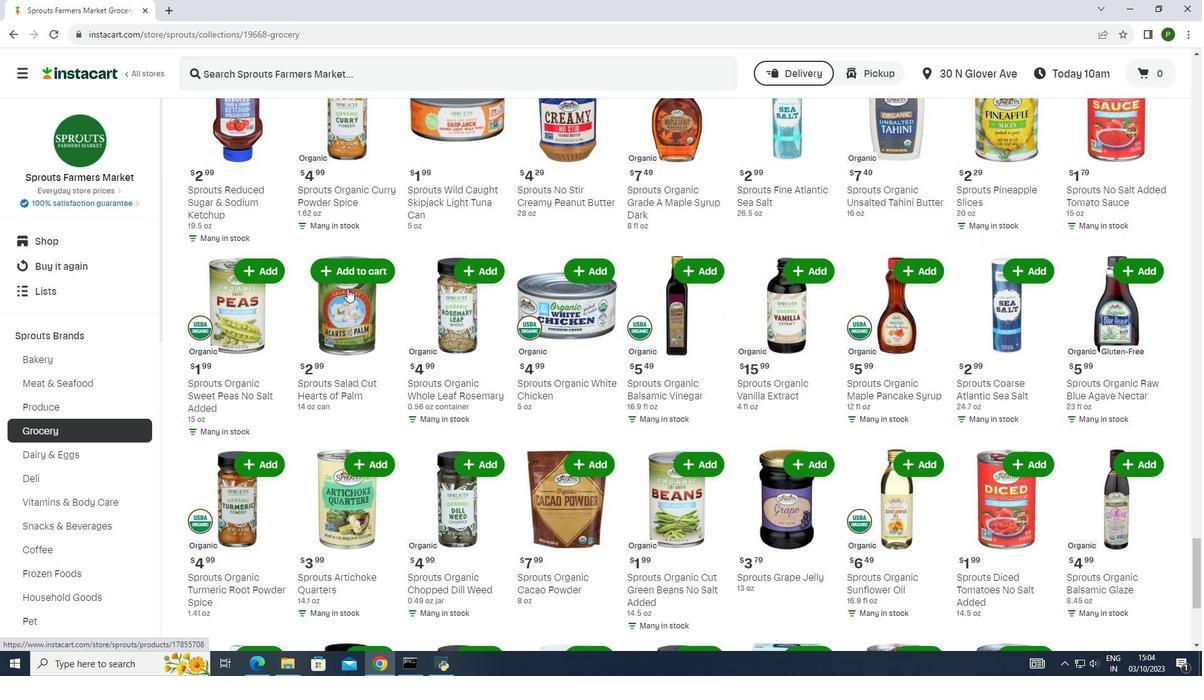 
Action: Mouse scrolled (347, 288) with delta (0, 0)
Screenshot: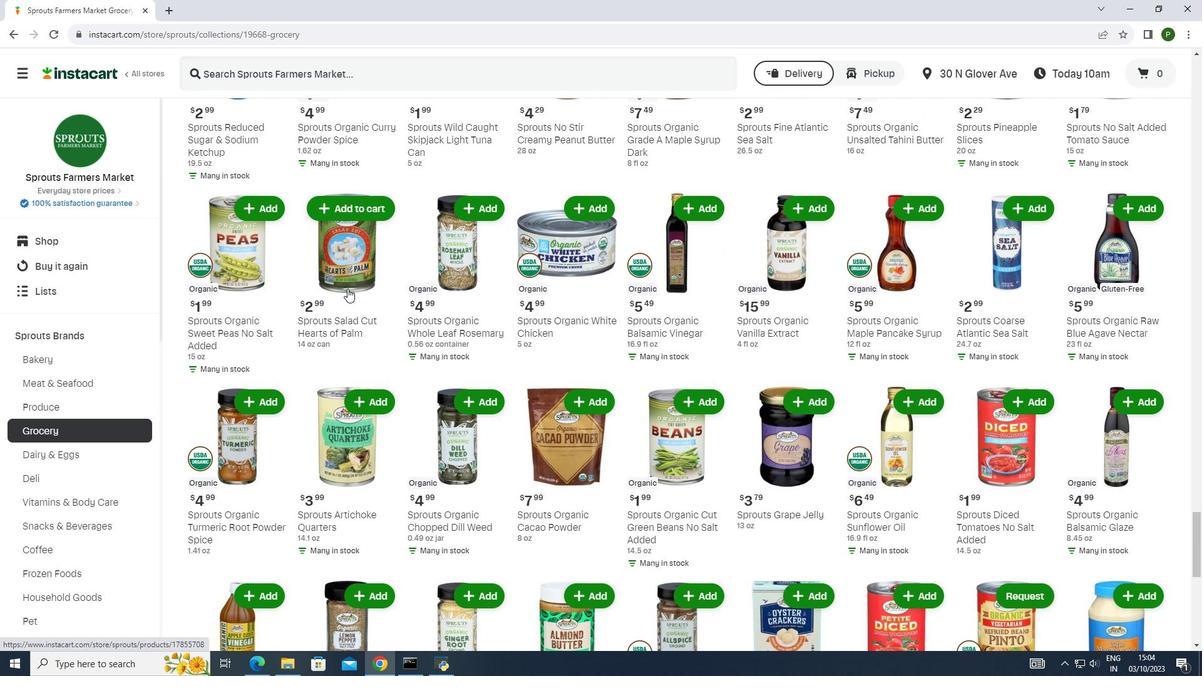 
Action: Mouse scrolled (347, 288) with delta (0, 0)
Screenshot: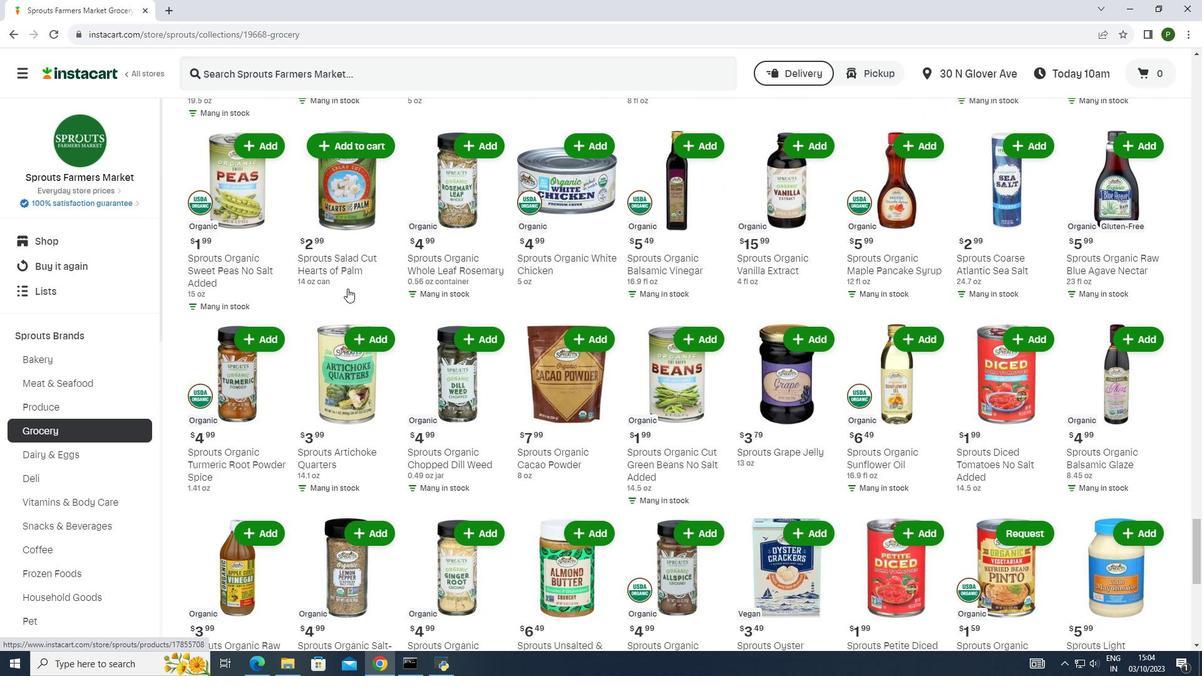 
Action: Mouse scrolled (347, 288) with delta (0, 0)
Screenshot: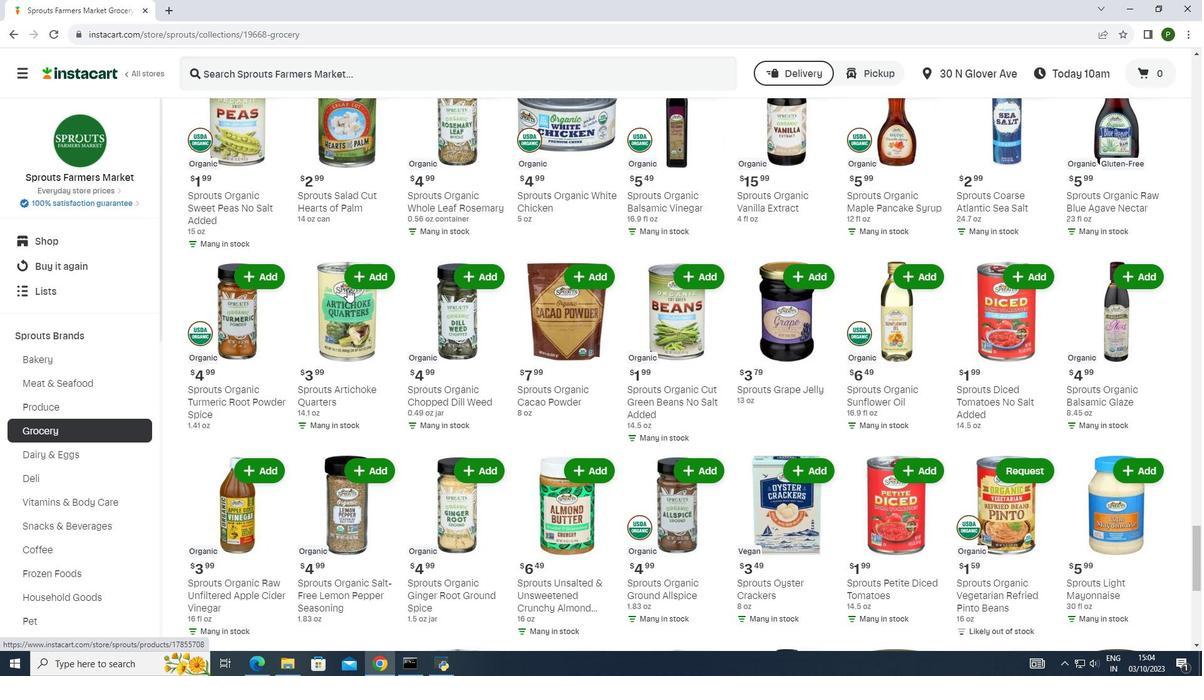 
Action: Mouse scrolled (347, 288) with delta (0, 0)
Screenshot: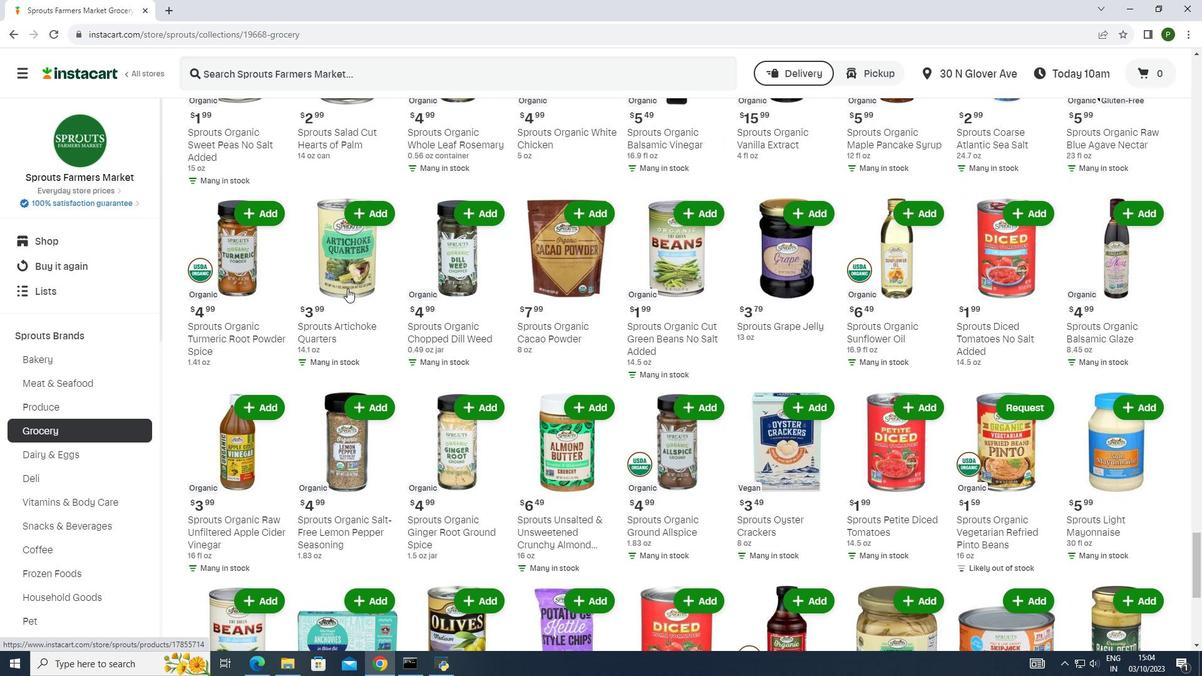 
Action: Mouse scrolled (347, 288) with delta (0, 0)
Screenshot: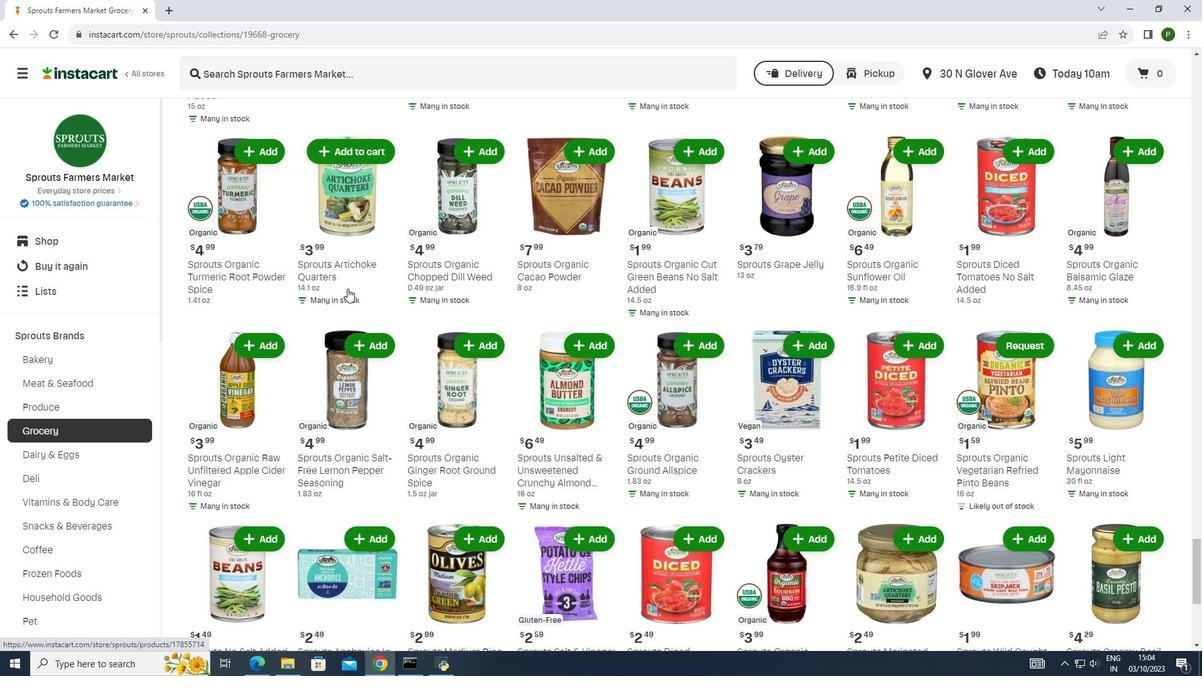 
Action: Mouse scrolled (347, 288) with delta (0, 0)
Screenshot: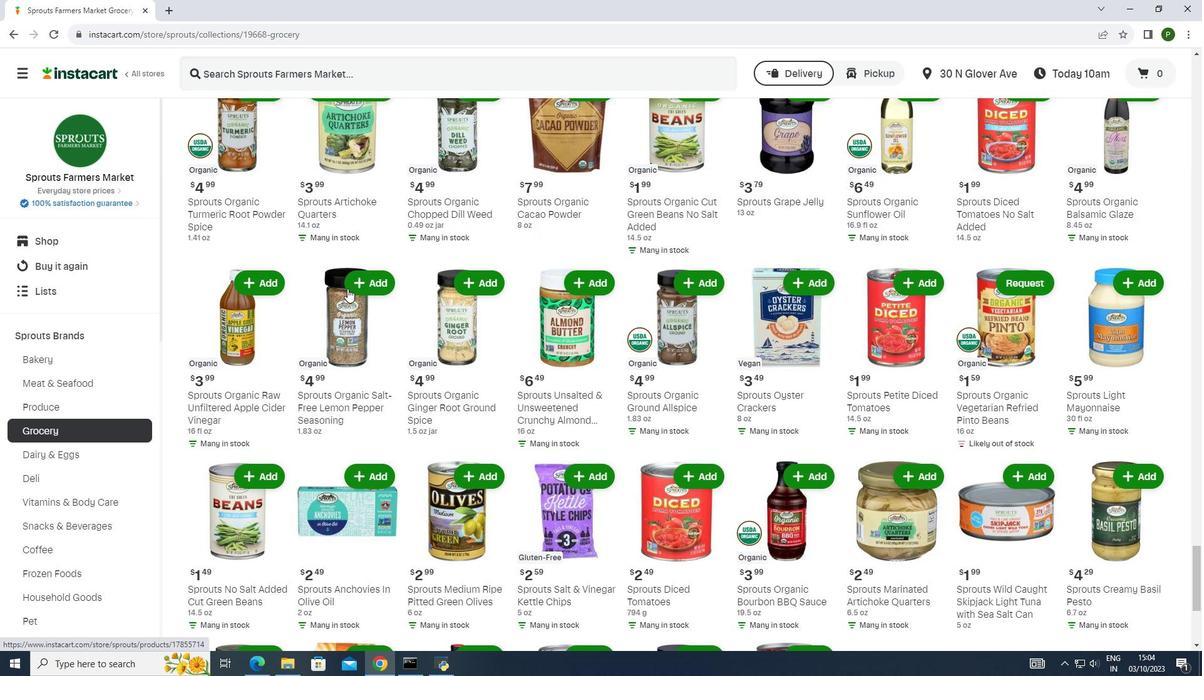 
Action: Mouse scrolled (347, 288) with delta (0, 0)
Screenshot: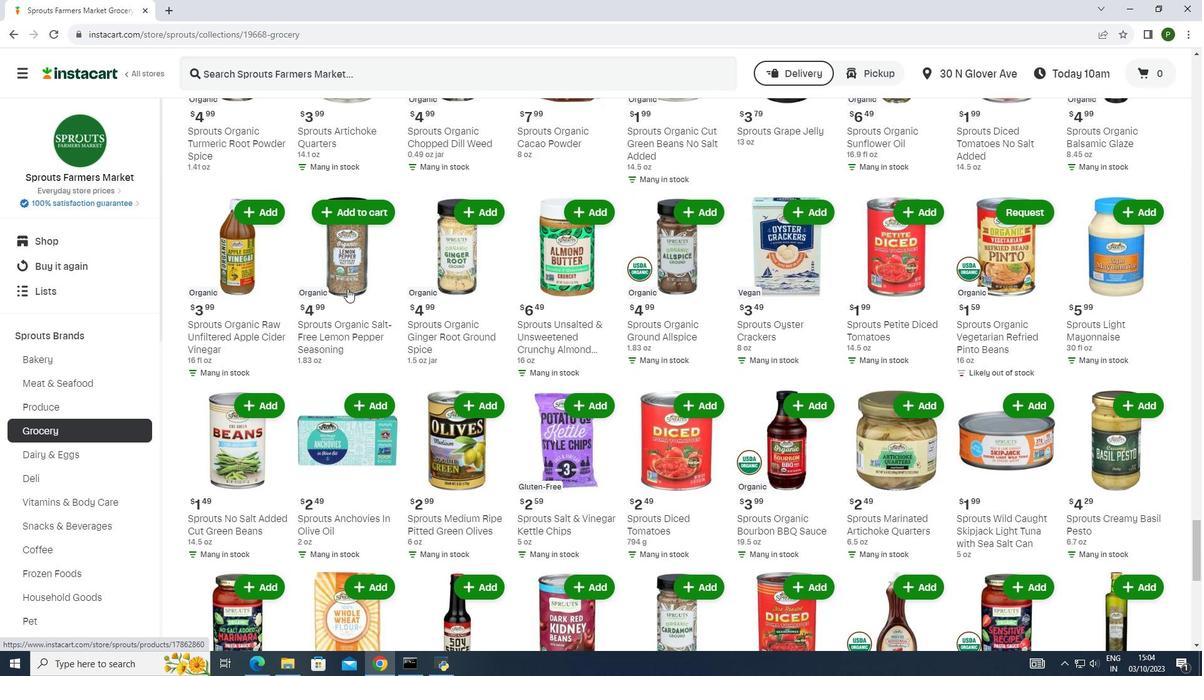 
Action: Mouse scrolled (347, 288) with delta (0, 0)
Screenshot: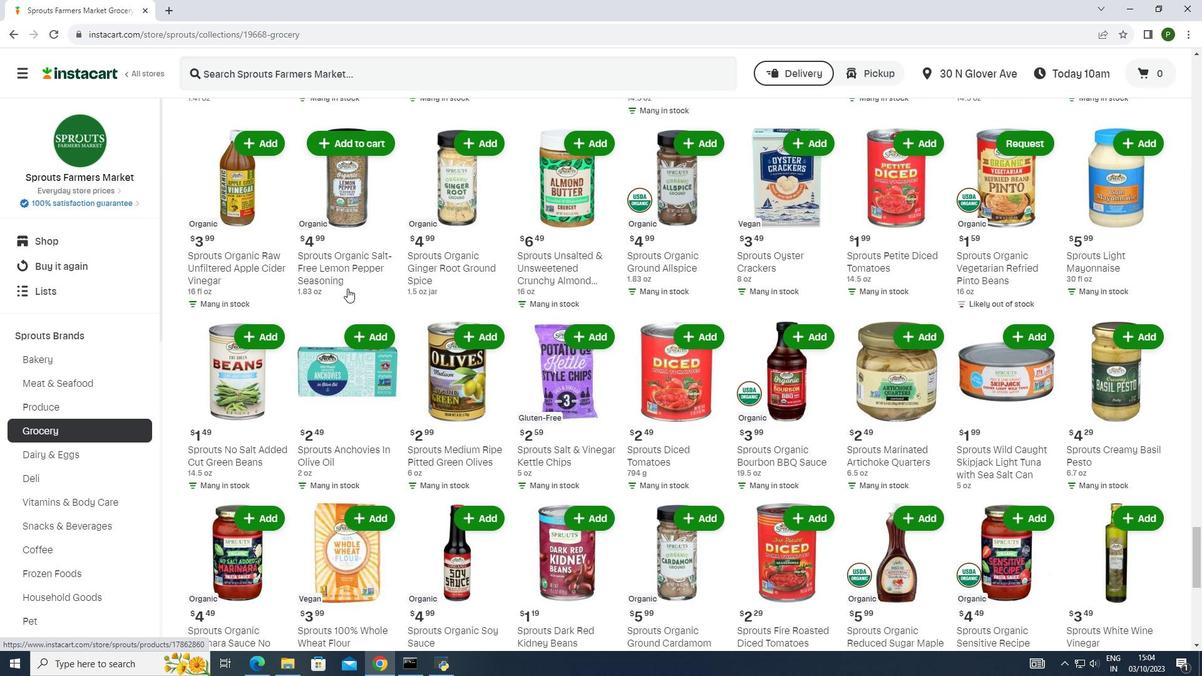 
Action: Mouse scrolled (347, 288) with delta (0, 0)
Screenshot: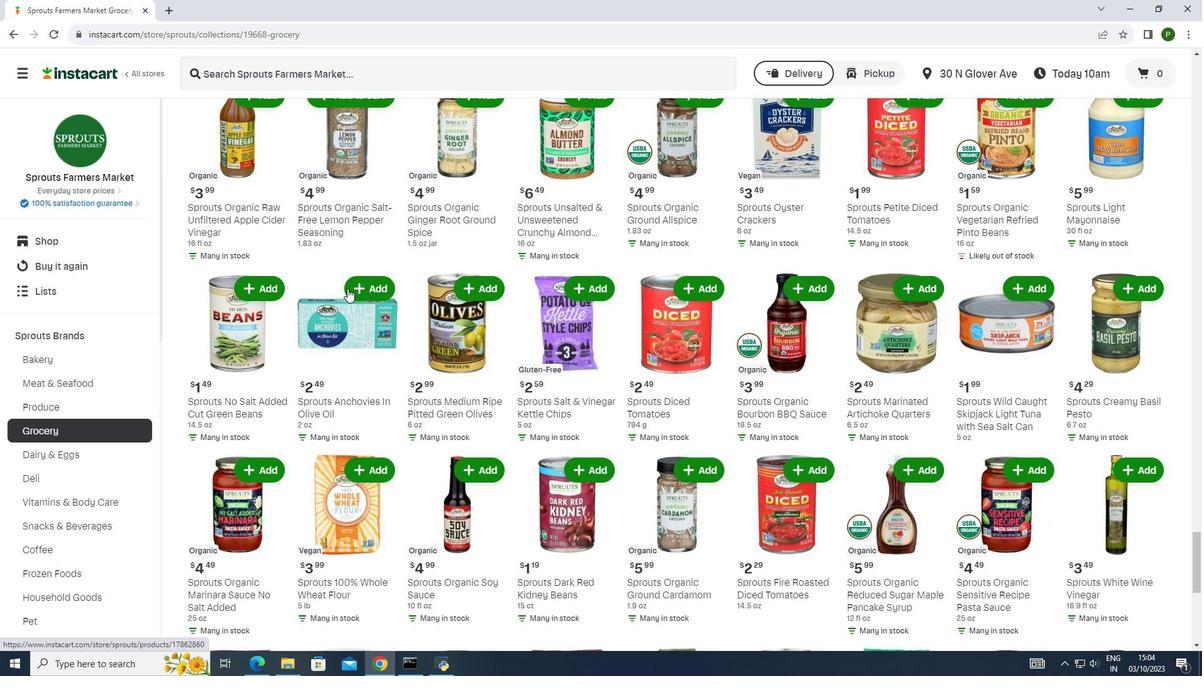 
Action: Mouse scrolled (347, 288) with delta (0, 0)
Screenshot: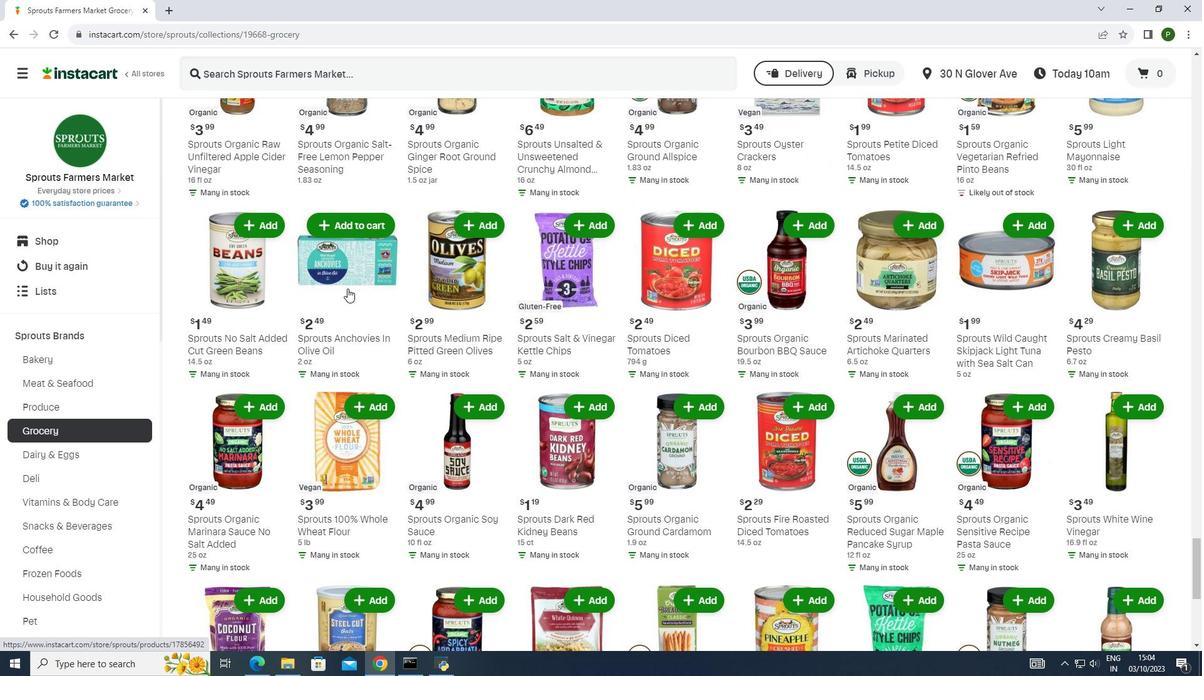 
Action: Mouse scrolled (347, 288) with delta (0, 0)
Screenshot: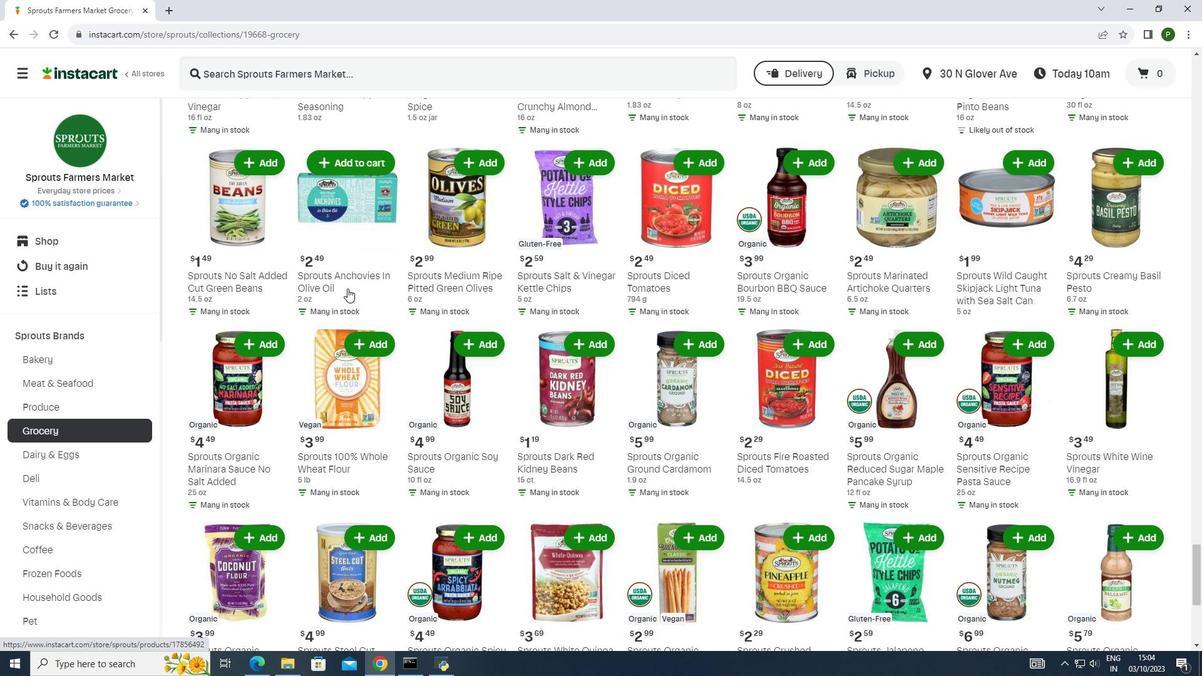 
Action: Mouse scrolled (347, 288) with delta (0, 0)
Screenshot: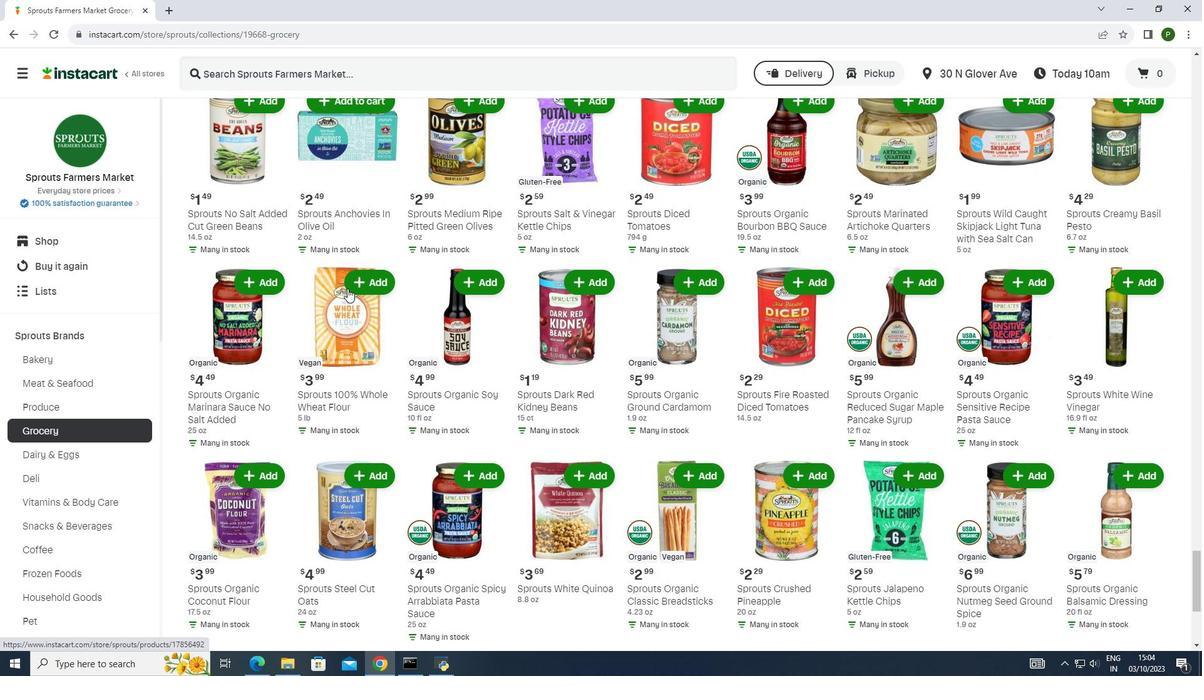 
Action: Mouse scrolled (347, 288) with delta (0, 0)
Screenshot: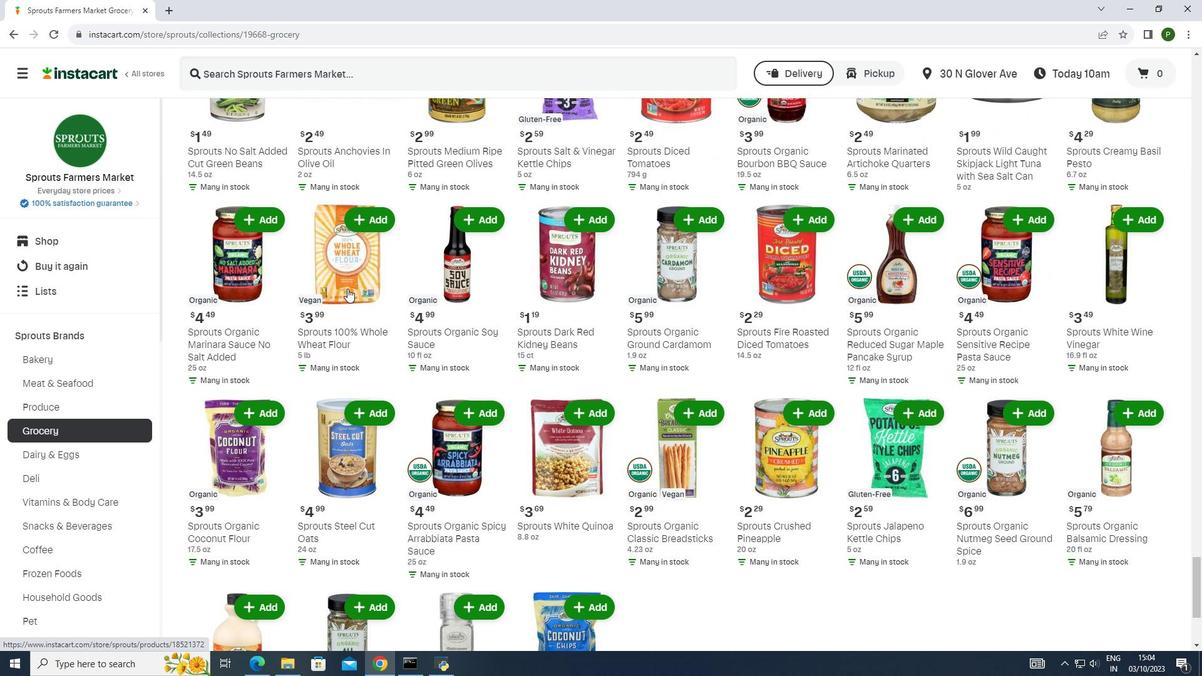 
Action: Mouse scrolled (347, 288) with delta (0, 0)
Screenshot: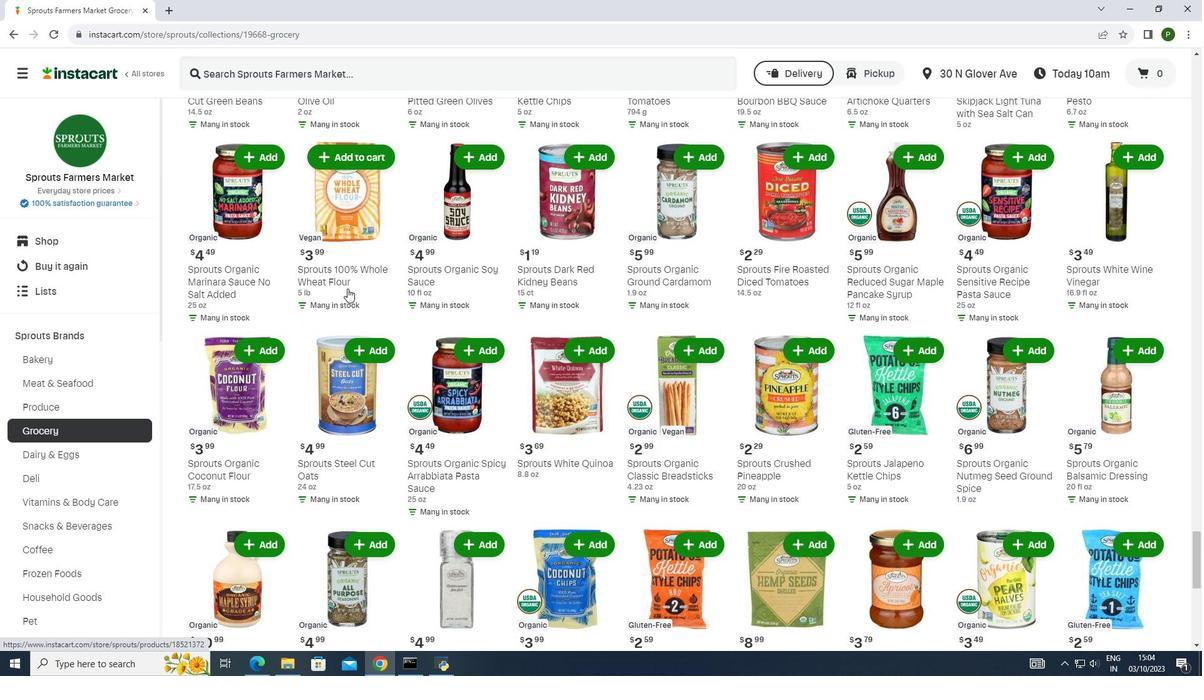
Action: Mouse scrolled (347, 288) with delta (0, 0)
Screenshot: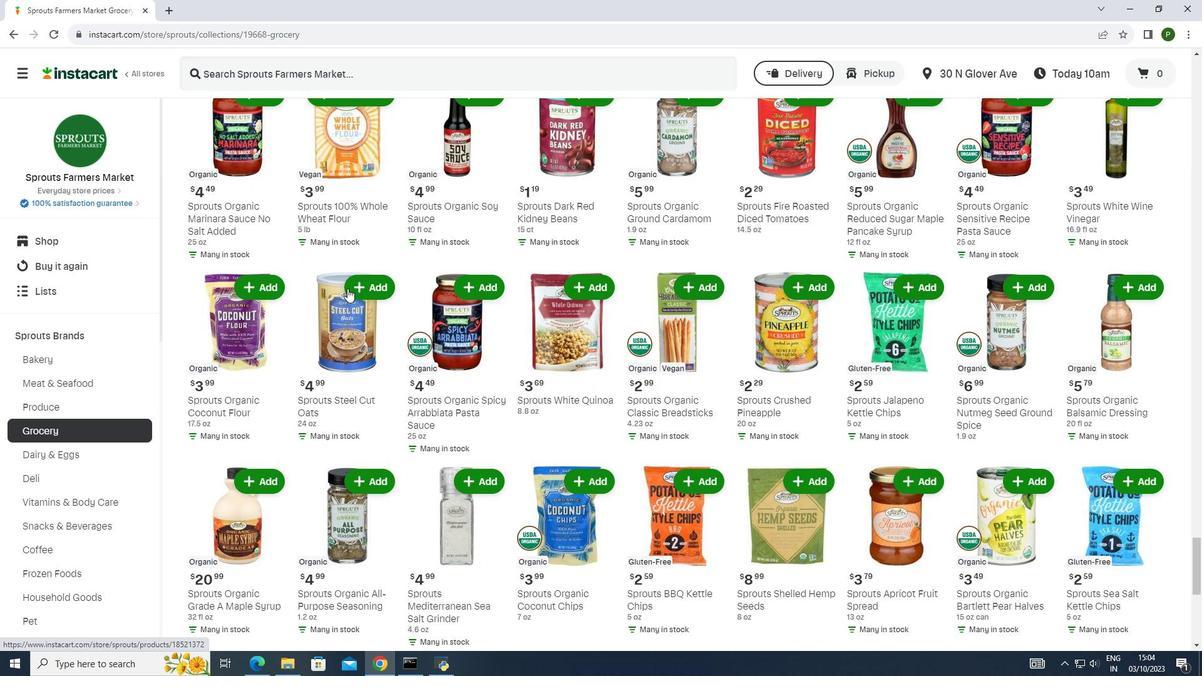 
Action: Mouse scrolled (347, 288) with delta (0, 0)
Screenshot: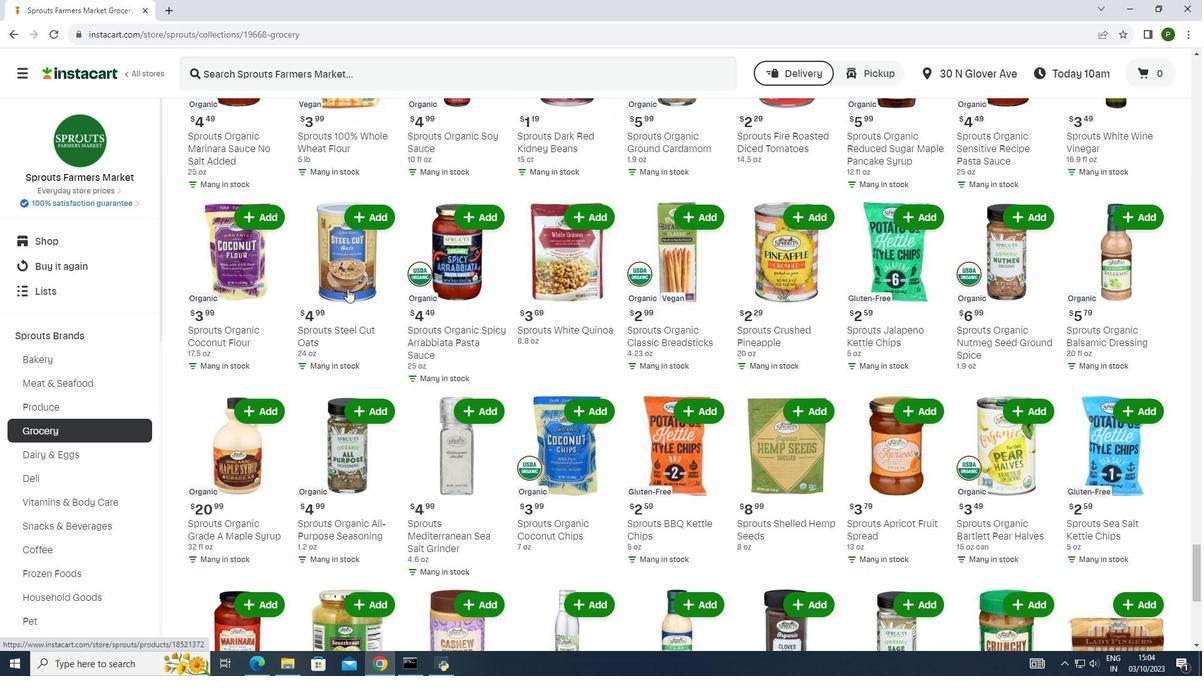 
Action: Mouse scrolled (347, 288) with delta (0, 0)
Screenshot: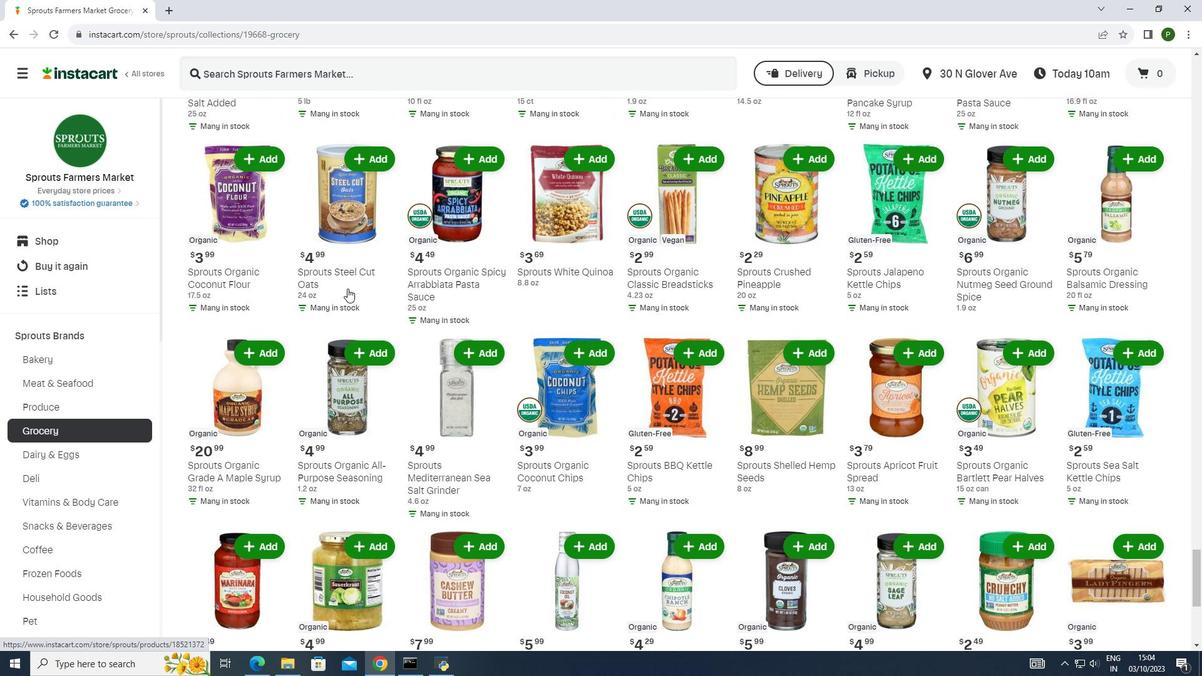 
Action: Mouse scrolled (347, 288) with delta (0, 0)
Screenshot: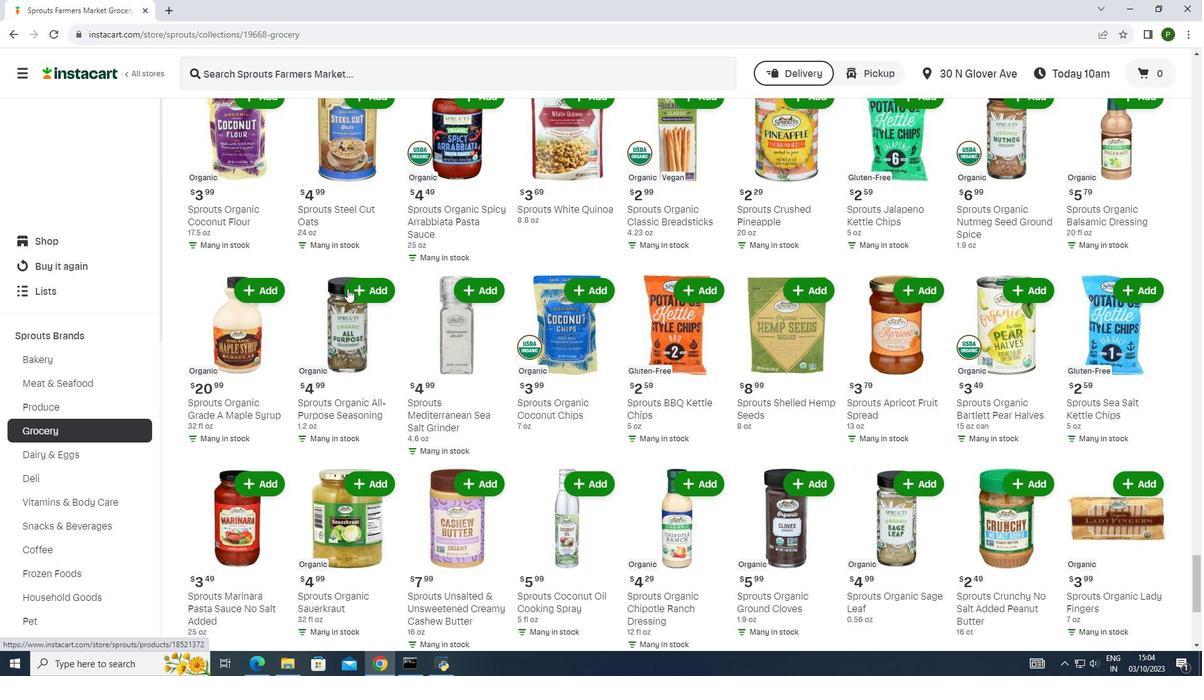 
Action: Mouse scrolled (347, 288) with delta (0, 0)
Screenshot: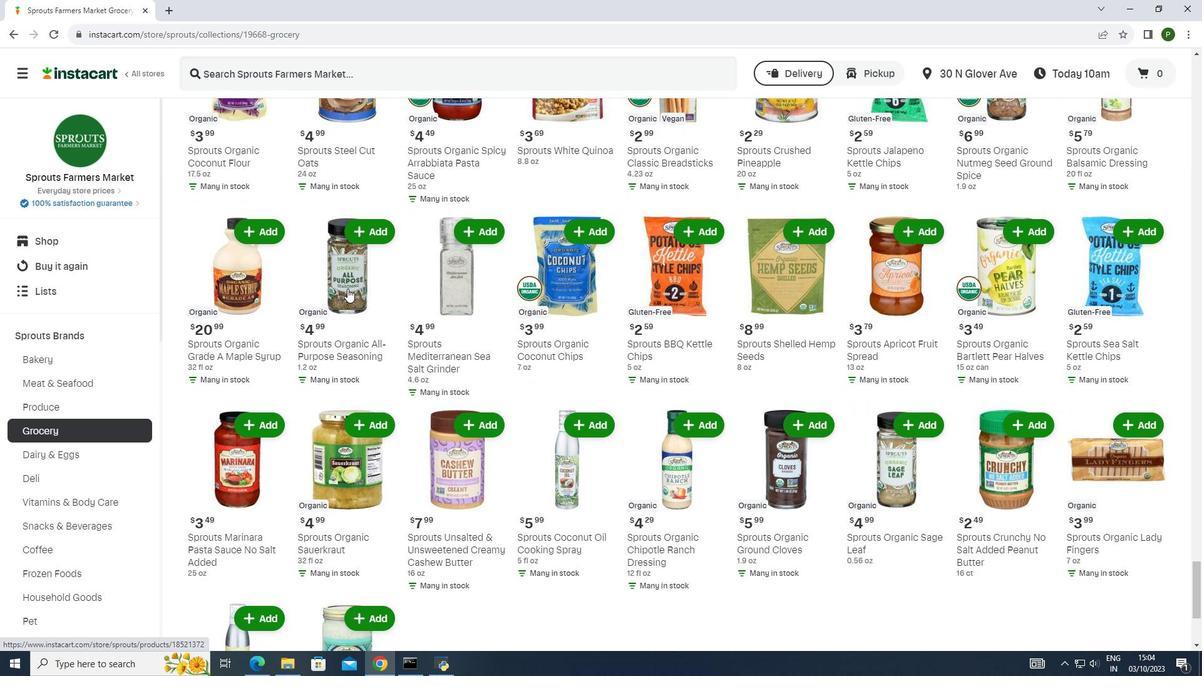
Action: Mouse scrolled (347, 288) with delta (0, 0)
Screenshot: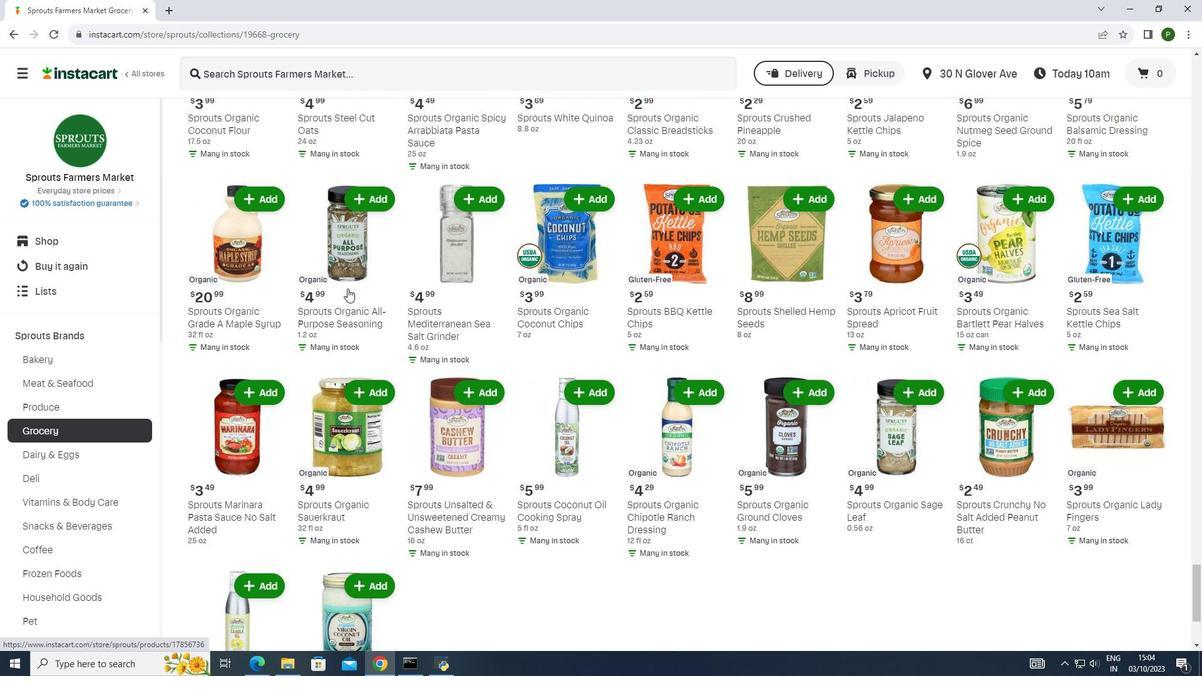 
Action: Mouse scrolled (347, 288) with delta (0, 0)
Screenshot: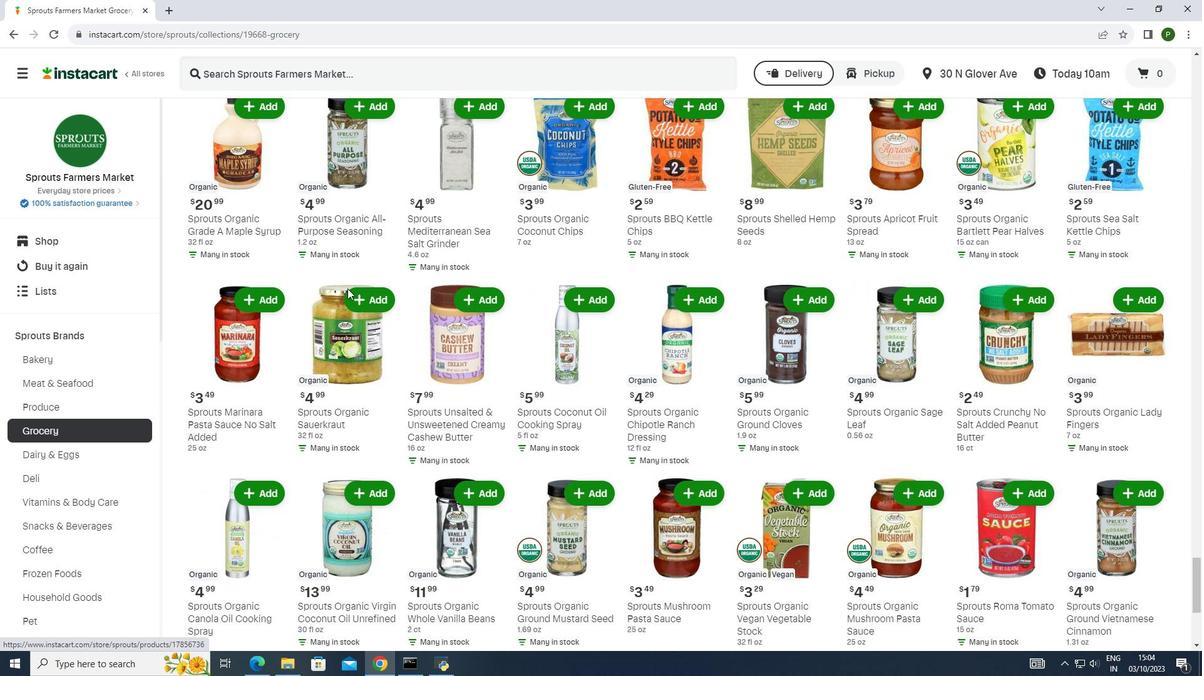 
Action: Mouse scrolled (347, 288) with delta (0, 0)
Screenshot: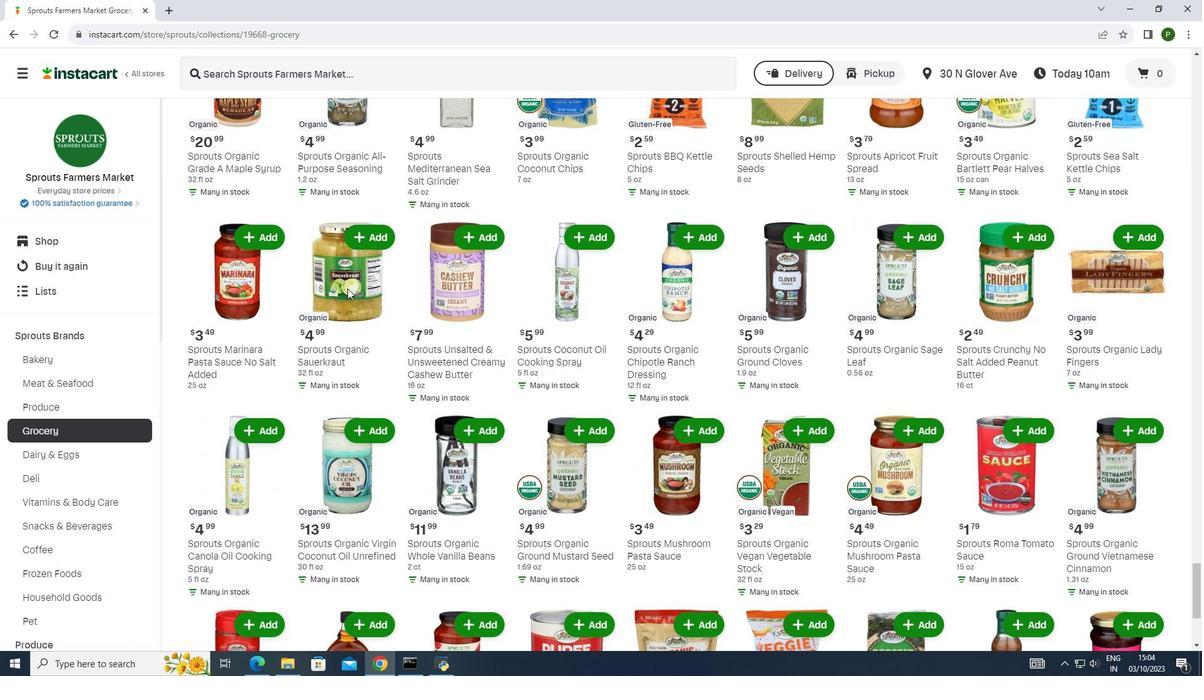 
Action: Mouse scrolled (347, 288) with delta (0, 0)
Screenshot: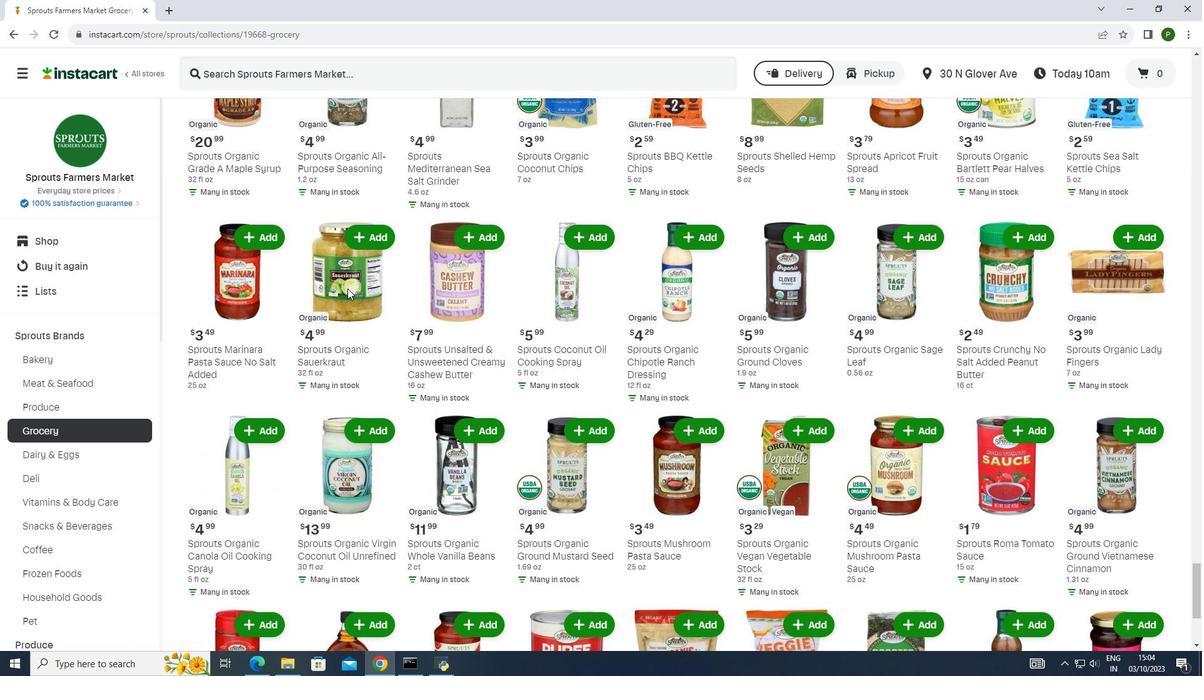 
Action: Mouse scrolled (347, 288) with delta (0, 0)
Screenshot: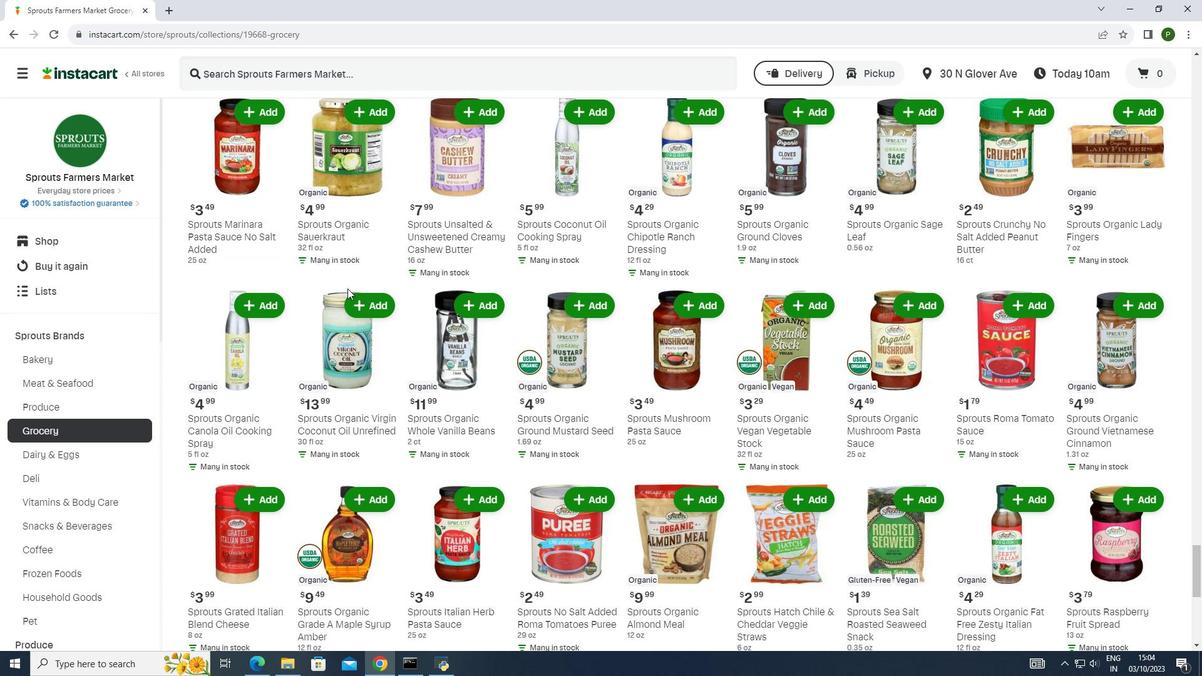 
Action: Mouse scrolled (347, 288) with delta (0, 0)
Screenshot: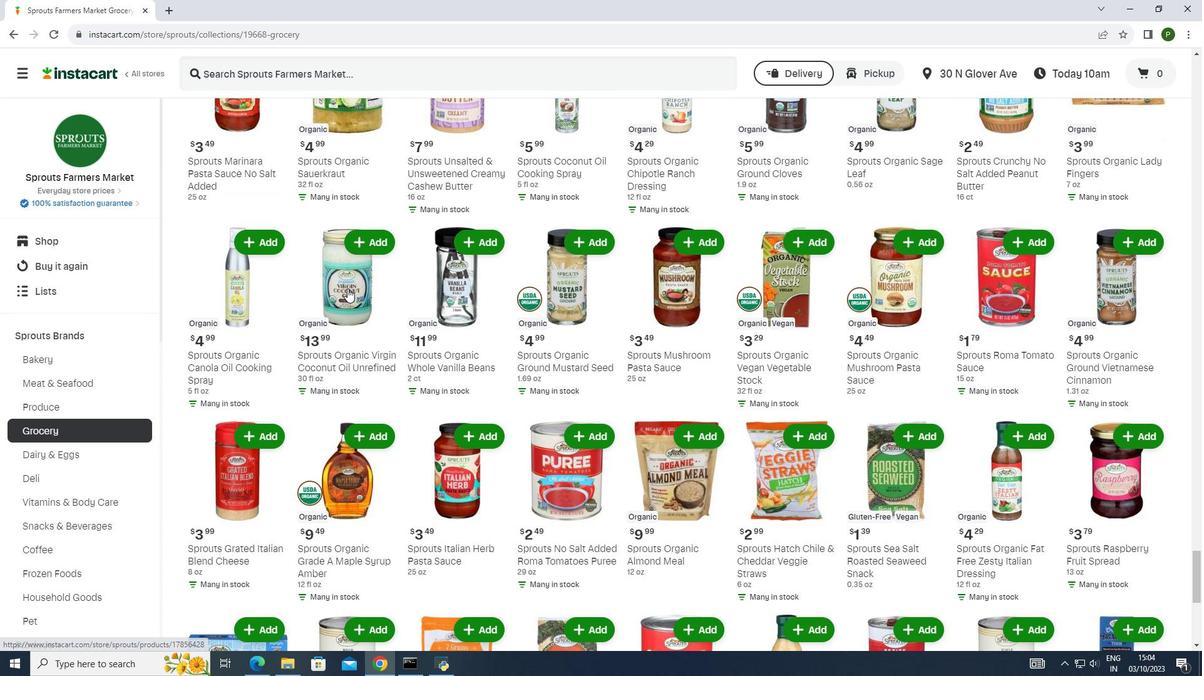 
Action: Mouse scrolled (347, 288) with delta (0, 0)
Screenshot: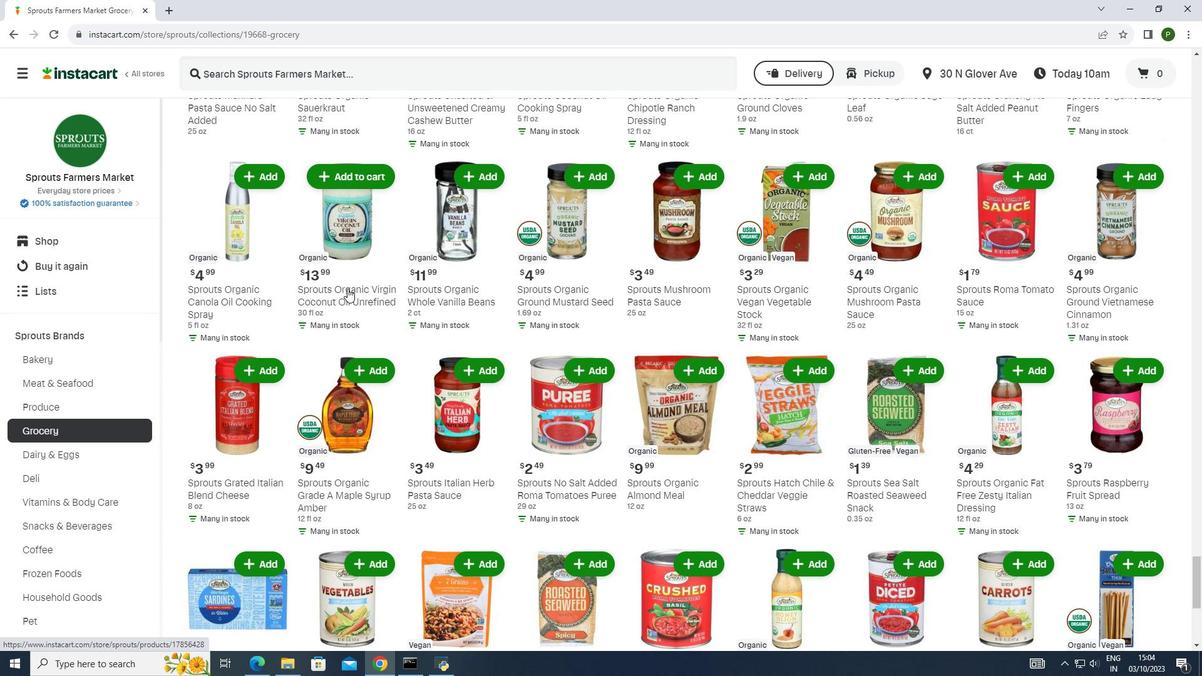 
Action: Mouse scrolled (347, 288) with delta (0, 0)
Screenshot: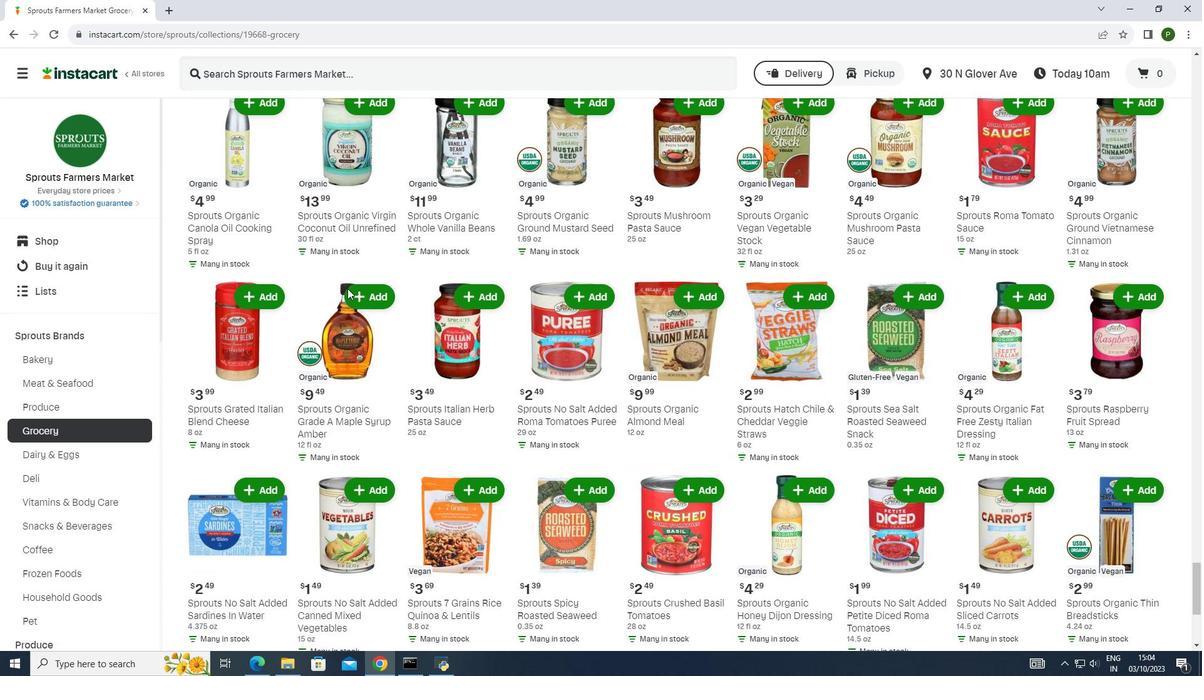 
Action: Mouse scrolled (347, 288) with delta (0, 0)
Screenshot: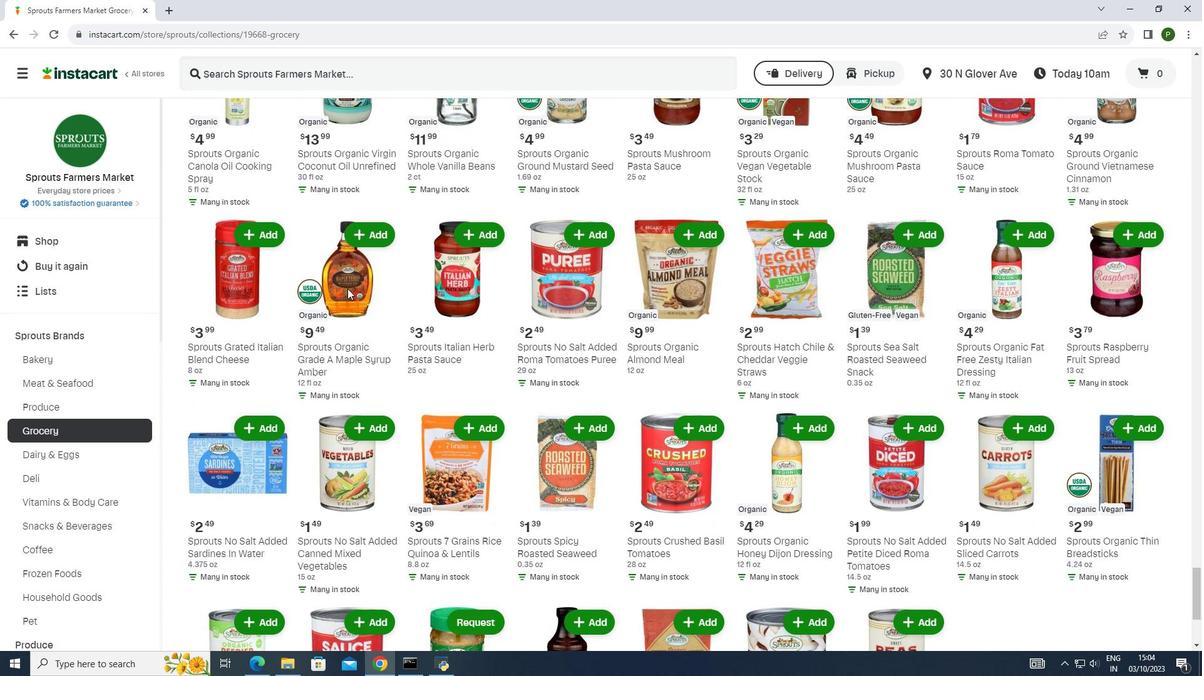 
Action: Mouse scrolled (347, 288) with delta (0, 0)
Screenshot: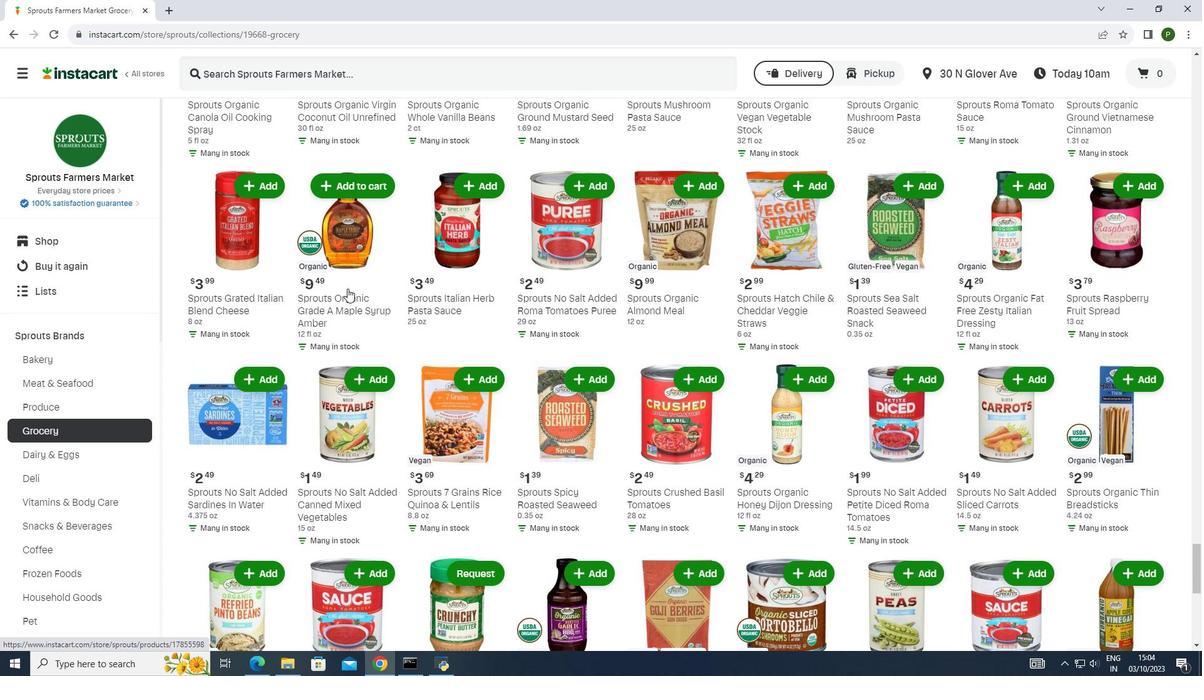 
Action: Mouse scrolled (347, 288) with delta (0, 0)
Screenshot: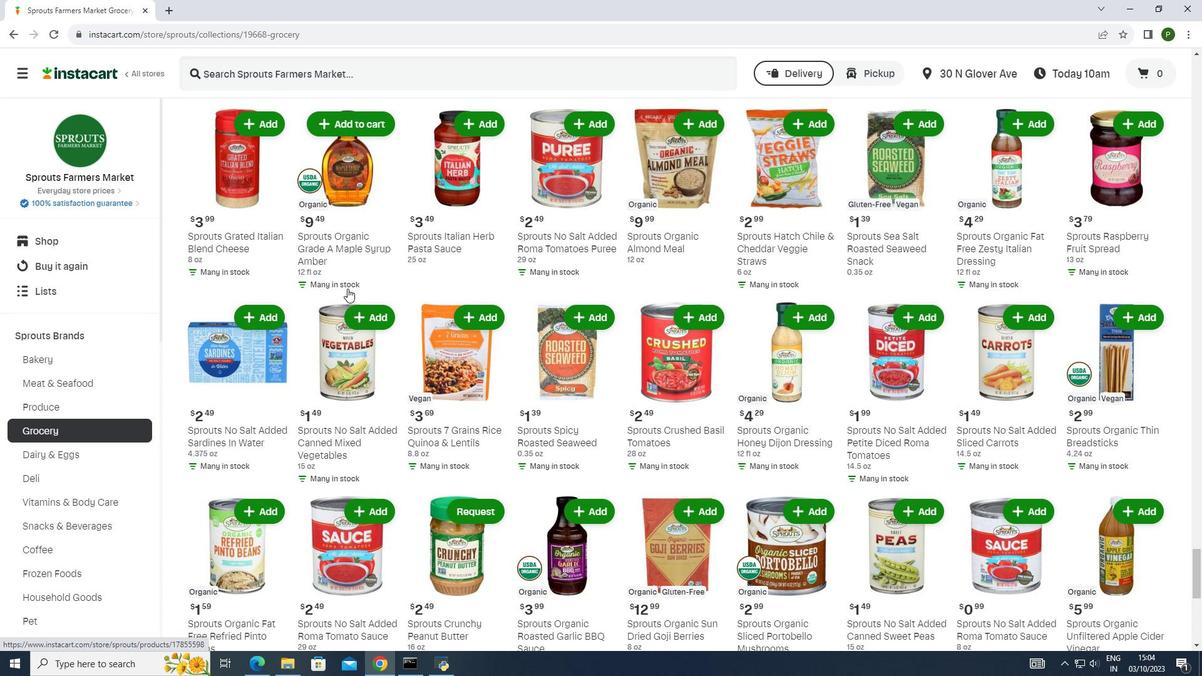 
Action: Mouse moved to (695, 248)
Screenshot: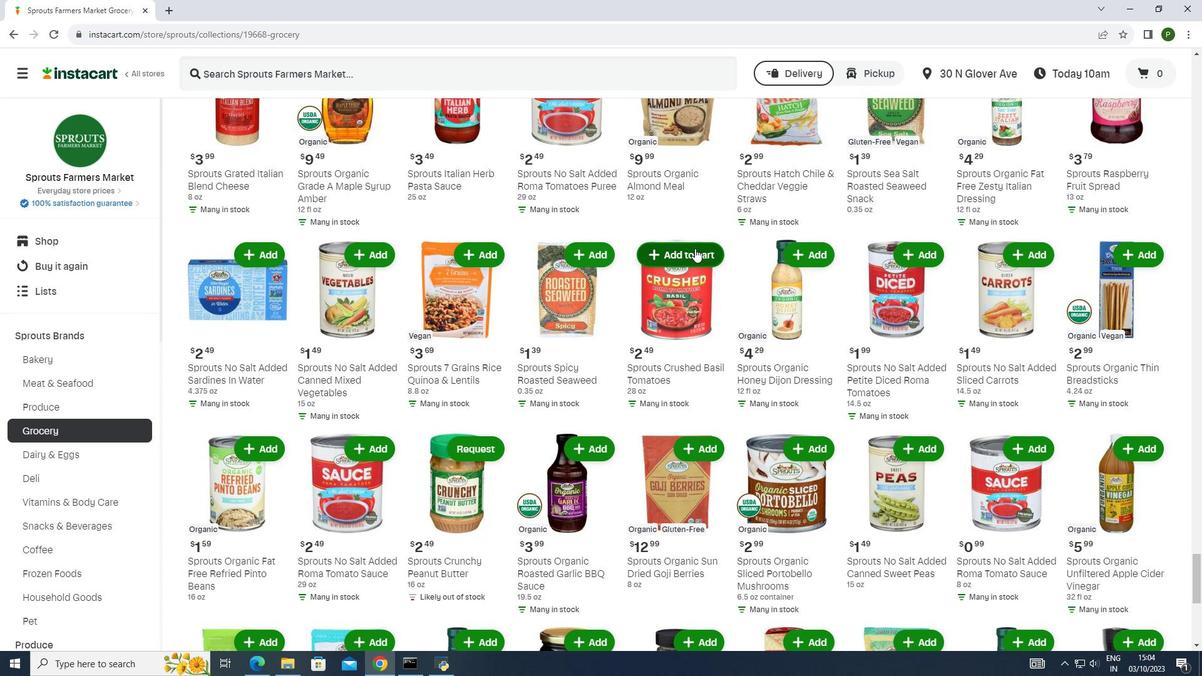 
Action: Mouse pressed left at (695, 248)
Screenshot: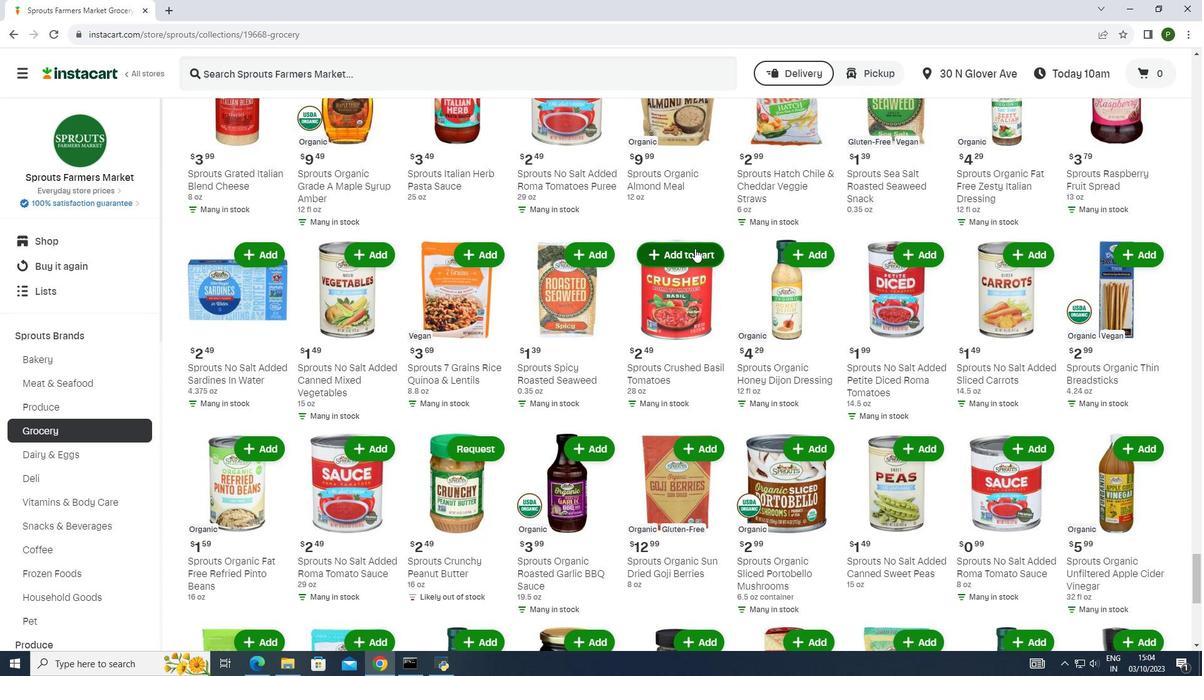 
Action: Mouse moved to (688, 248)
Screenshot: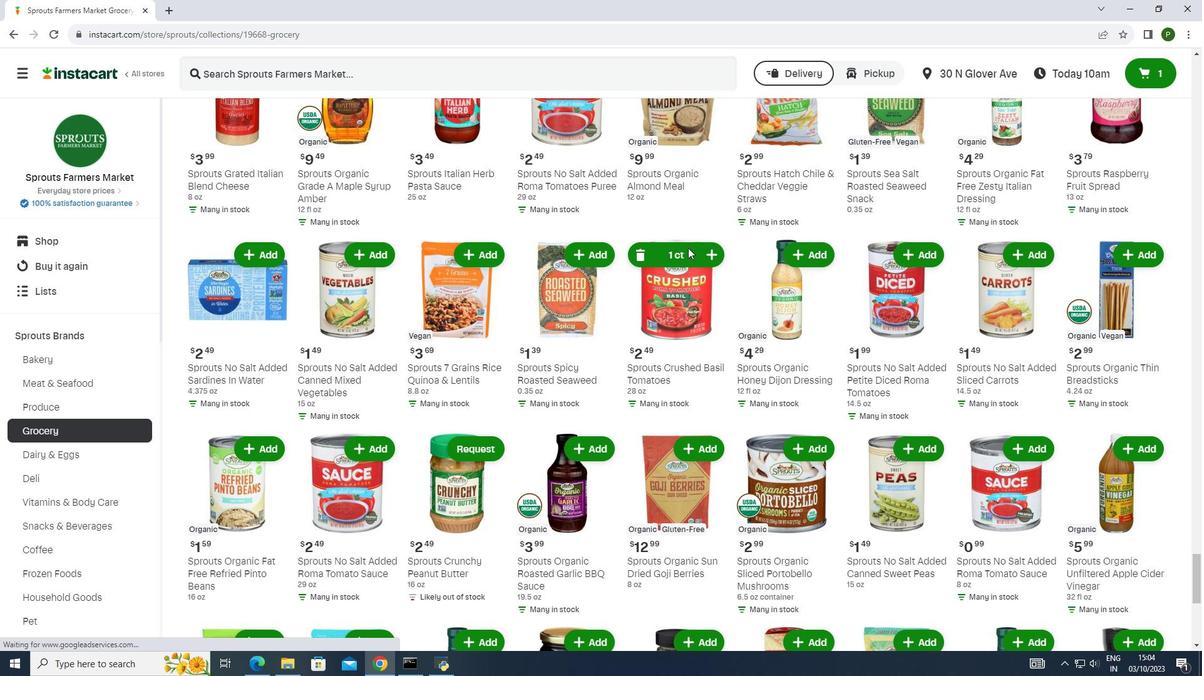 
